 Task: Look for space in Baunatal, Germany from 1st August, 2023 to 5th August, 2023 for 1 adult in price range Rs.6000 to Rs.15000. Place can be entire place with 1  bedroom having 1 bed and 1 bathroom. Property type can be house, flat, guest house. Amenities needed are: wifi. Booking option can be shelf check-in. Required host language is English.
Action: Mouse moved to (724, 93)
Screenshot: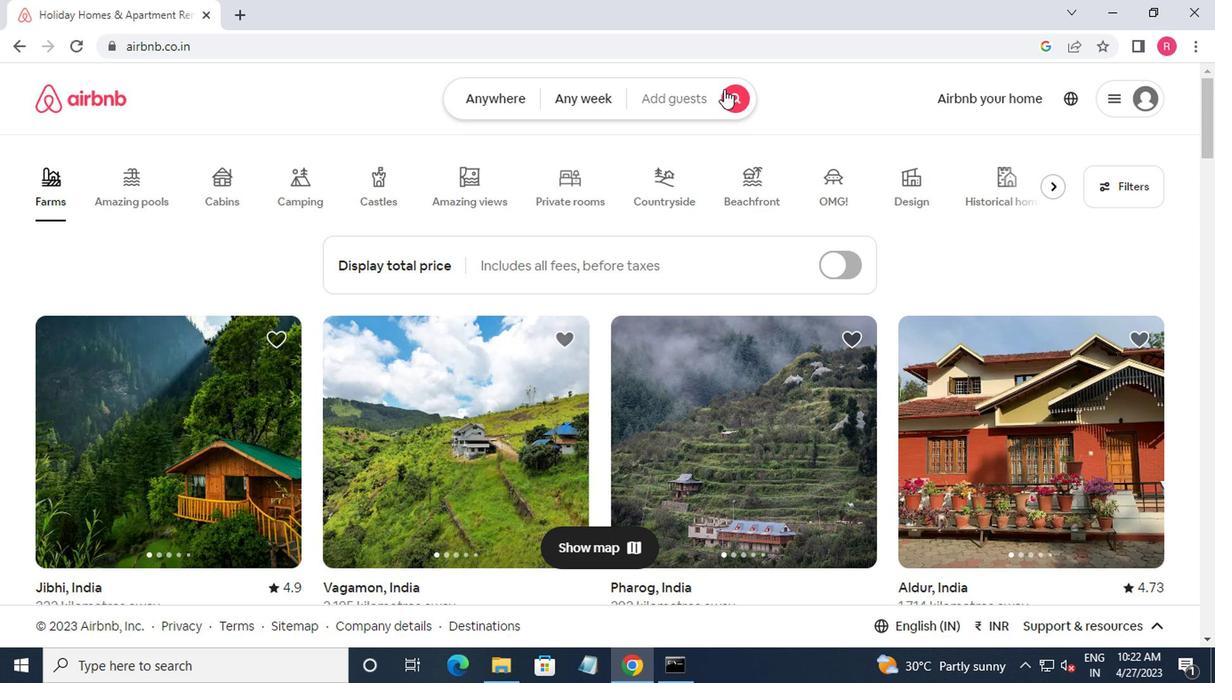 
Action: Mouse pressed left at (724, 93)
Screenshot: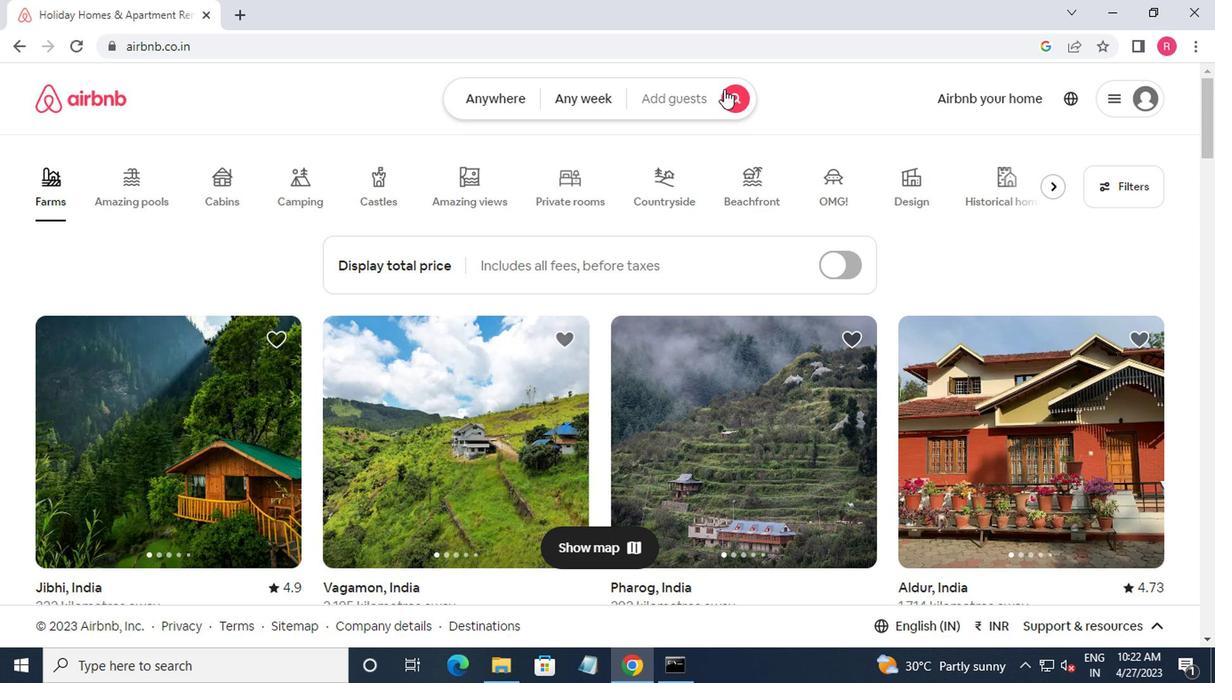 
Action: Mouse moved to (406, 166)
Screenshot: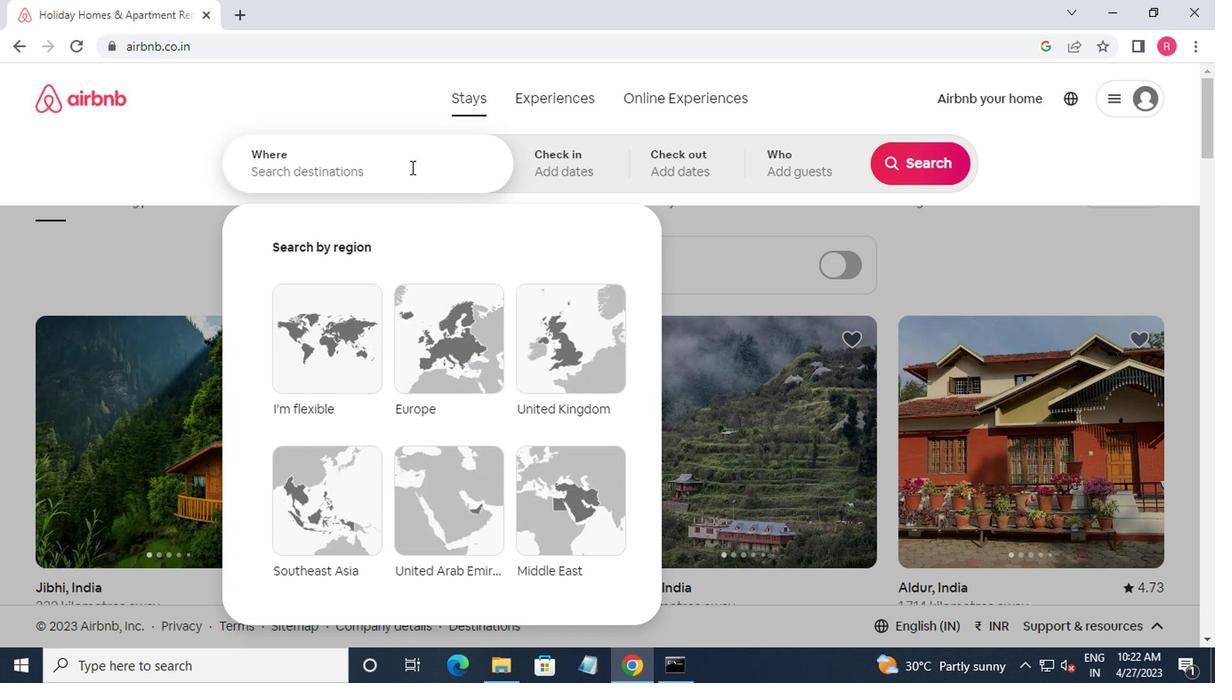 
Action: Mouse pressed left at (406, 166)
Screenshot: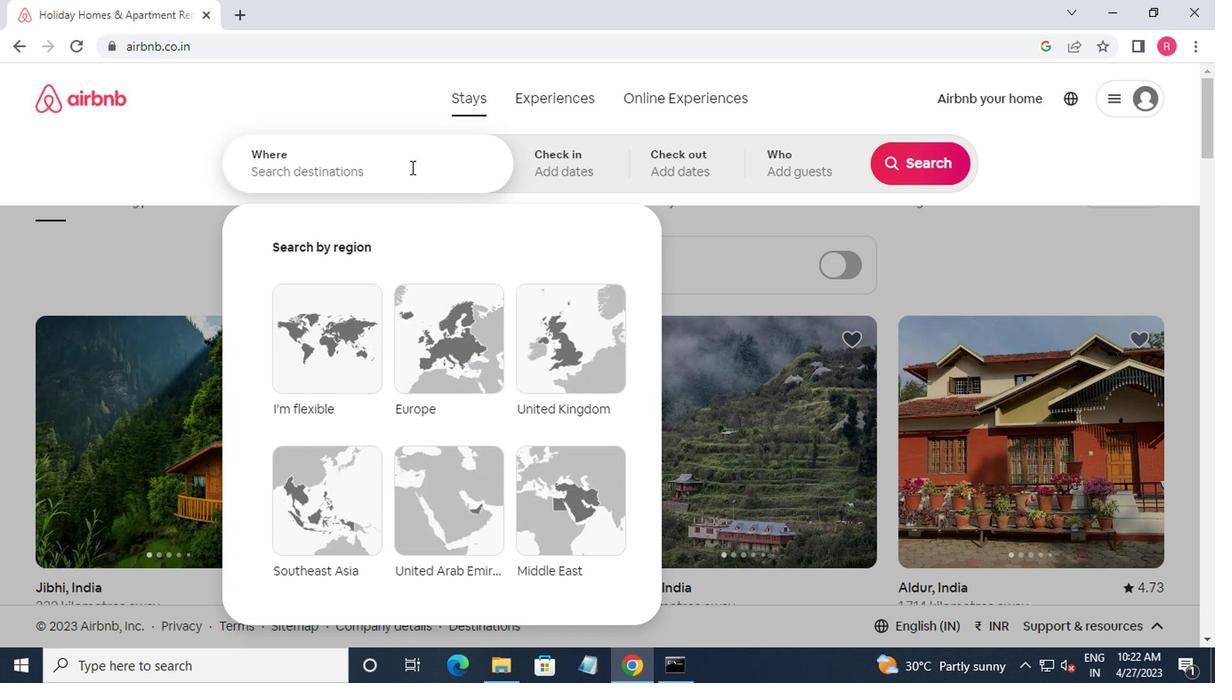 
Action: Key pressed baunatal,germany<Key.enter>
Screenshot: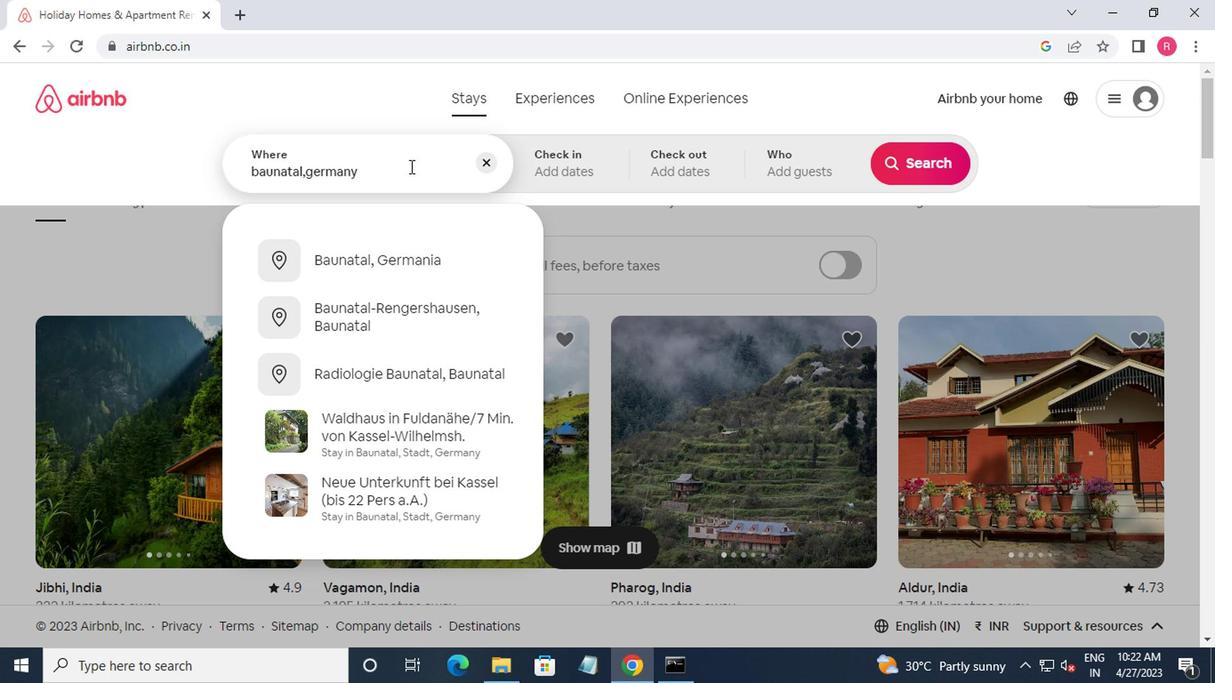 
Action: Mouse moved to (900, 304)
Screenshot: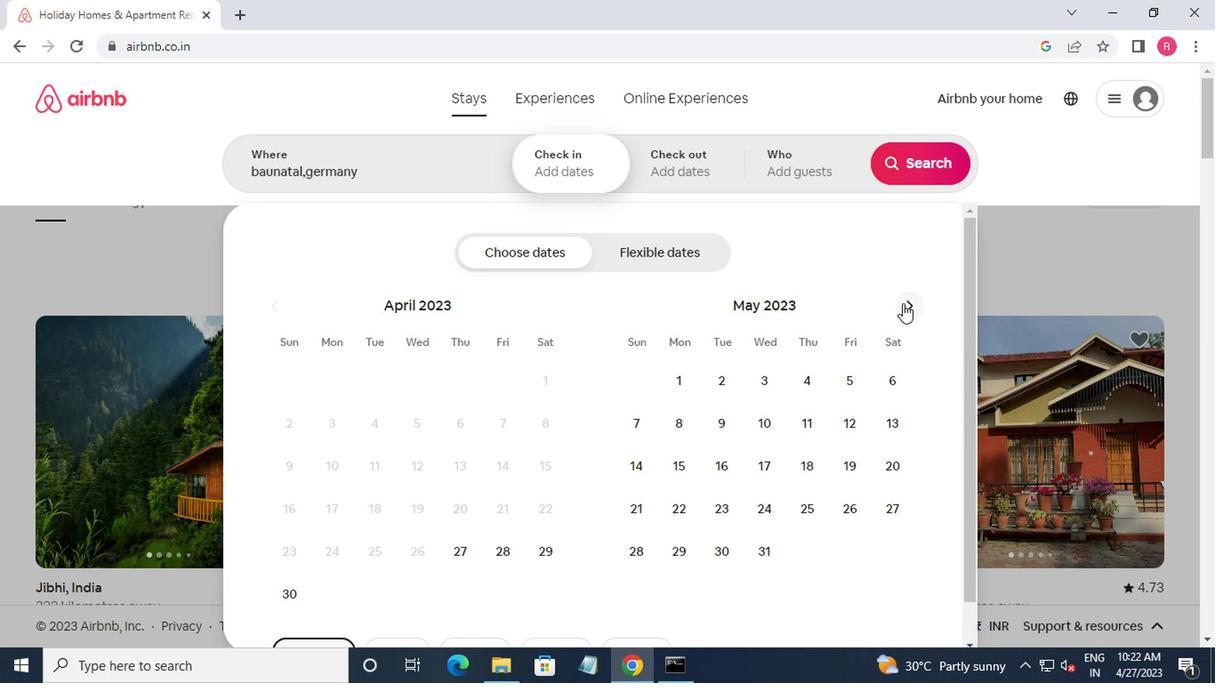 
Action: Mouse pressed left at (900, 304)
Screenshot: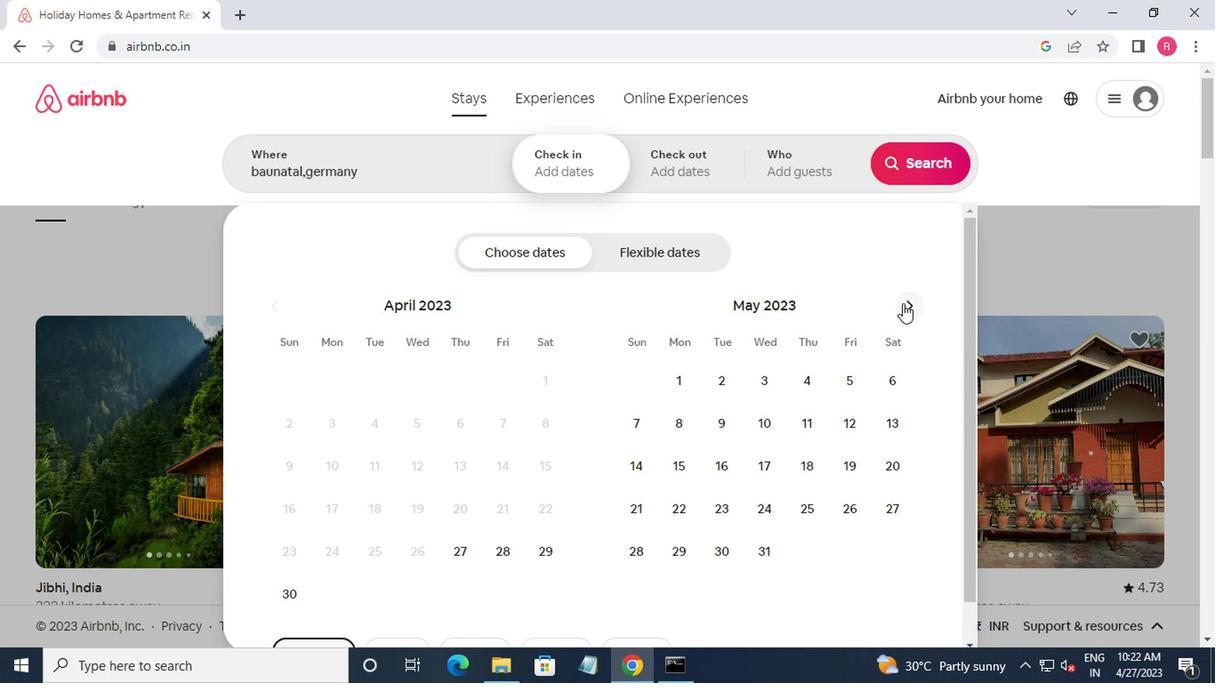 
Action: Mouse moved to (900, 305)
Screenshot: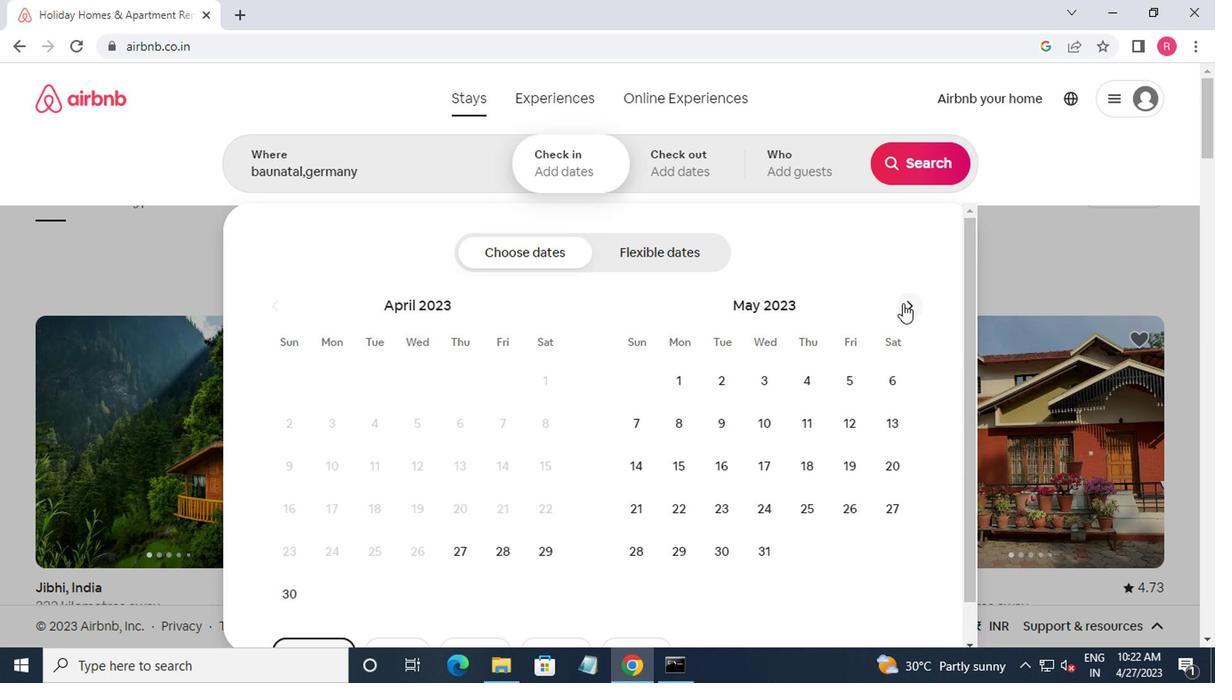 
Action: Mouse pressed left at (900, 305)
Screenshot: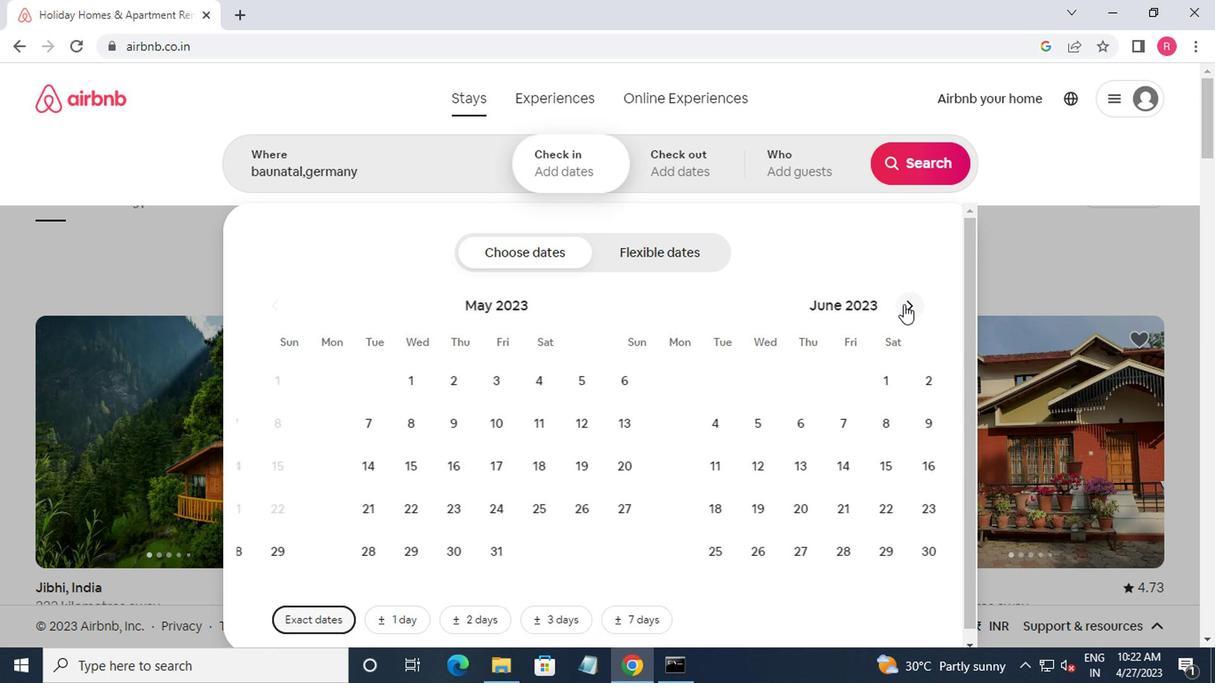 
Action: Mouse moved to (900, 307)
Screenshot: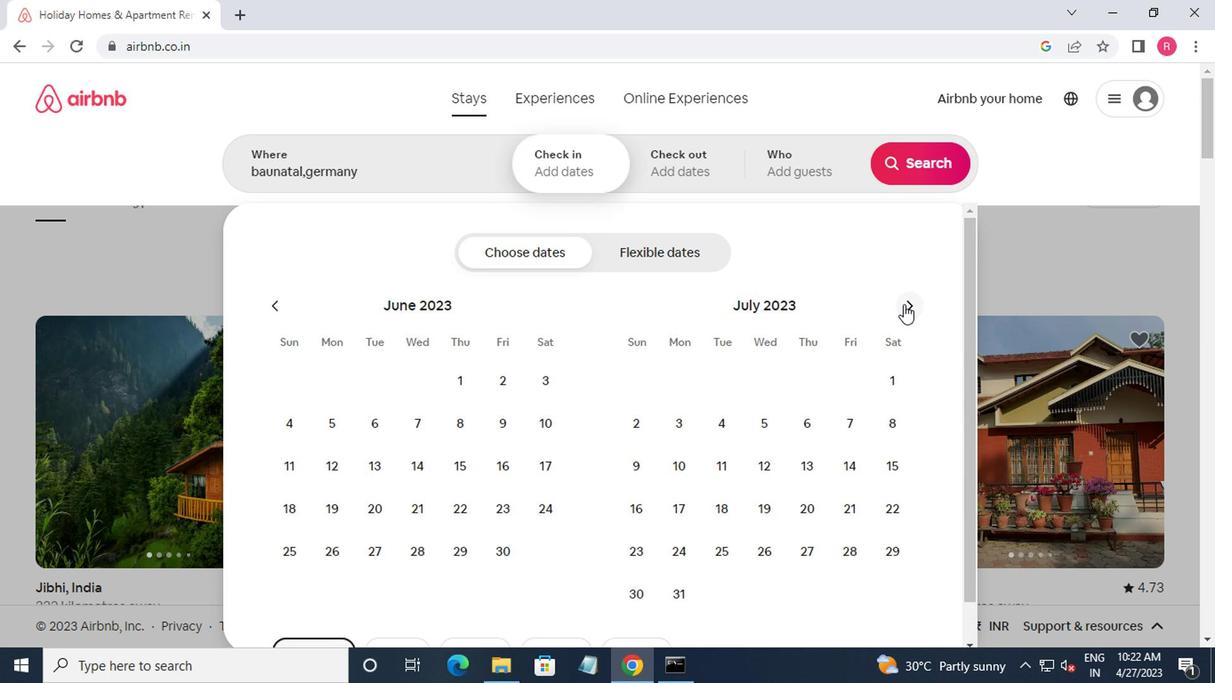 
Action: Mouse pressed left at (900, 307)
Screenshot: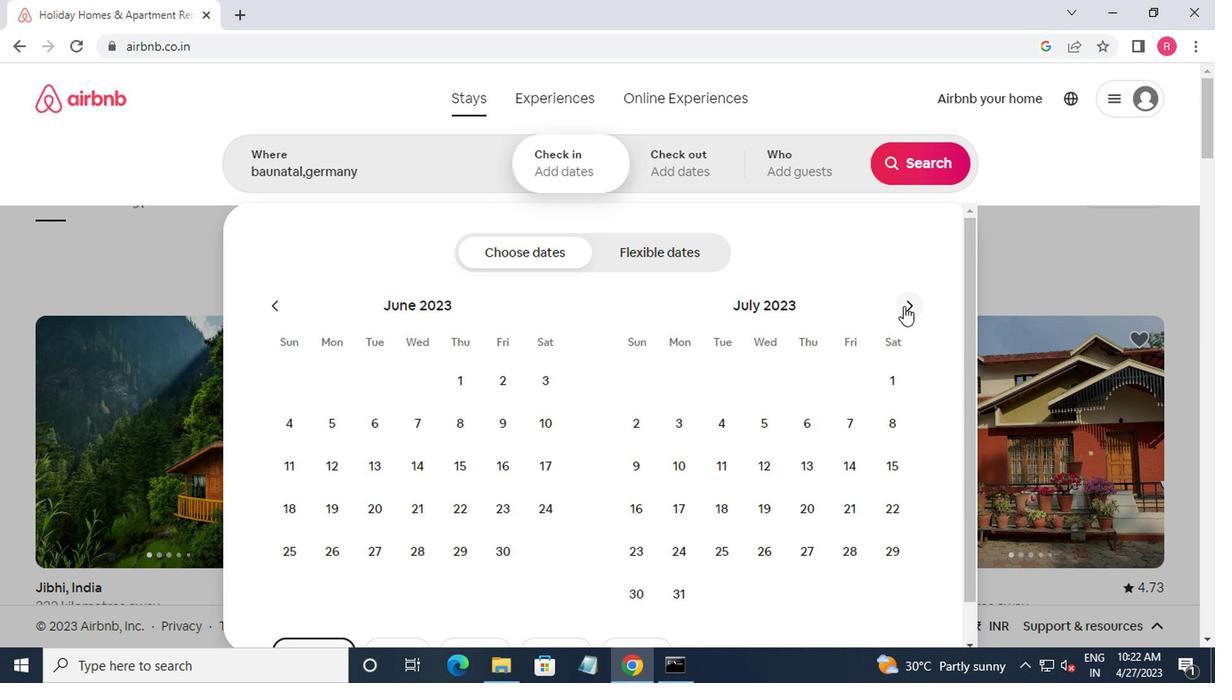 
Action: Mouse moved to (733, 386)
Screenshot: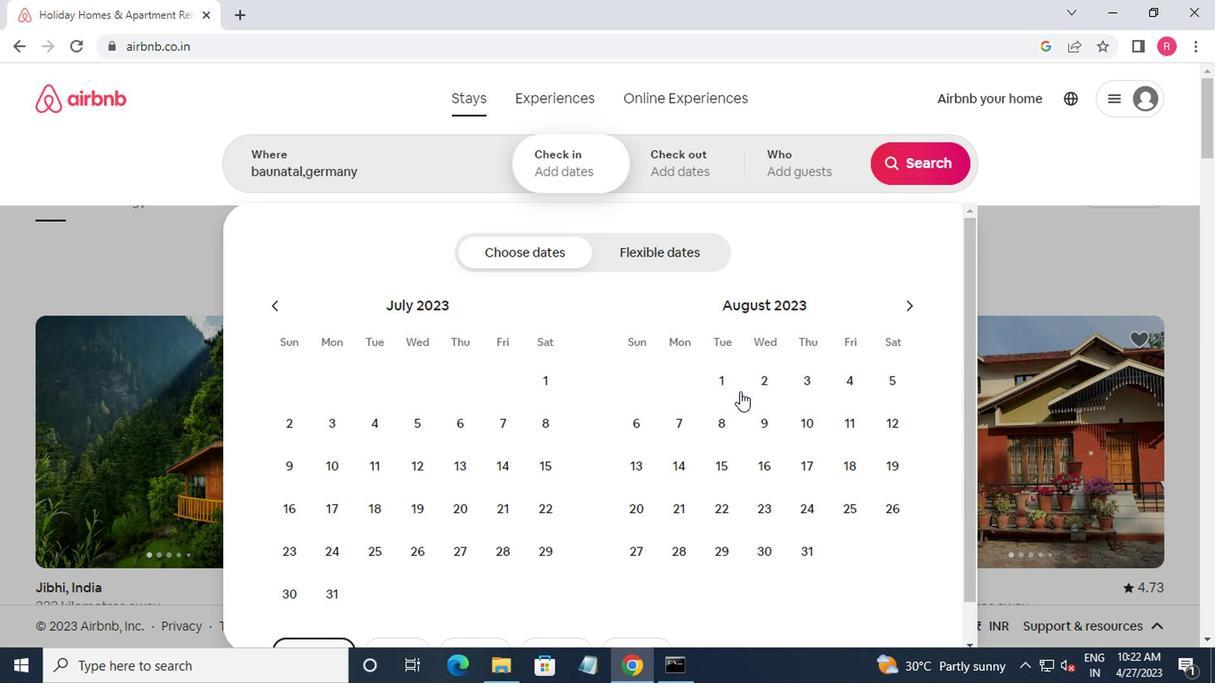
Action: Mouse pressed left at (733, 386)
Screenshot: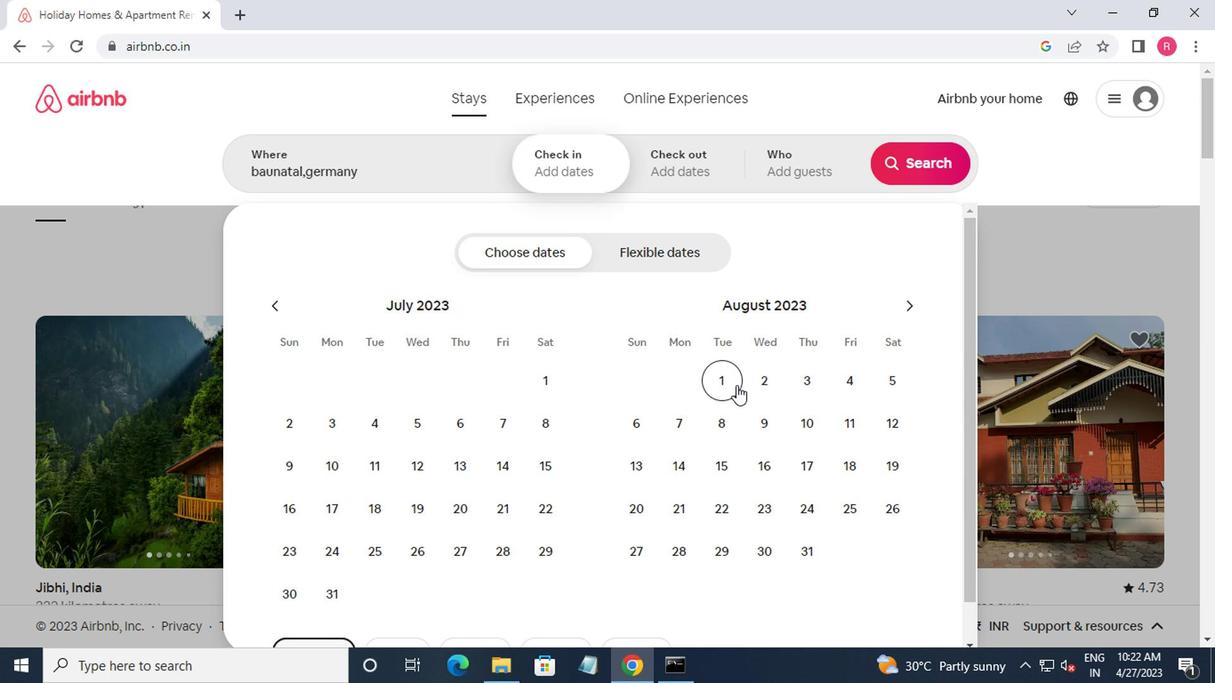 
Action: Mouse moved to (891, 372)
Screenshot: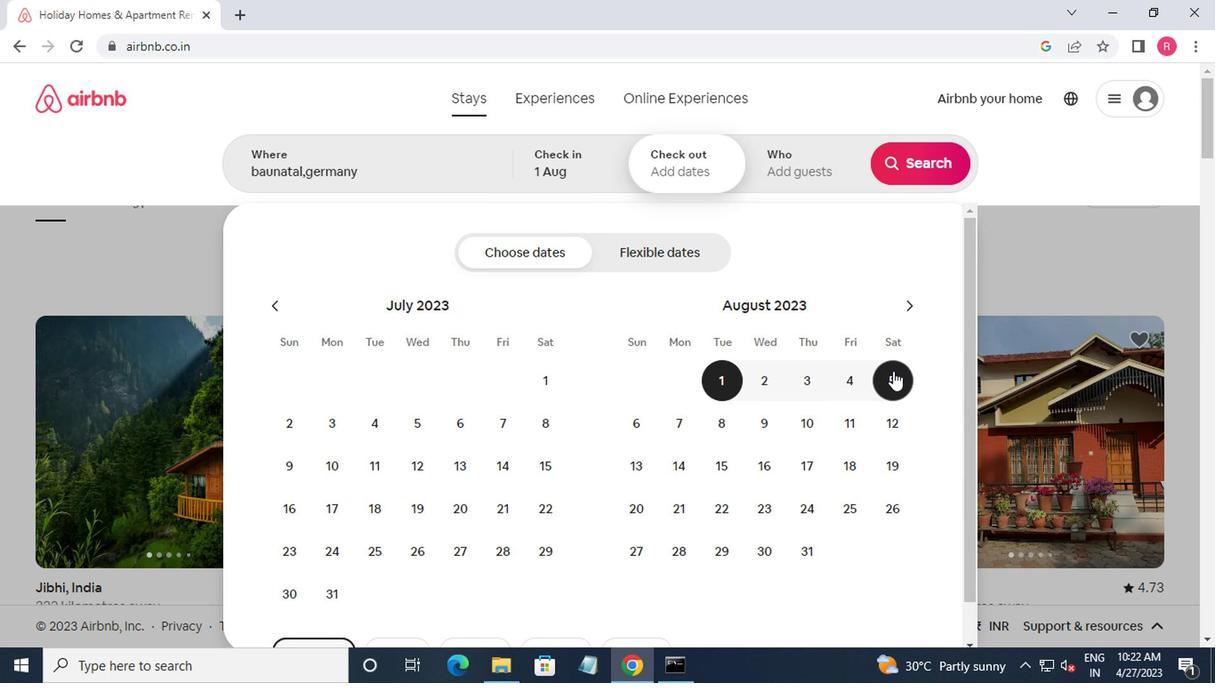 
Action: Mouse pressed left at (891, 372)
Screenshot: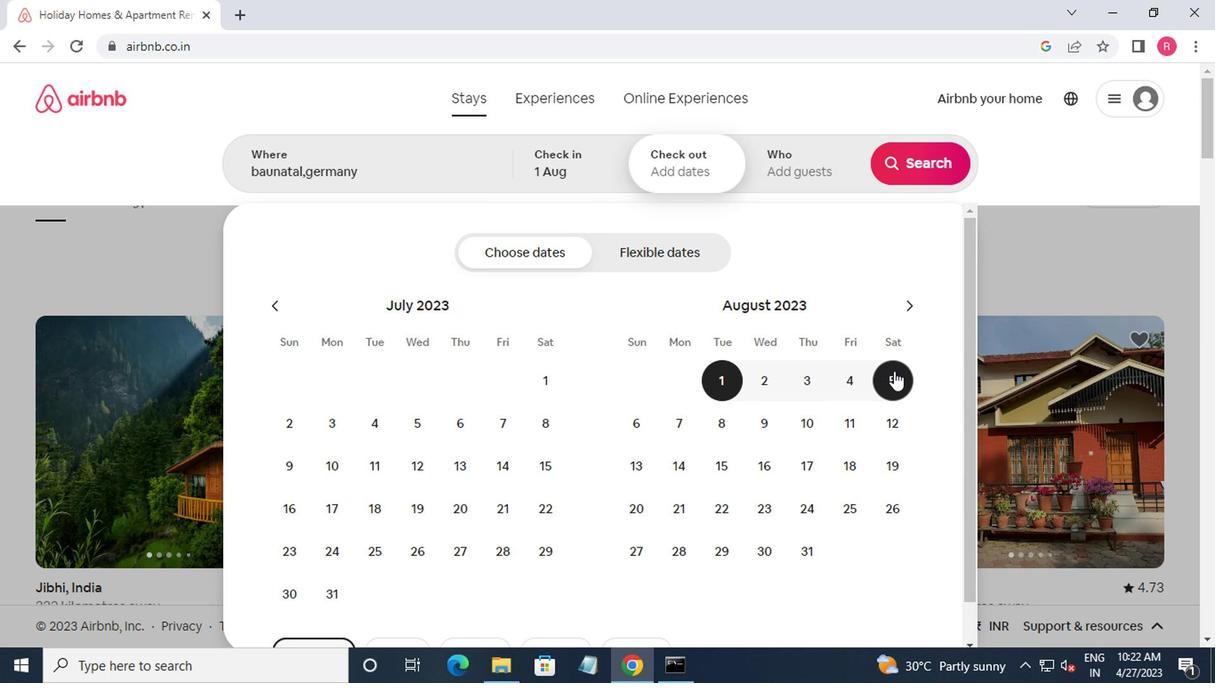 
Action: Mouse moved to (774, 179)
Screenshot: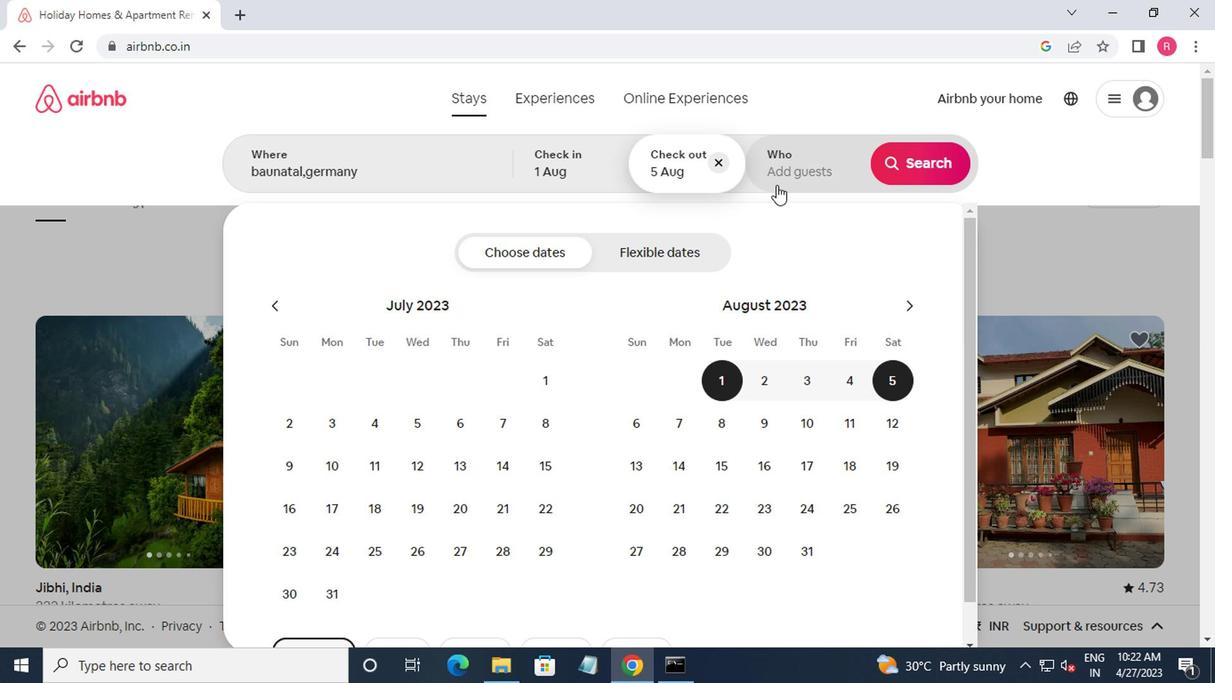
Action: Mouse pressed left at (774, 179)
Screenshot: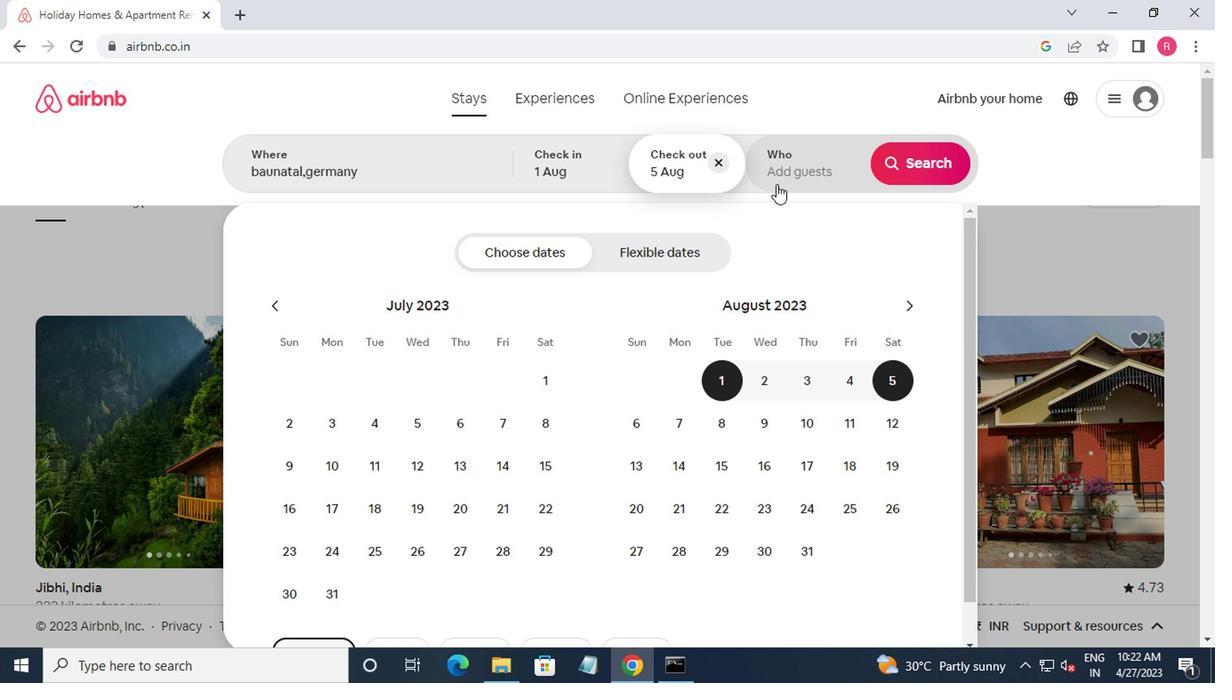 
Action: Mouse moved to (926, 267)
Screenshot: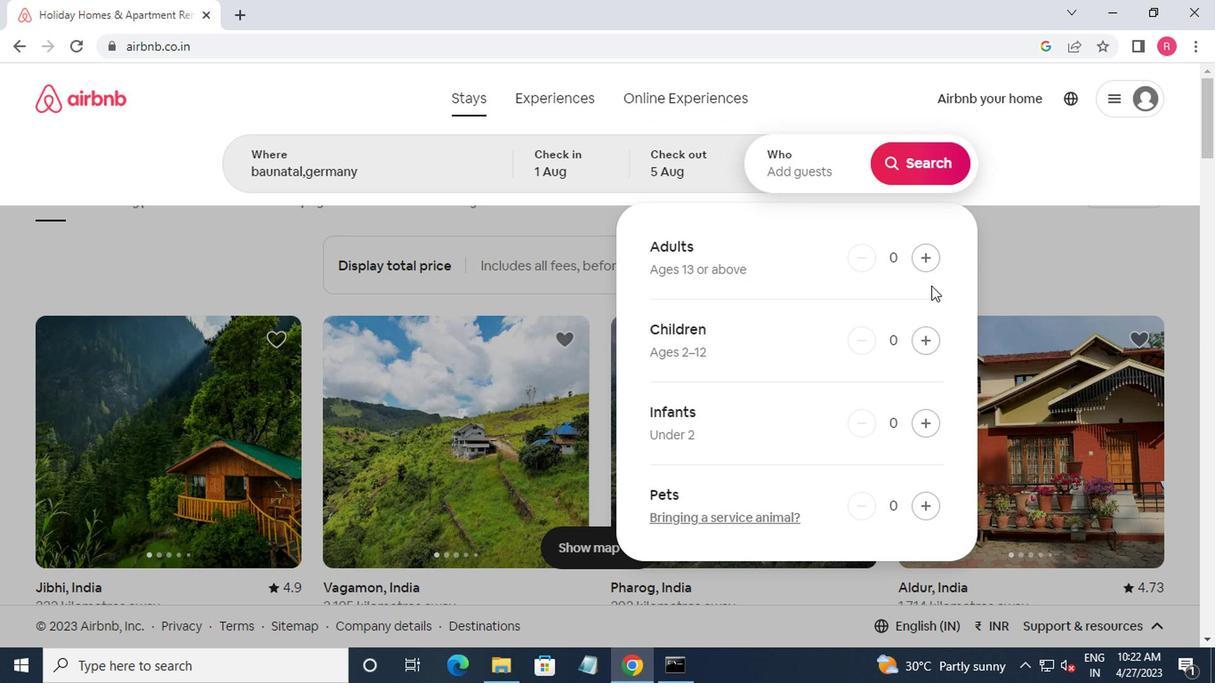 
Action: Mouse pressed left at (926, 267)
Screenshot: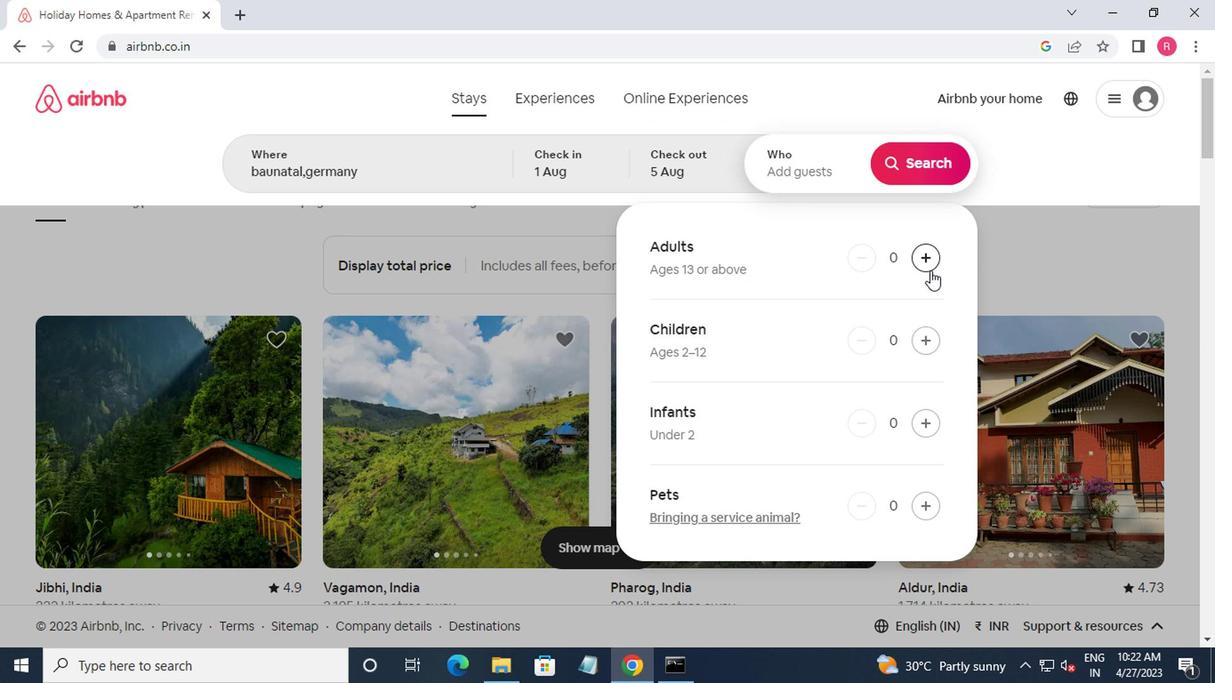 
Action: Mouse moved to (919, 179)
Screenshot: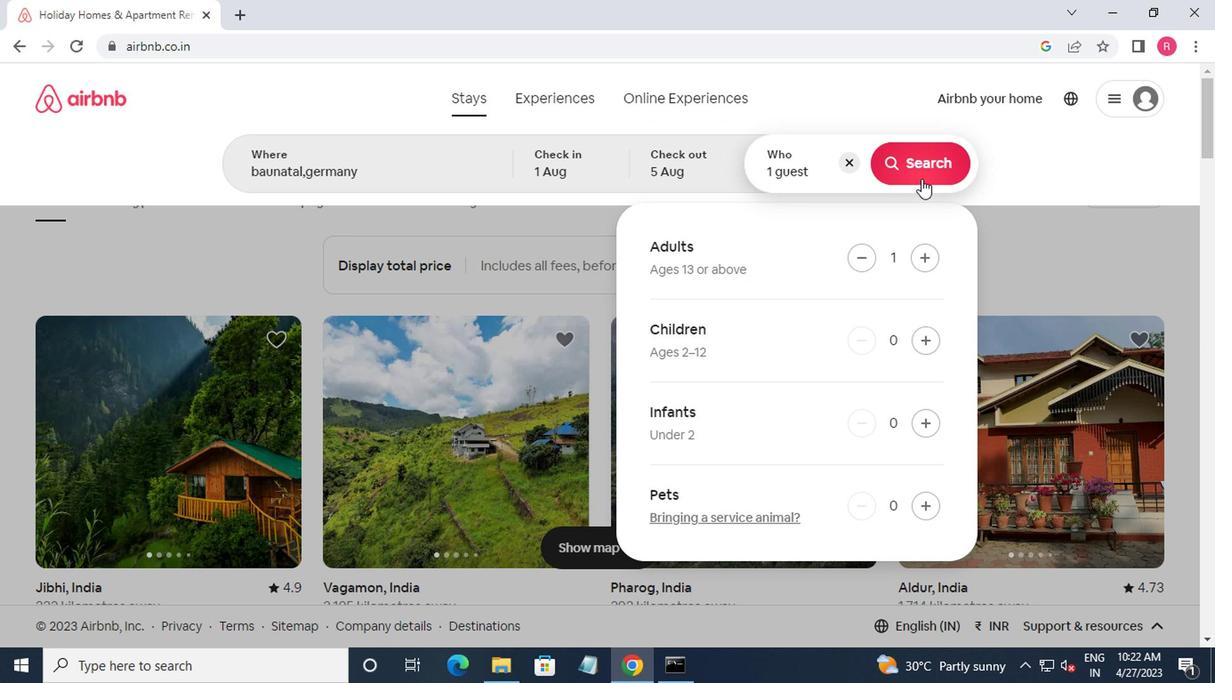 
Action: Mouse pressed left at (919, 179)
Screenshot: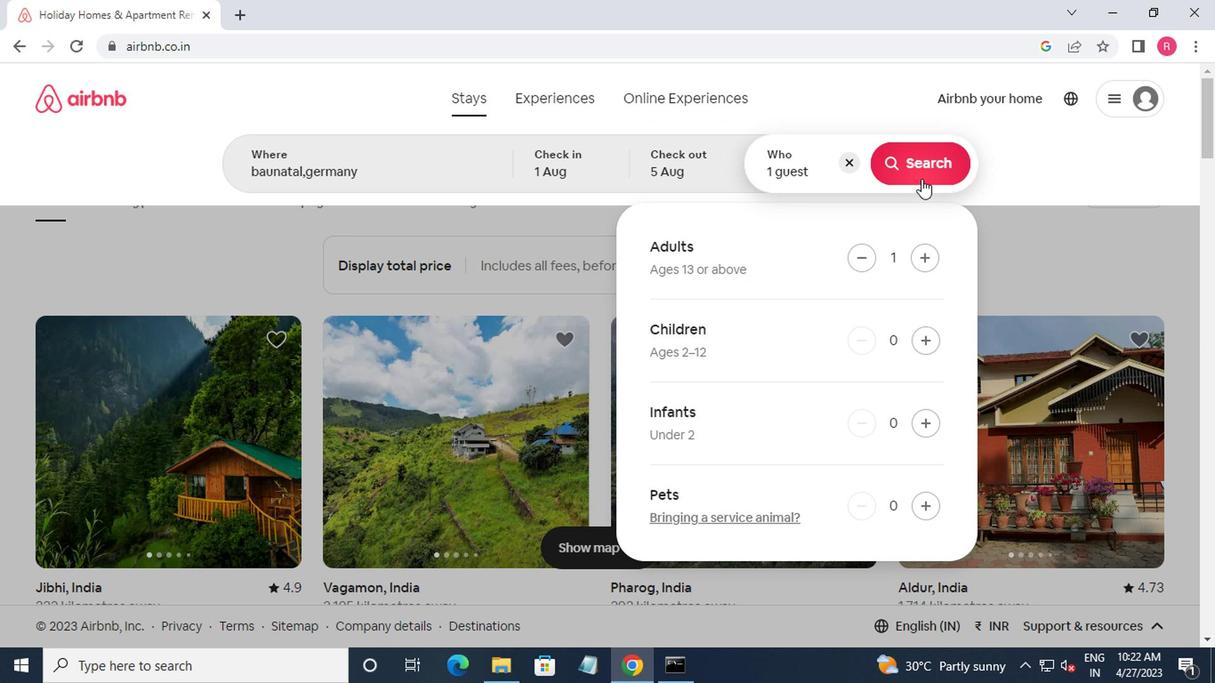 
Action: Mouse moved to (1133, 173)
Screenshot: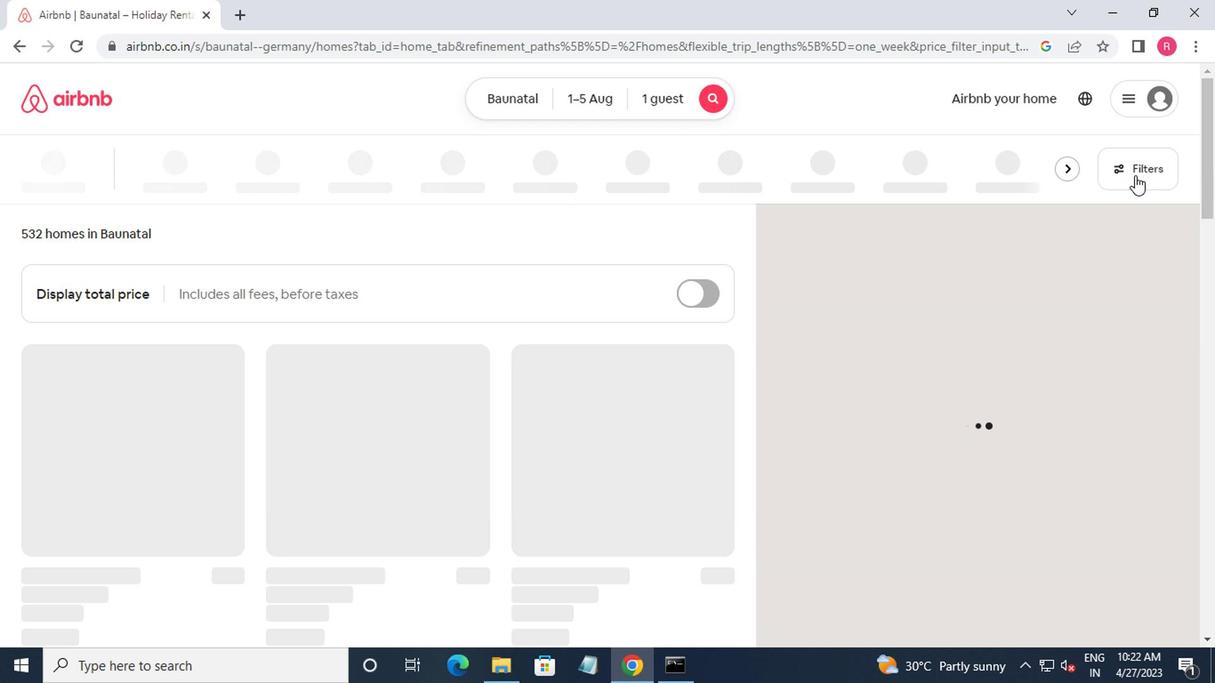 
Action: Mouse pressed left at (1133, 173)
Screenshot: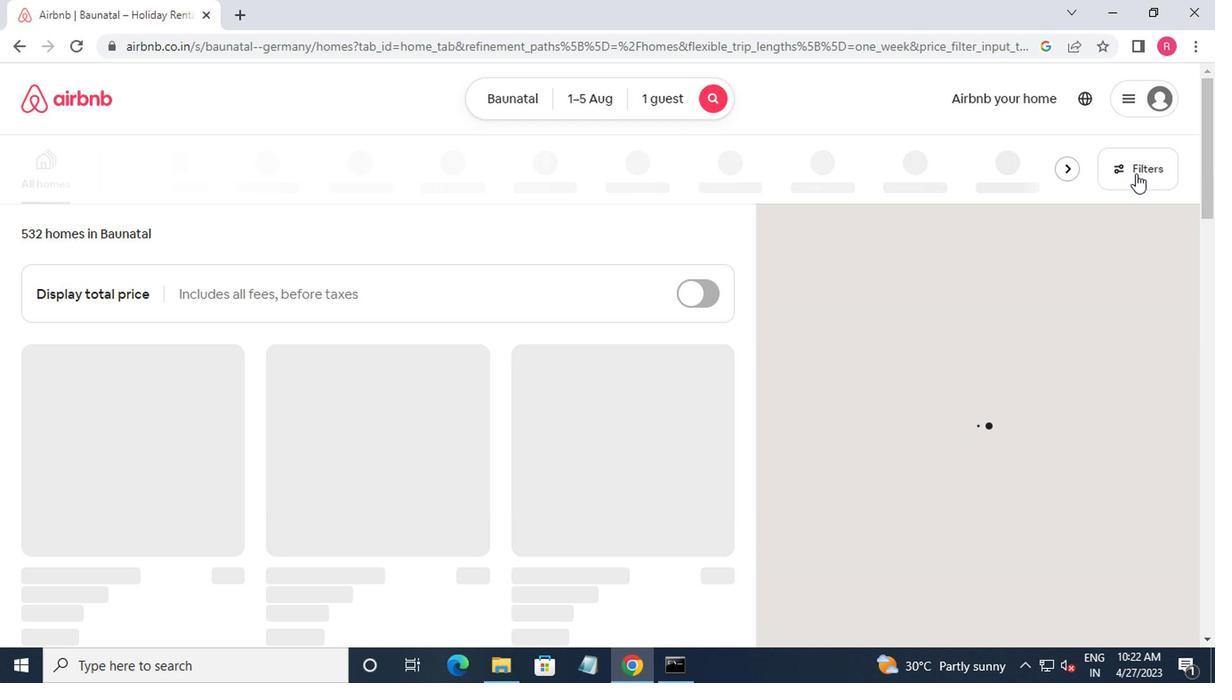 
Action: Mouse moved to (427, 386)
Screenshot: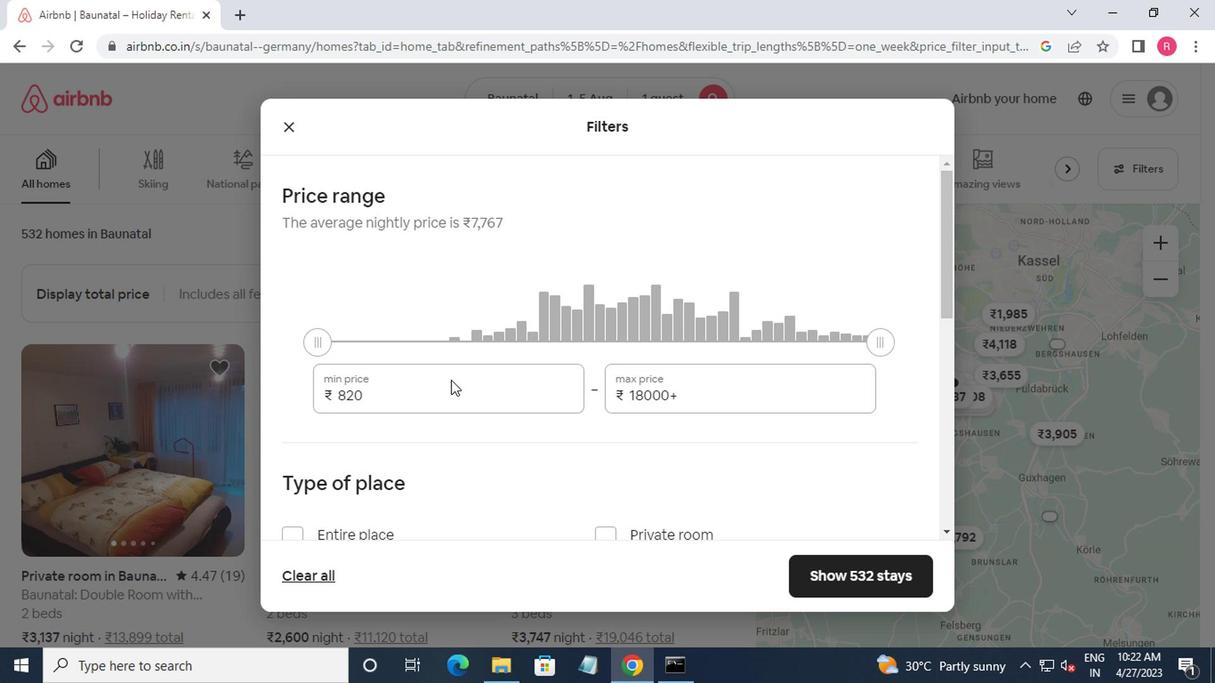 
Action: Mouse pressed left at (427, 386)
Screenshot: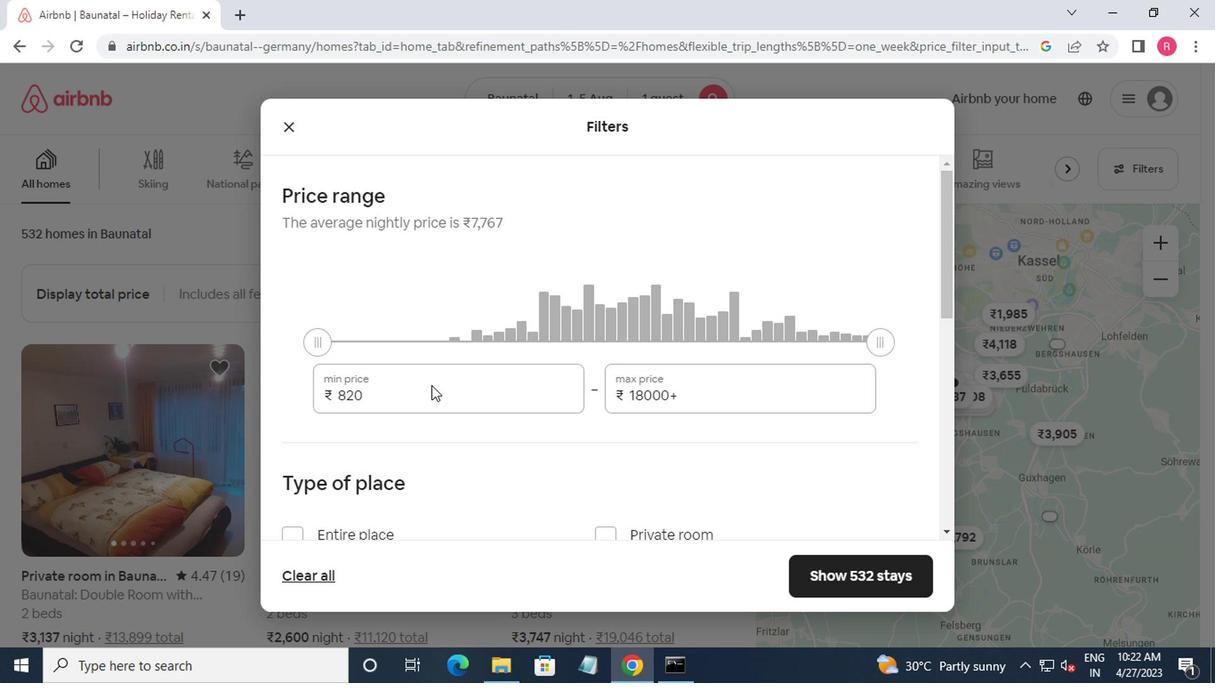 
Action: Mouse moved to (433, 407)
Screenshot: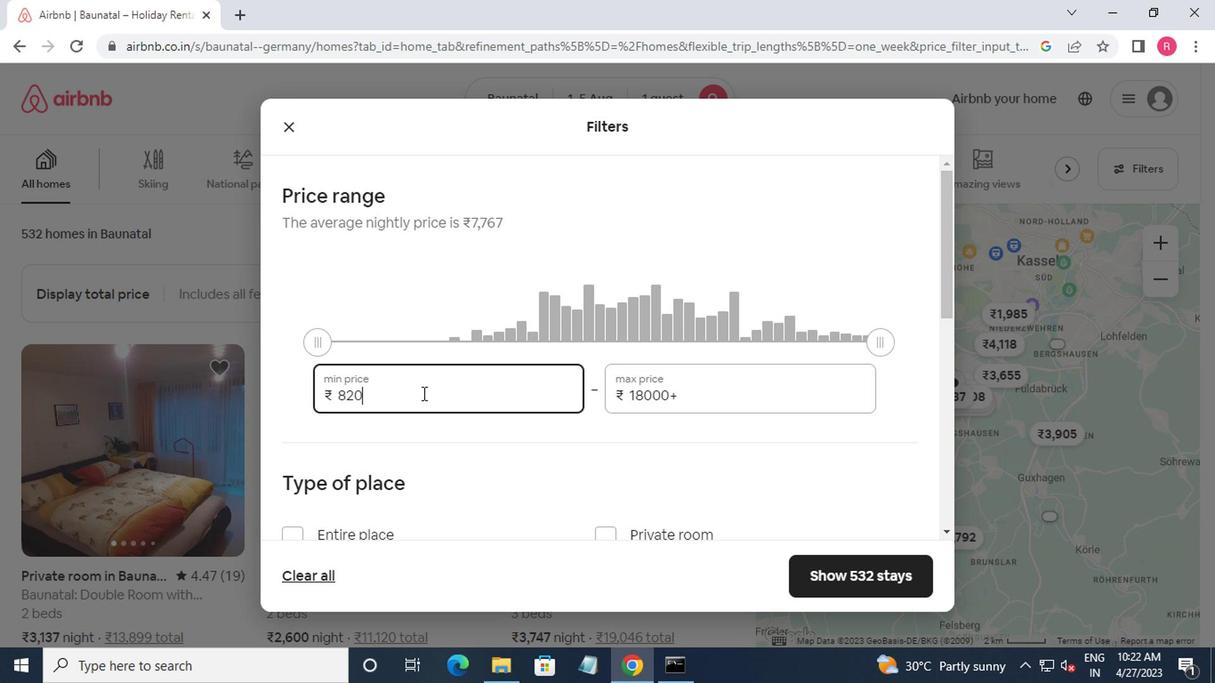 
Action: Key pressed <Key.backspace><Key.backspace><Key.backspace><Key.backspace><Key.backspace>6000<Key.tab>15000
Screenshot: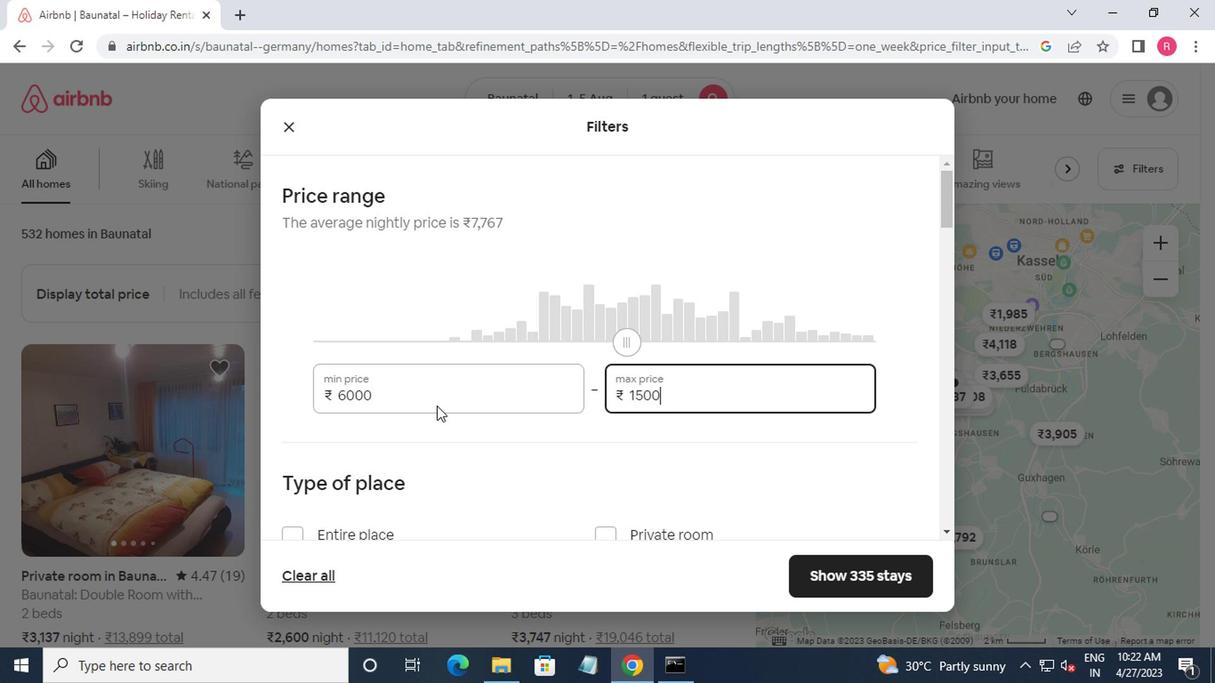 
Action: Mouse moved to (450, 397)
Screenshot: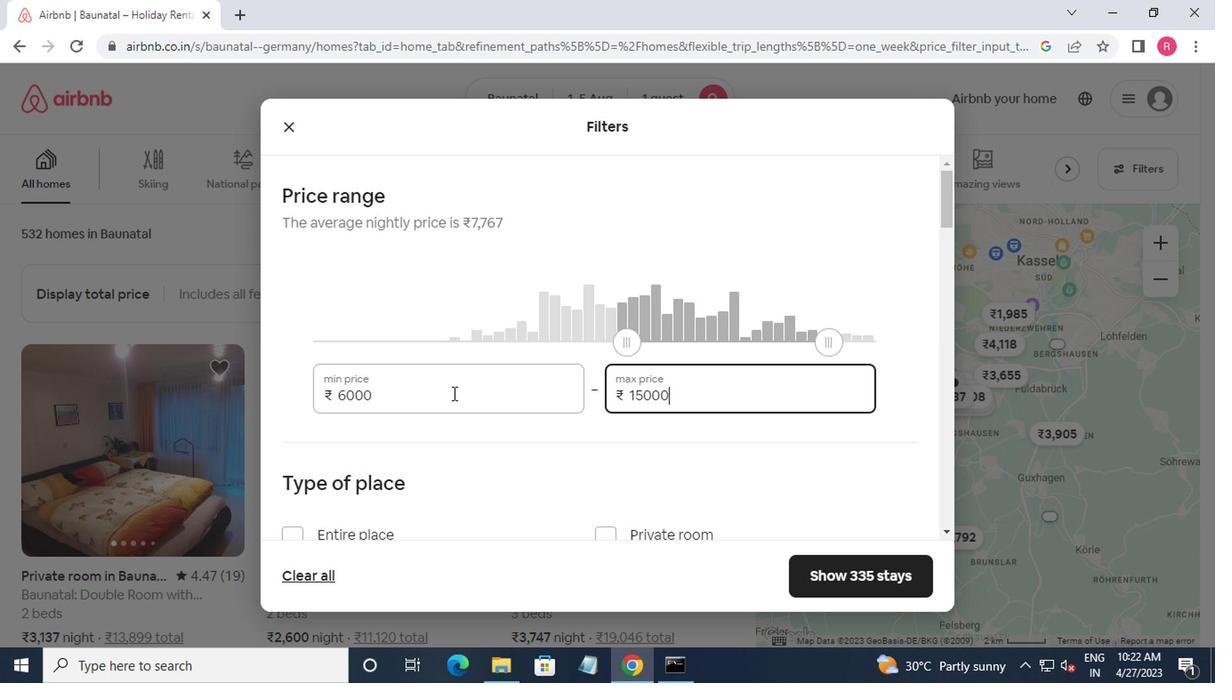 
Action: Mouse scrolled (450, 396) with delta (0, 0)
Screenshot: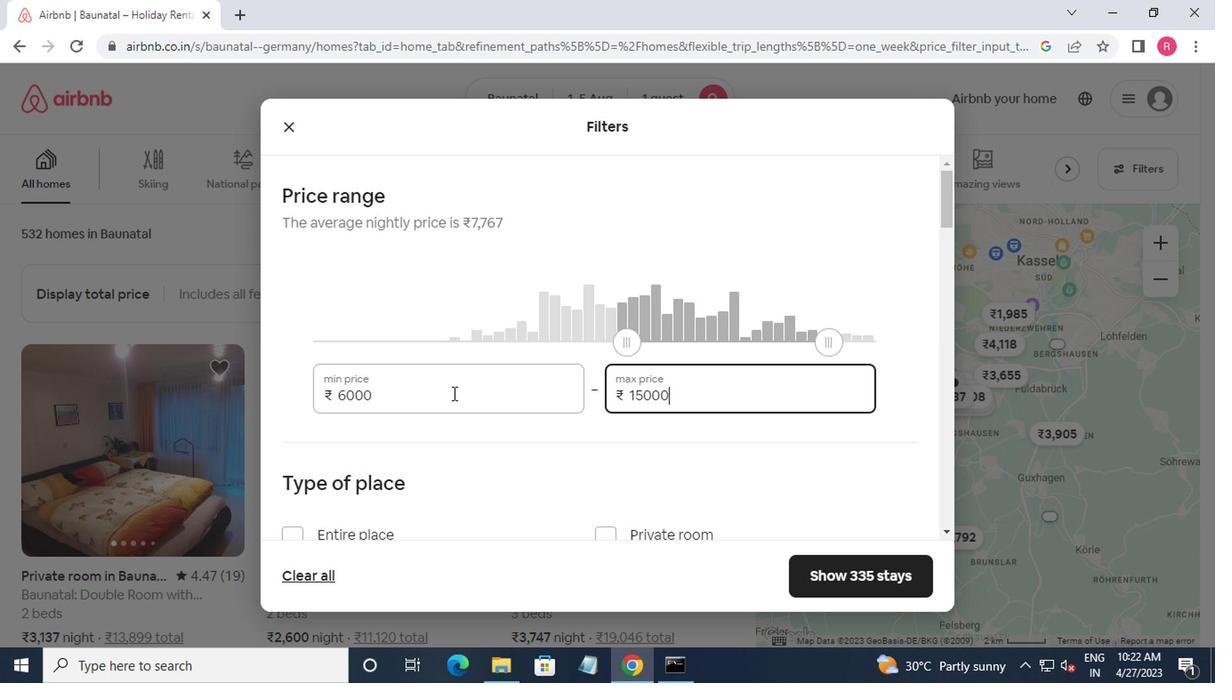 
Action: Mouse moved to (447, 405)
Screenshot: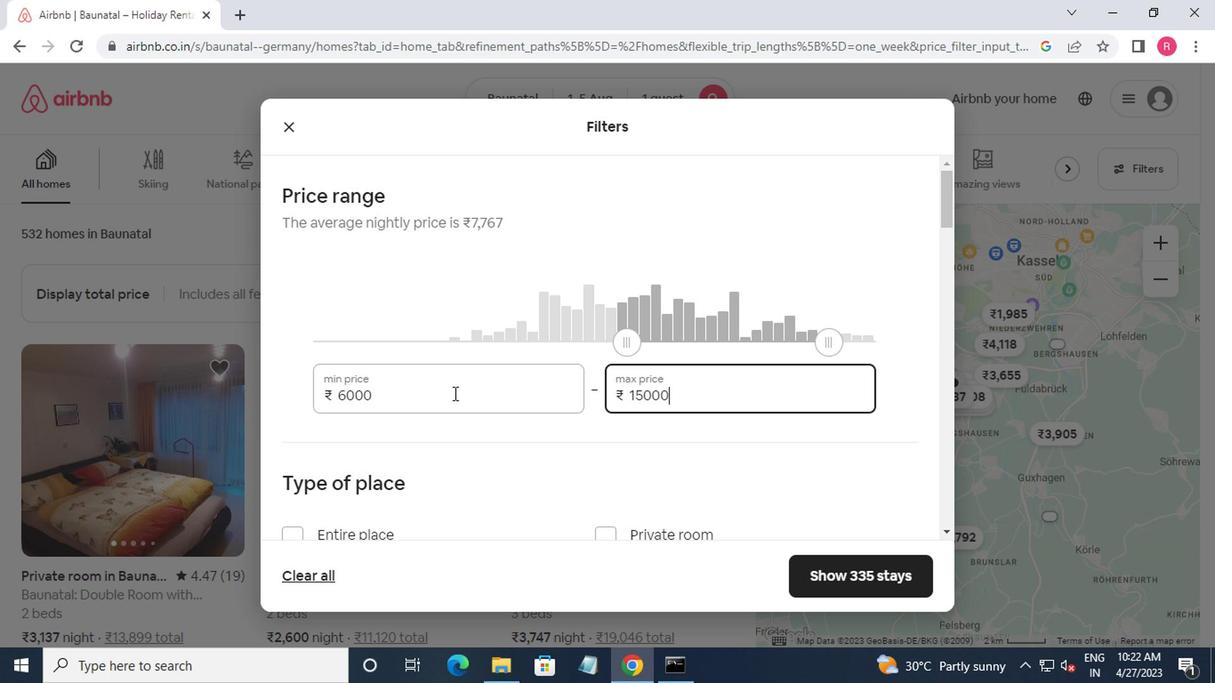 
Action: Mouse scrolled (447, 403) with delta (0, -1)
Screenshot: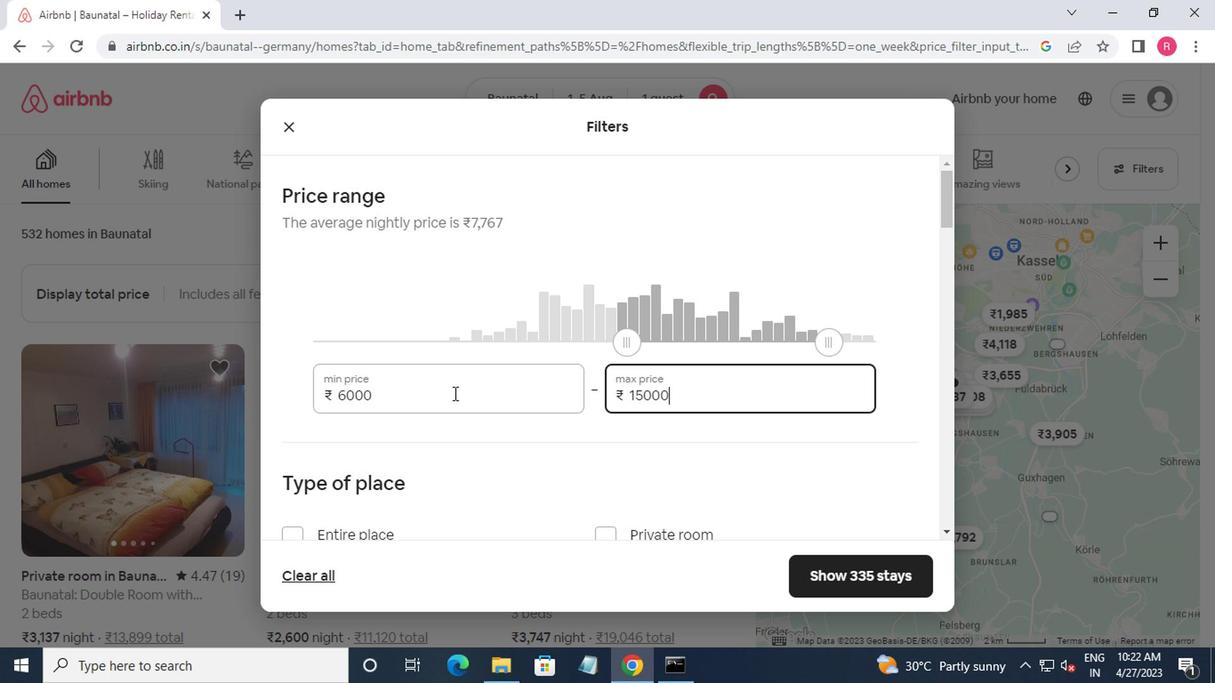 
Action: Mouse moved to (447, 406)
Screenshot: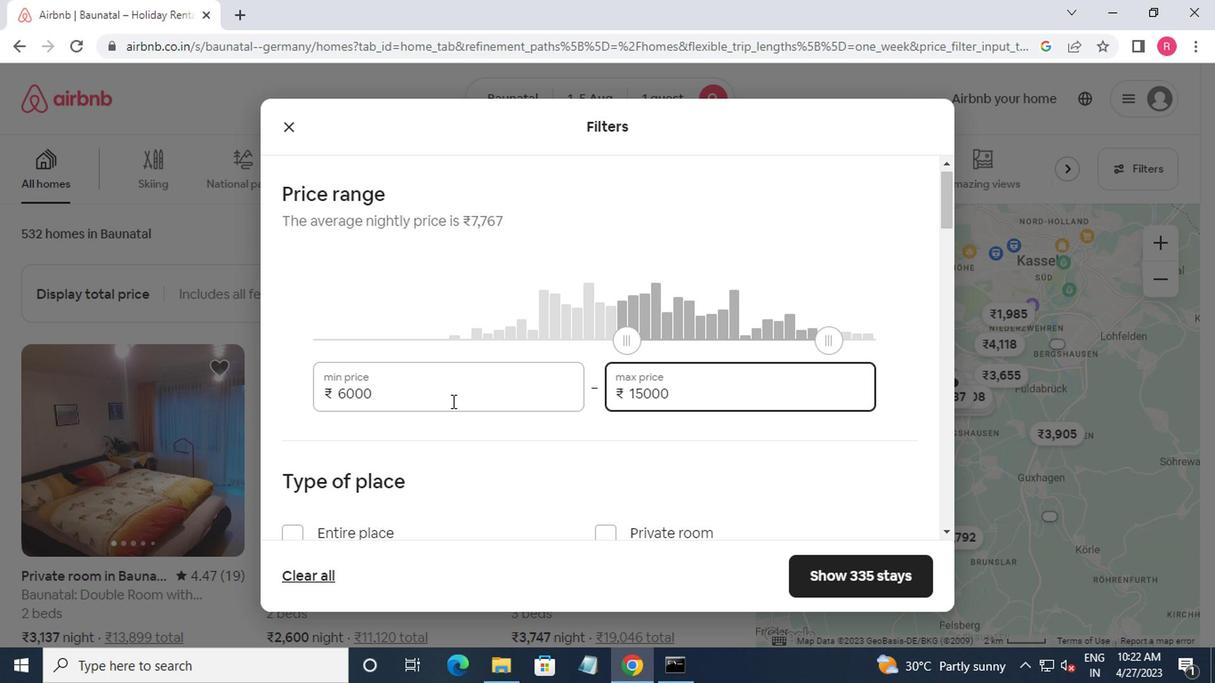 
Action: Mouse scrolled (447, 405) with delta (0, 0)
Screenshot: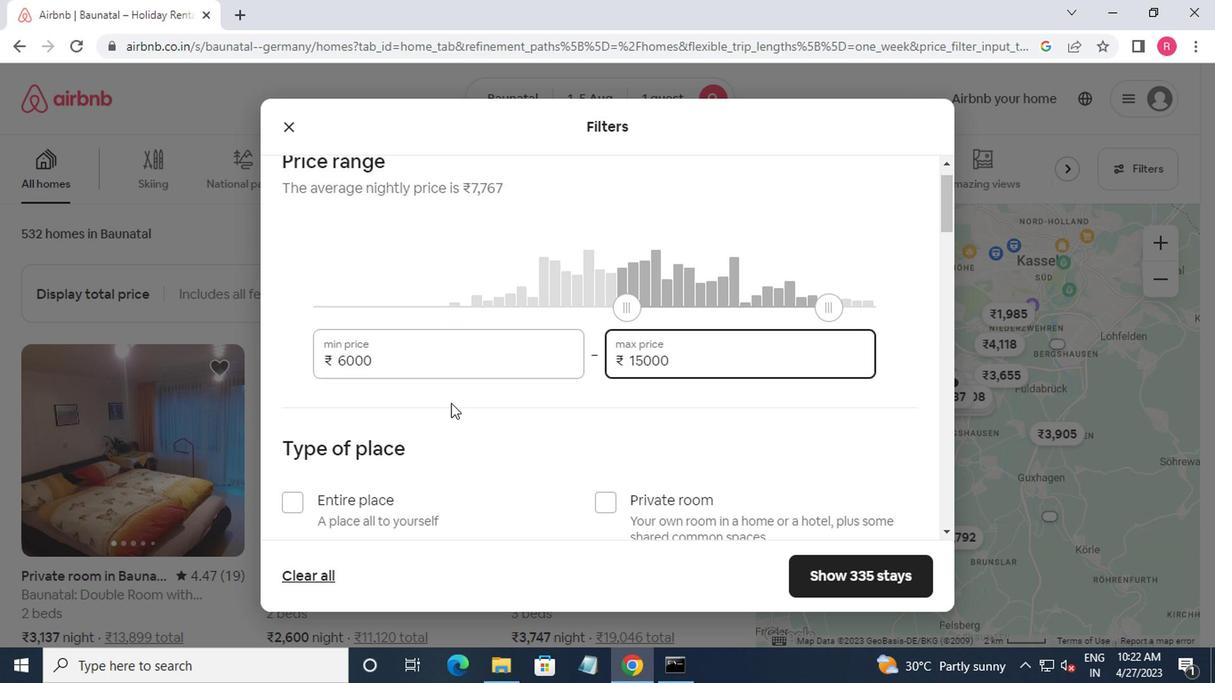 
Action: Mouse moved to (287, 272)
Screenshot: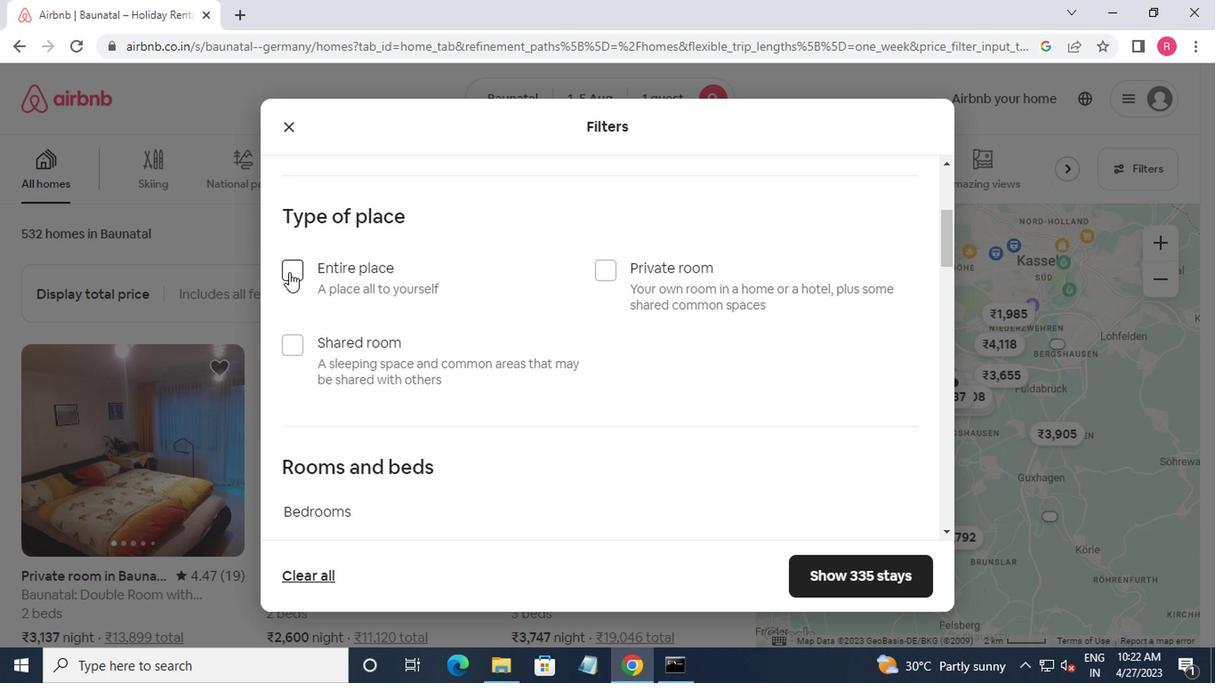 
Action: Mouse pressed left at (287, 272)
Screenshot: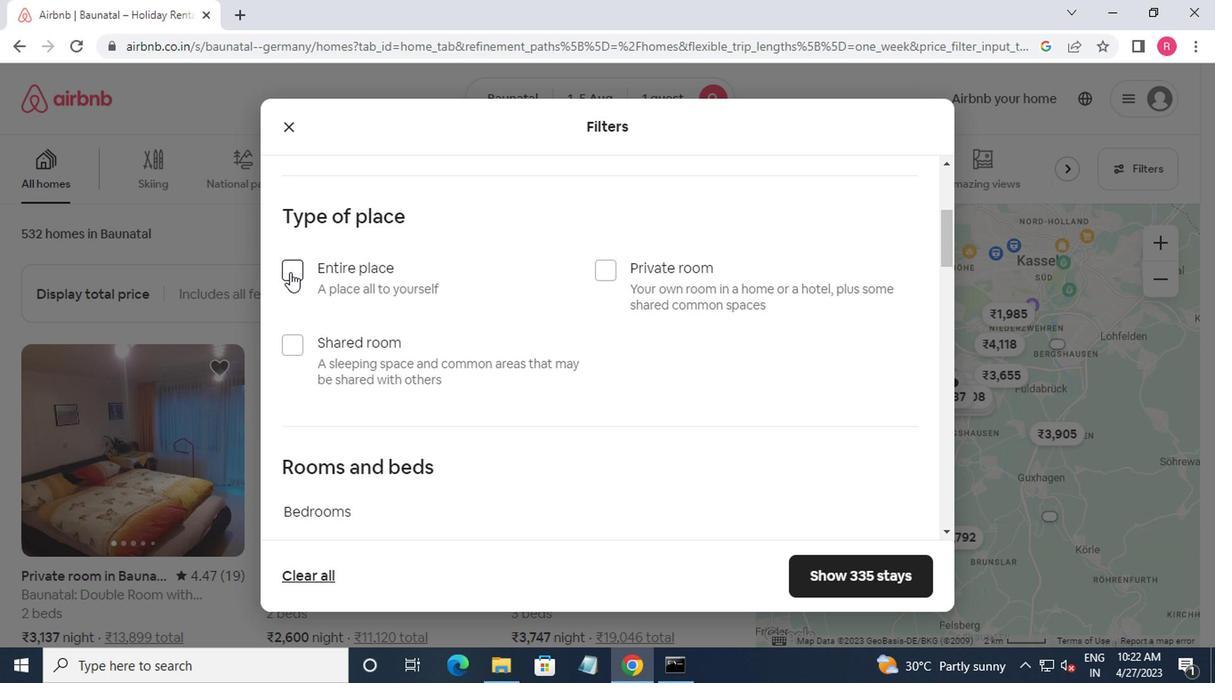
Action: Mouse moved to (296, 289)
Screenshot: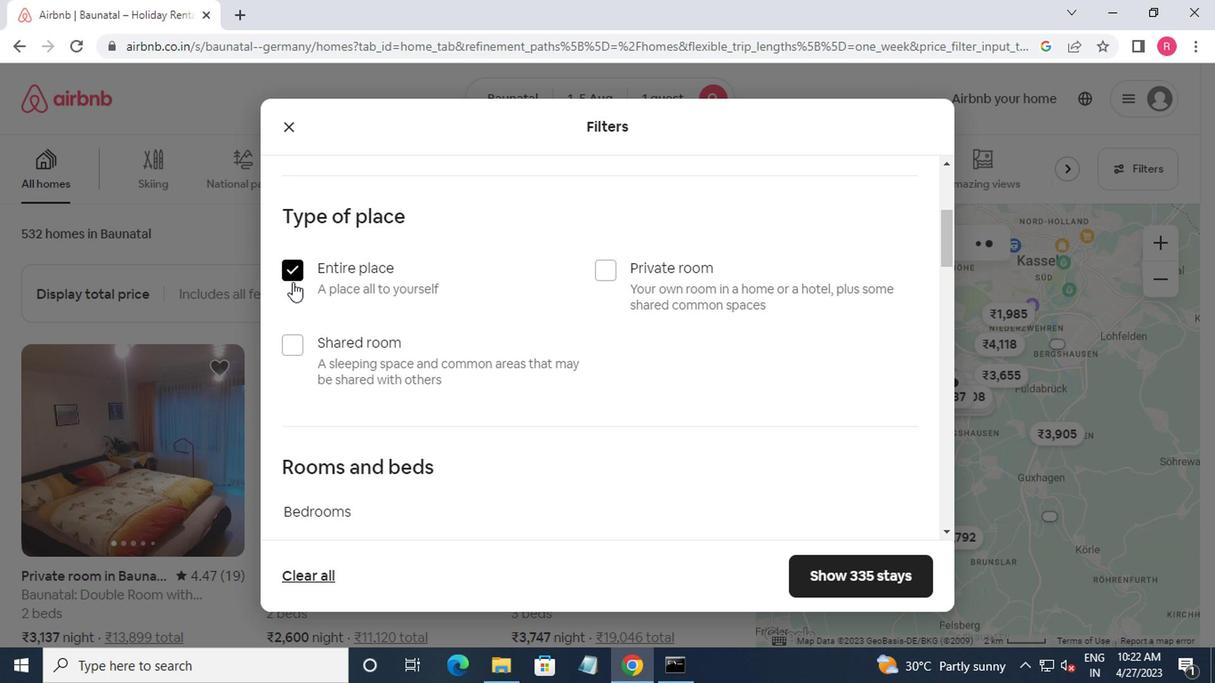 
Action: Mouse scrolled (296, 289) with delta (0, 0)
Screenshot: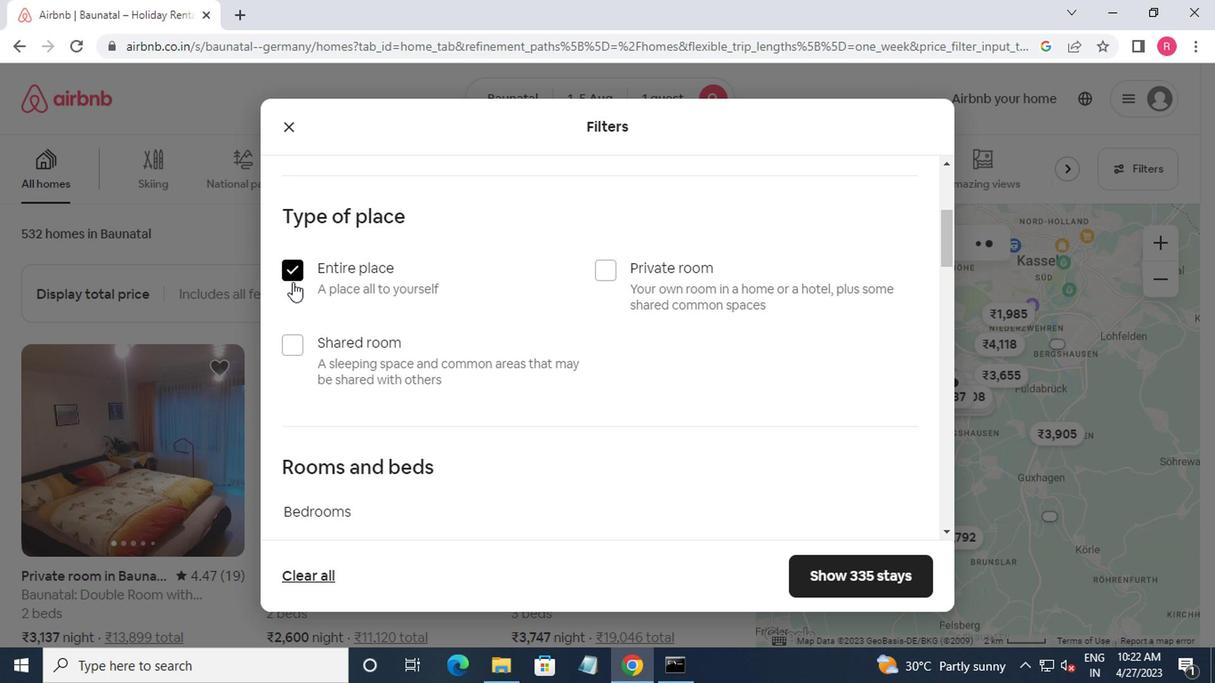 
Action: Mouse moved to (297, 295)
Screenshot: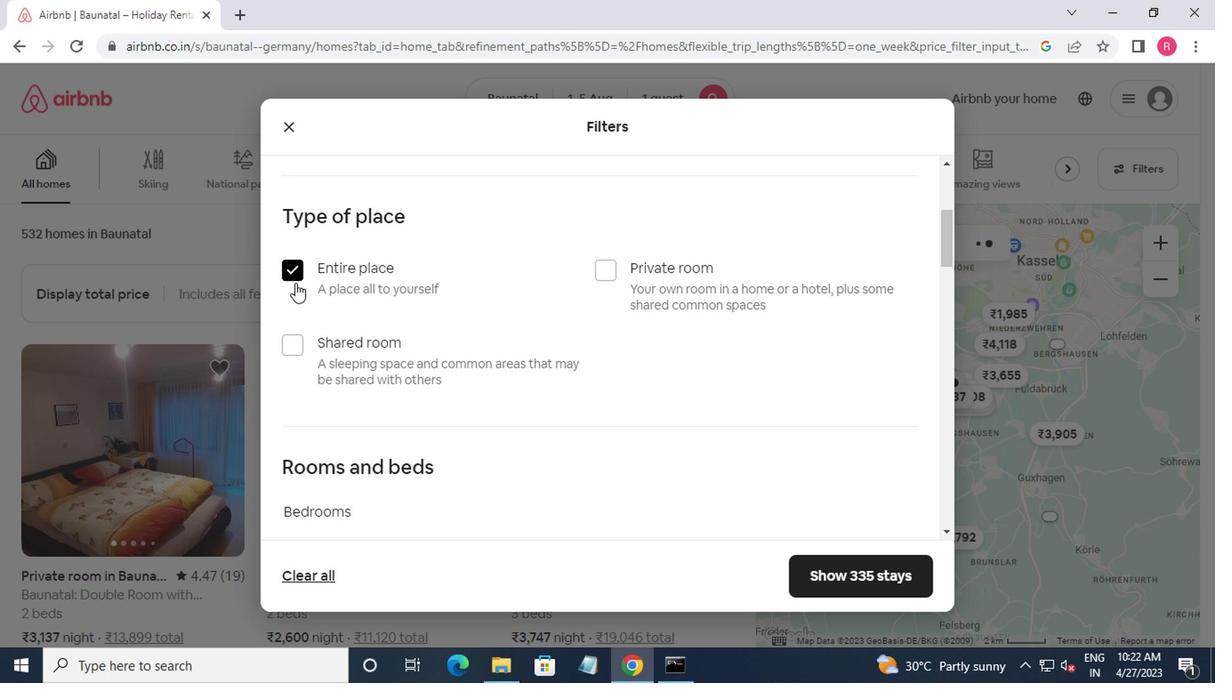 
Action: Mouse scrolled (297, 294) with delta (0, -1)
Screenshot: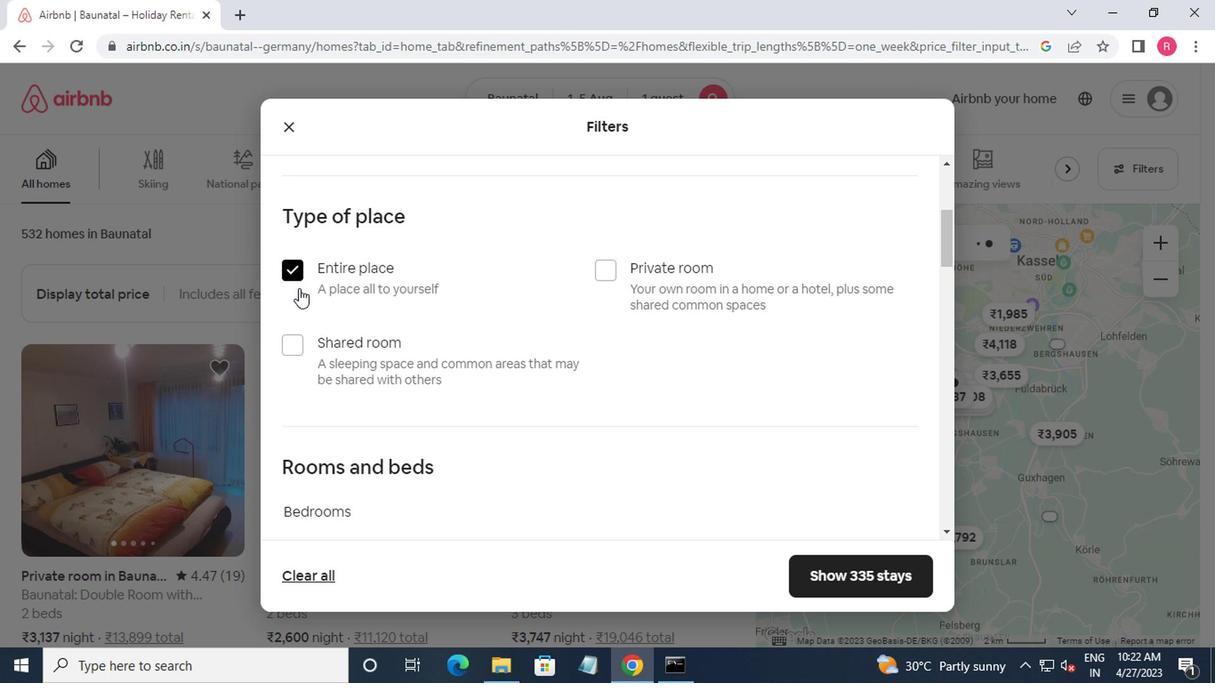 
Action: Mouse moved to (303, 302)
Screenshot: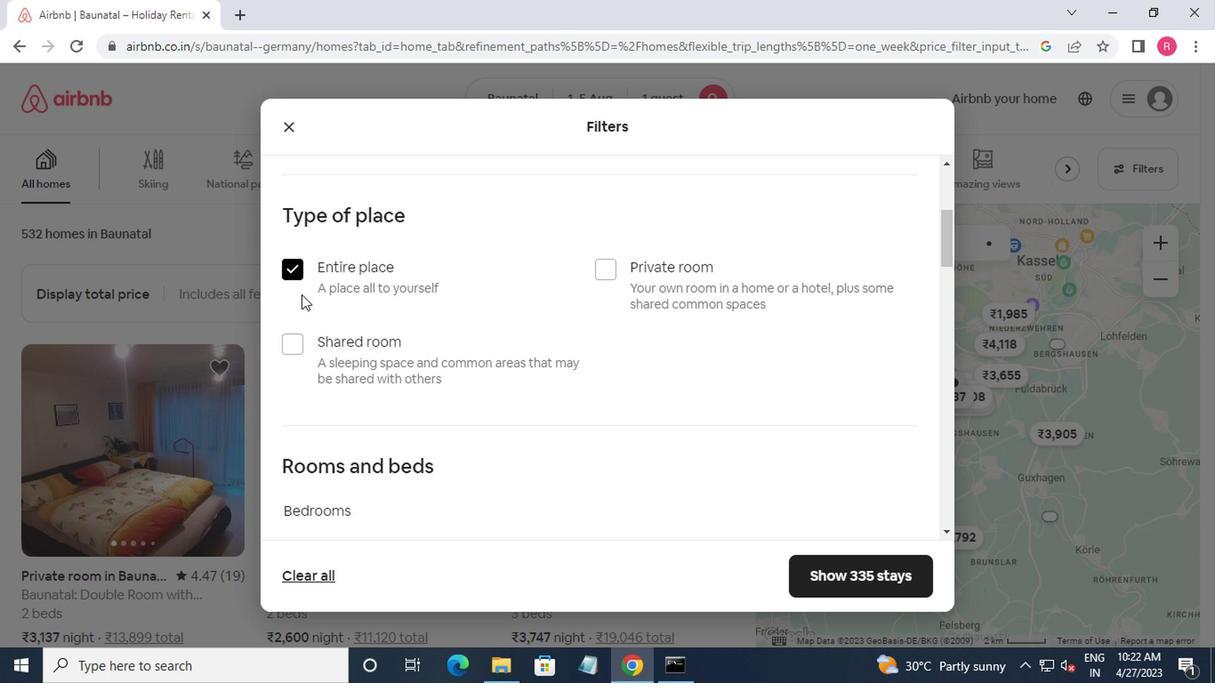 
Action: Mouse scrolled (303, 302) with delta (0, 0)
Screenshot: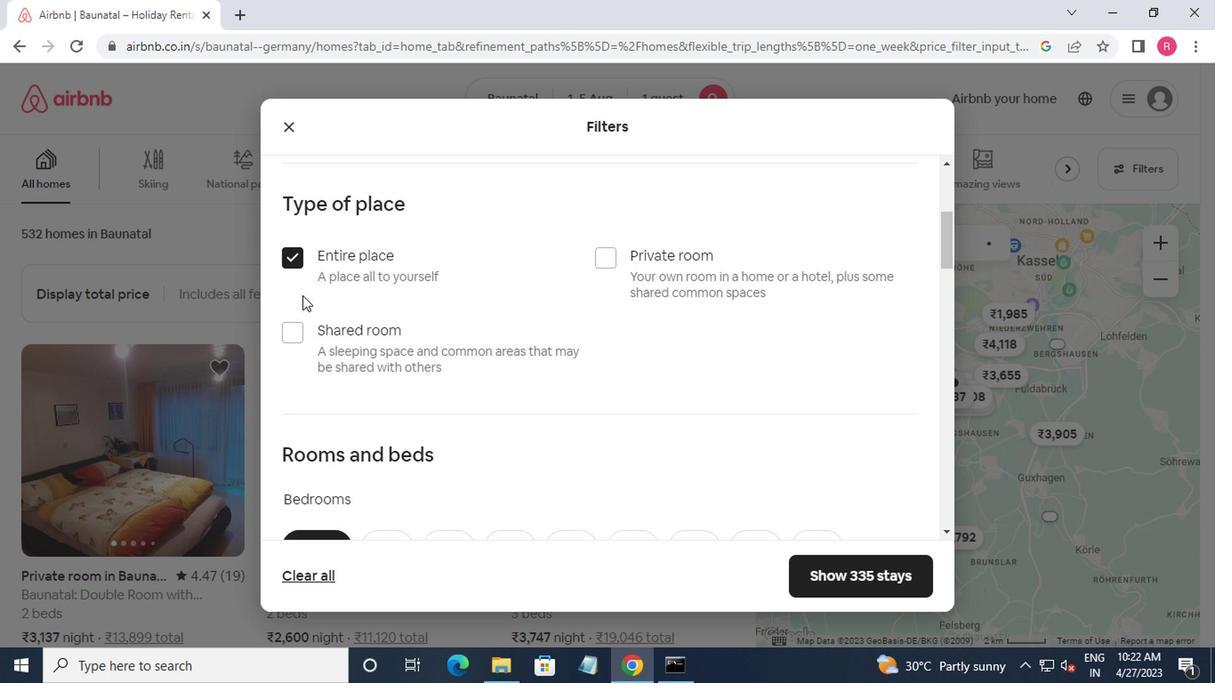 
Action: Mouse moved to (386, 300)
Screenshot: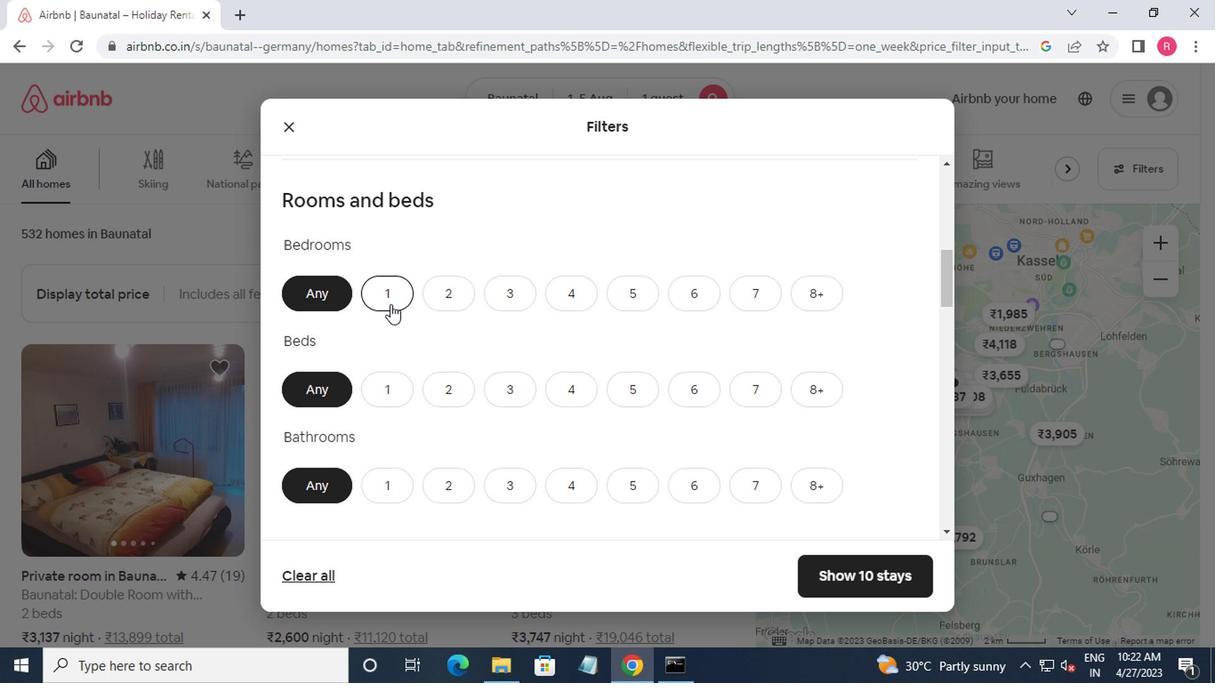 
Action: Mouse pressed left at (386, 300)
Screenshot: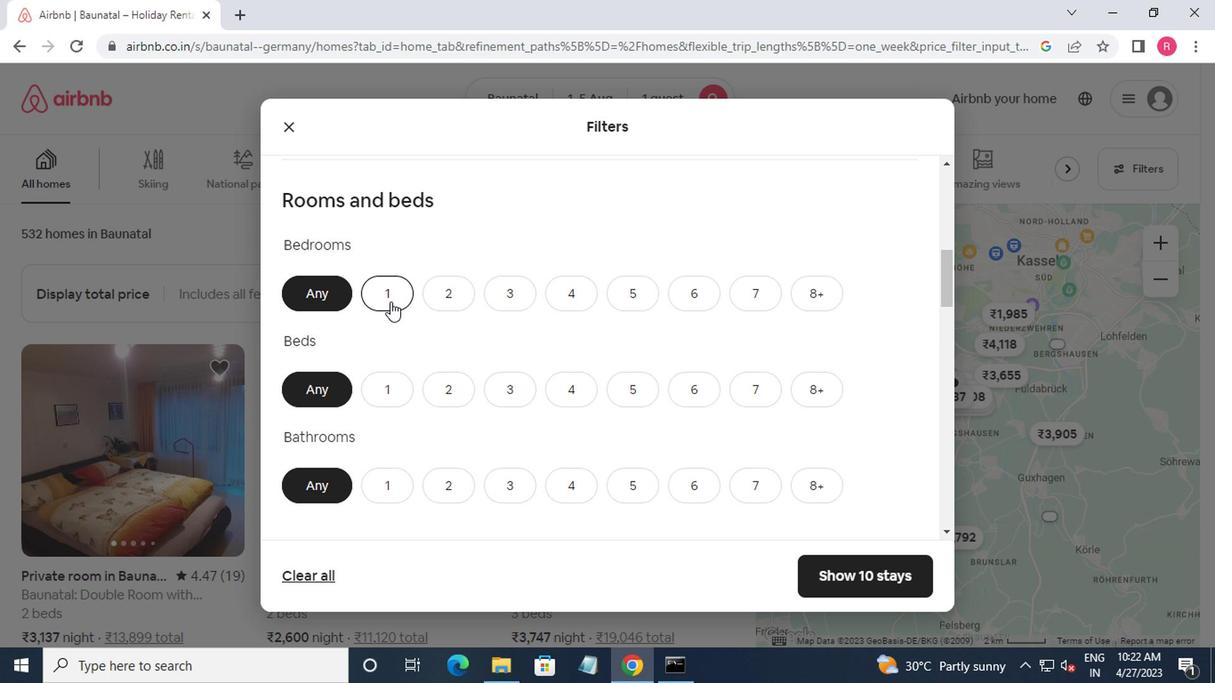 
Action: Mouse moved to (395, 395)
Screenshot: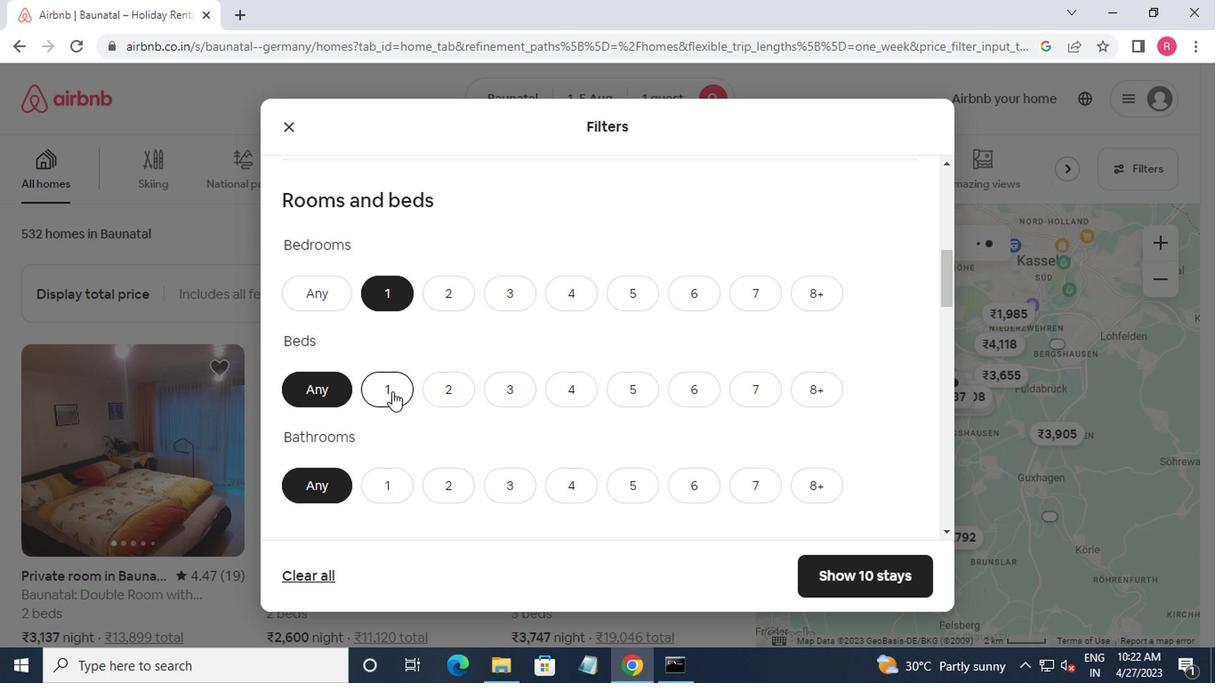 
Action: Mouse pressed left at (395, 395)
Screenshot: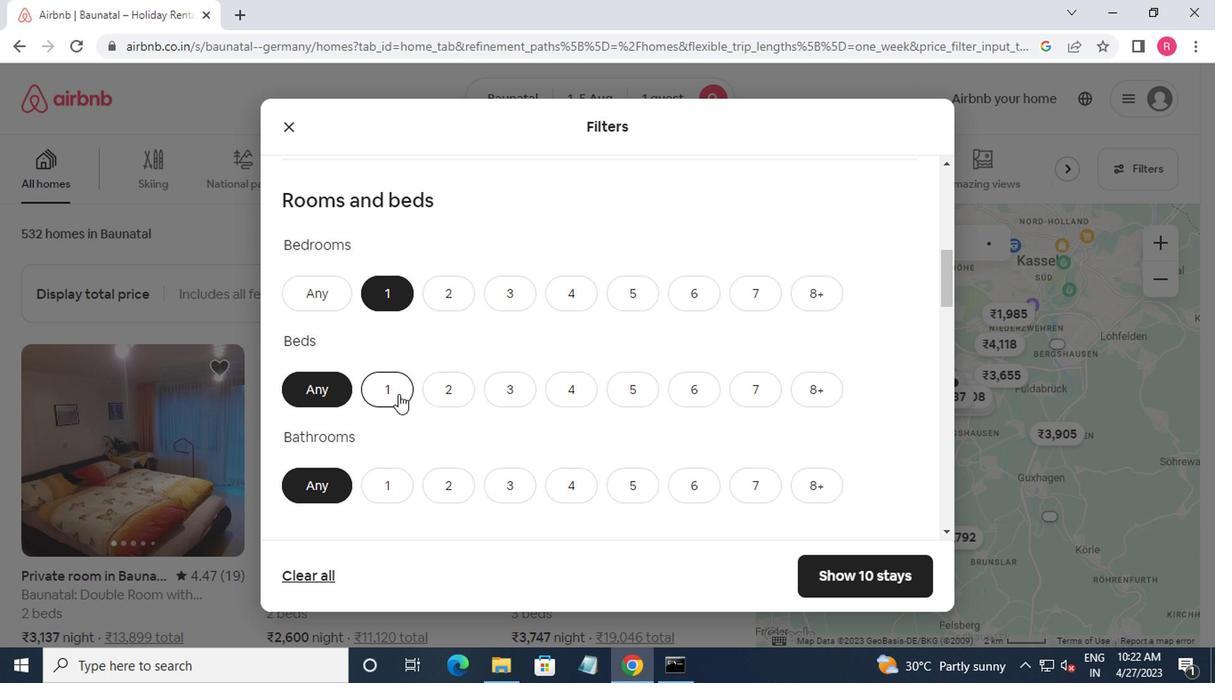 
Action: Mouse moved to (373, 493)
Screenshot: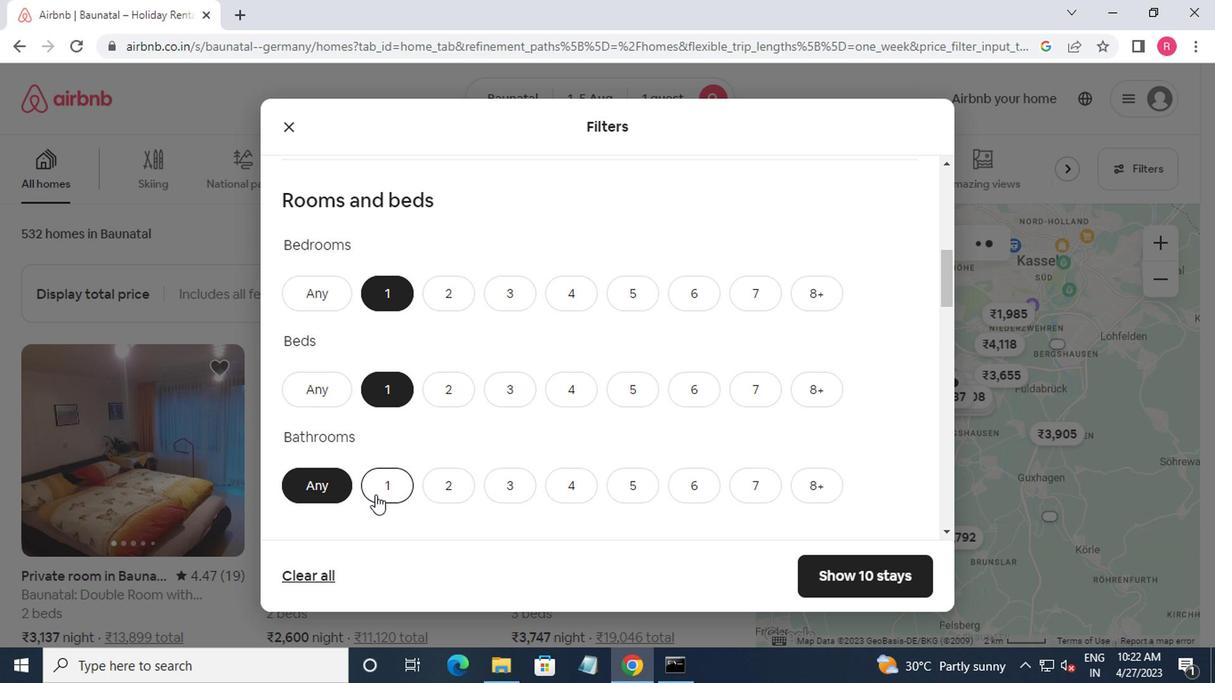 
Action: Mouse pressed left at (373, 493)
Screenshot: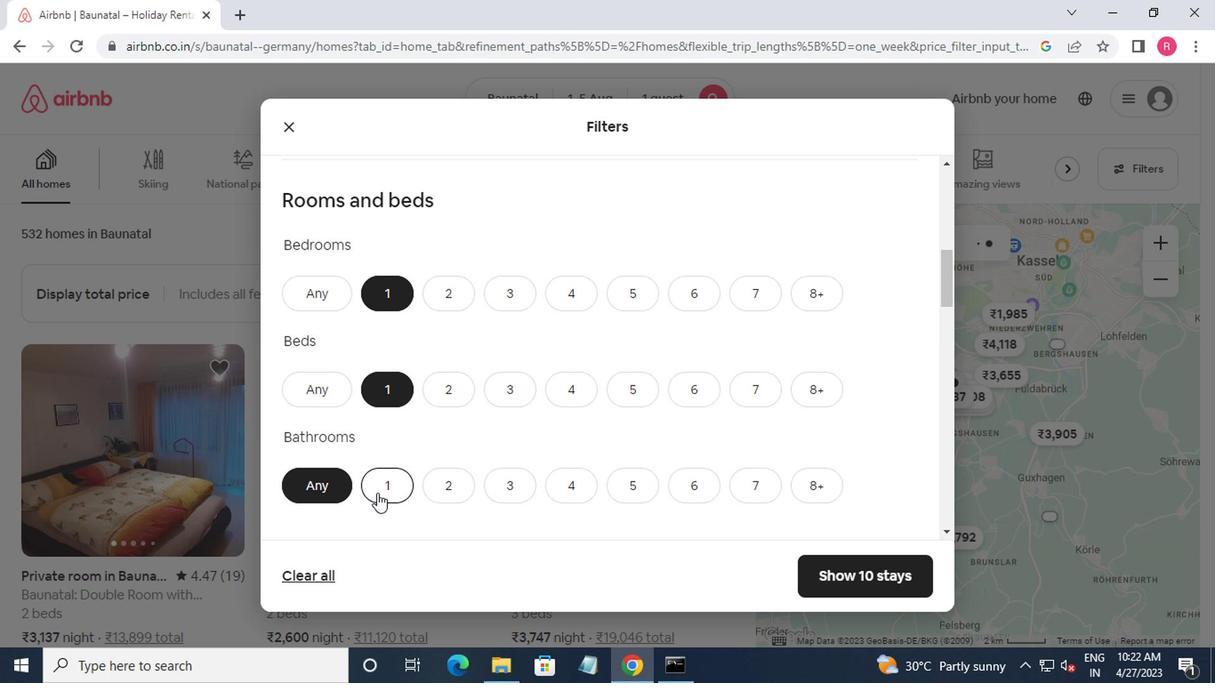
Action: Mouse moved to (384, 481)
Screenshot: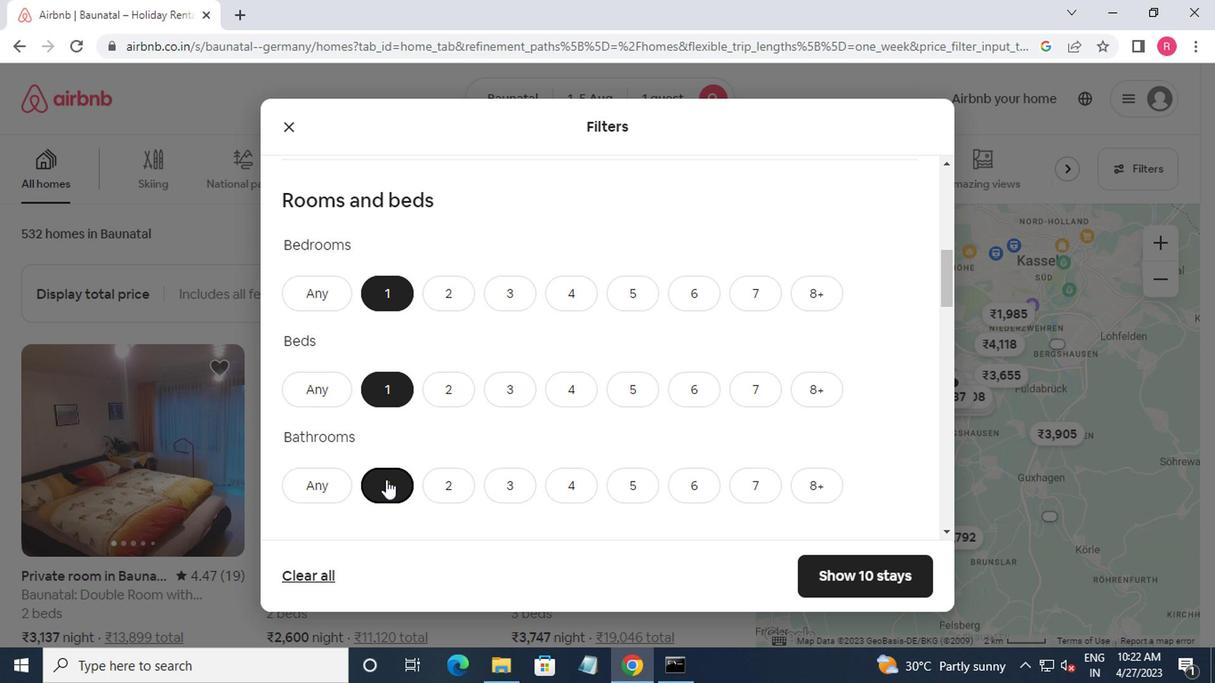 
Action: Mouse scrolled (384, 481) with delta (0, 0)
Screenshot: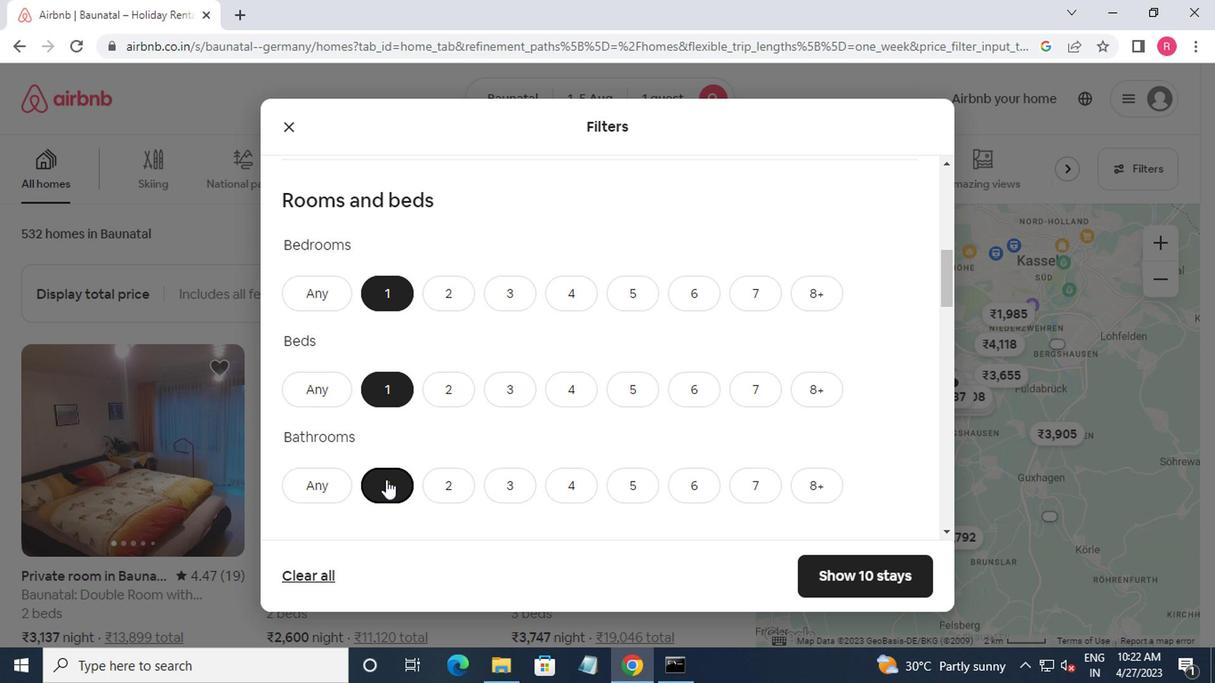 
Action: Mouse moved to (389, 479)
Screenshot: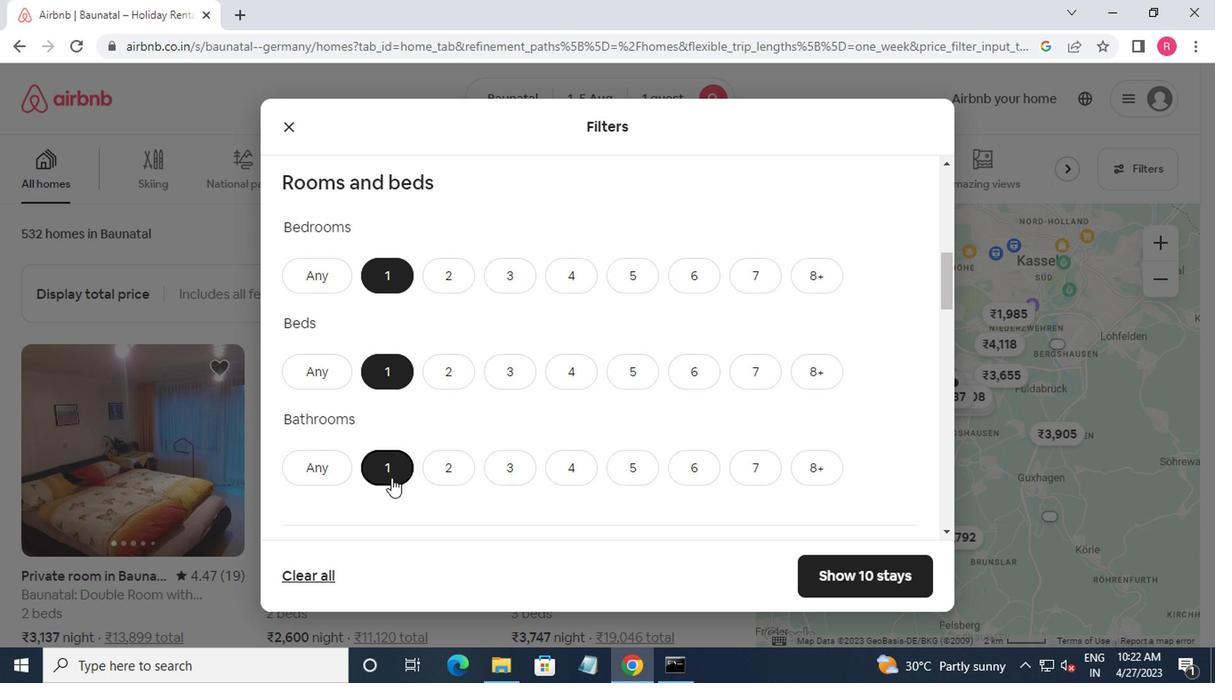 
Action: Mouse scrolled (389, 478) with delta (0, 0)
Screenshot: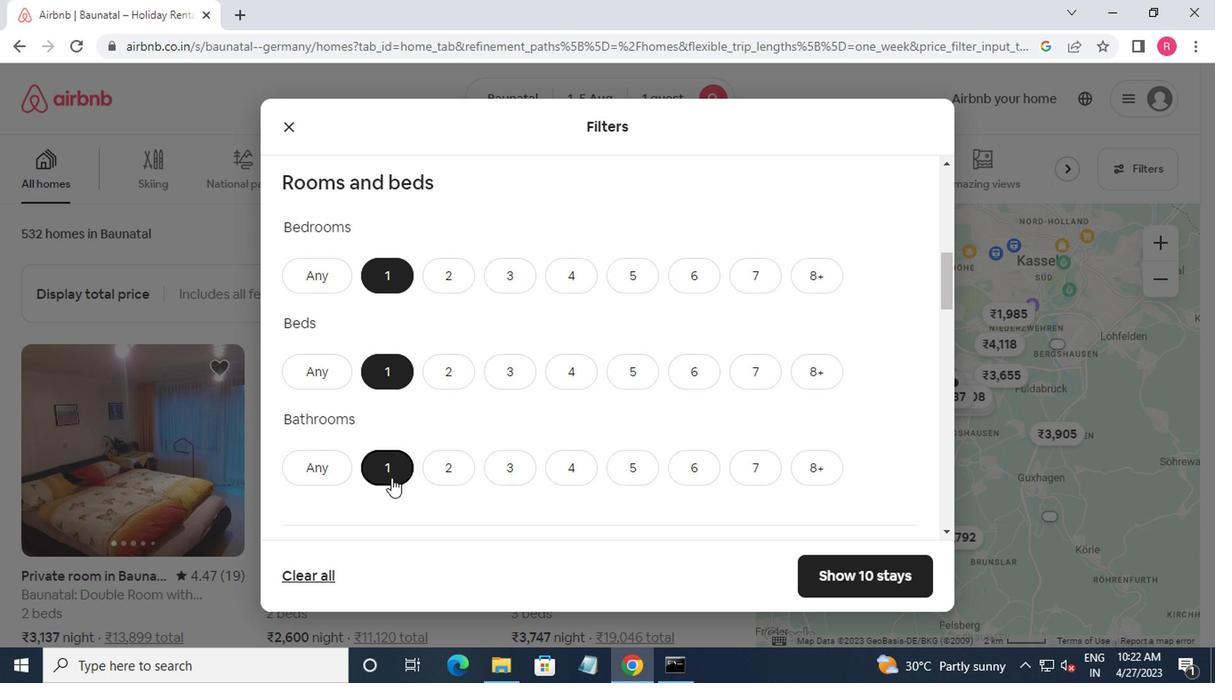 
Action: Mouse moved to (390, 476)
Screenshot: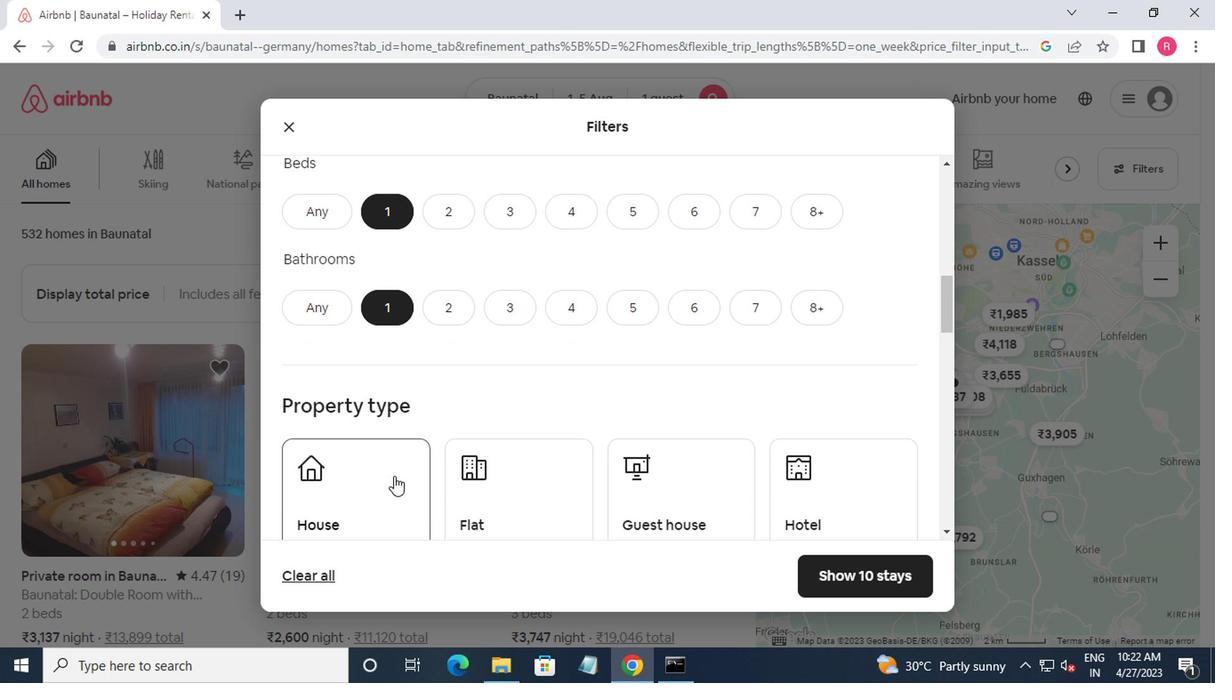 
Action: Mouse scrolled (390, 475) with delta (0, -1)
Screenshot: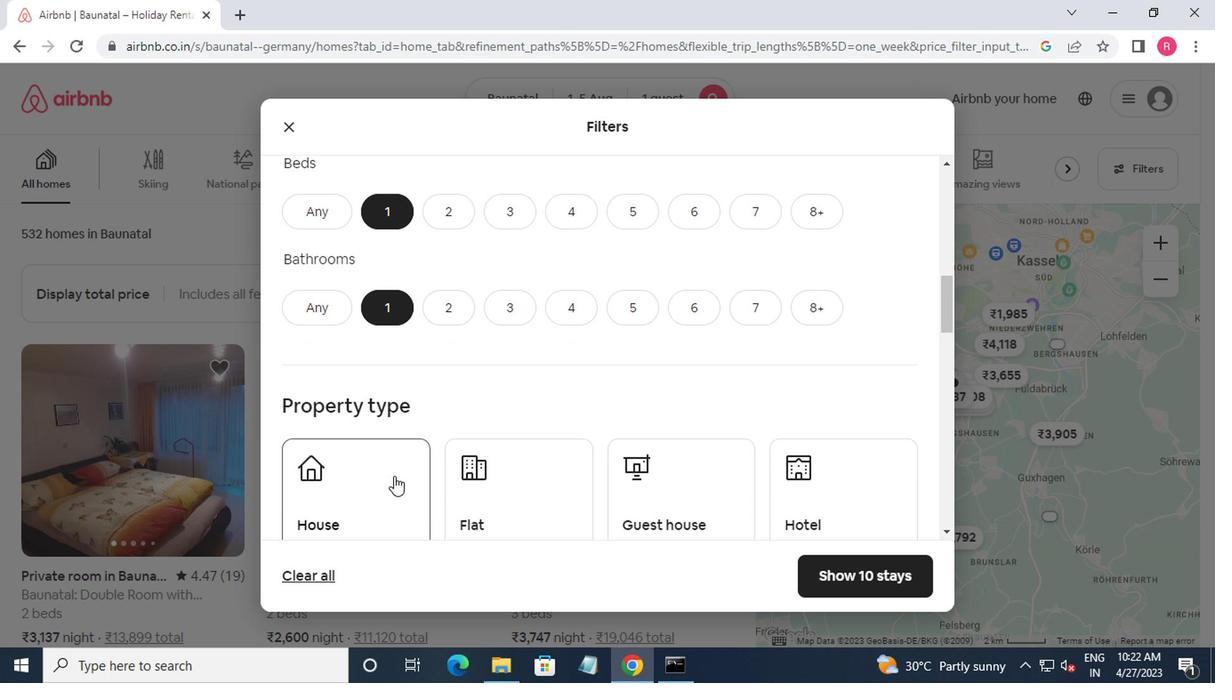 
Action: Mouse moved to (338, 424)
Screenshot: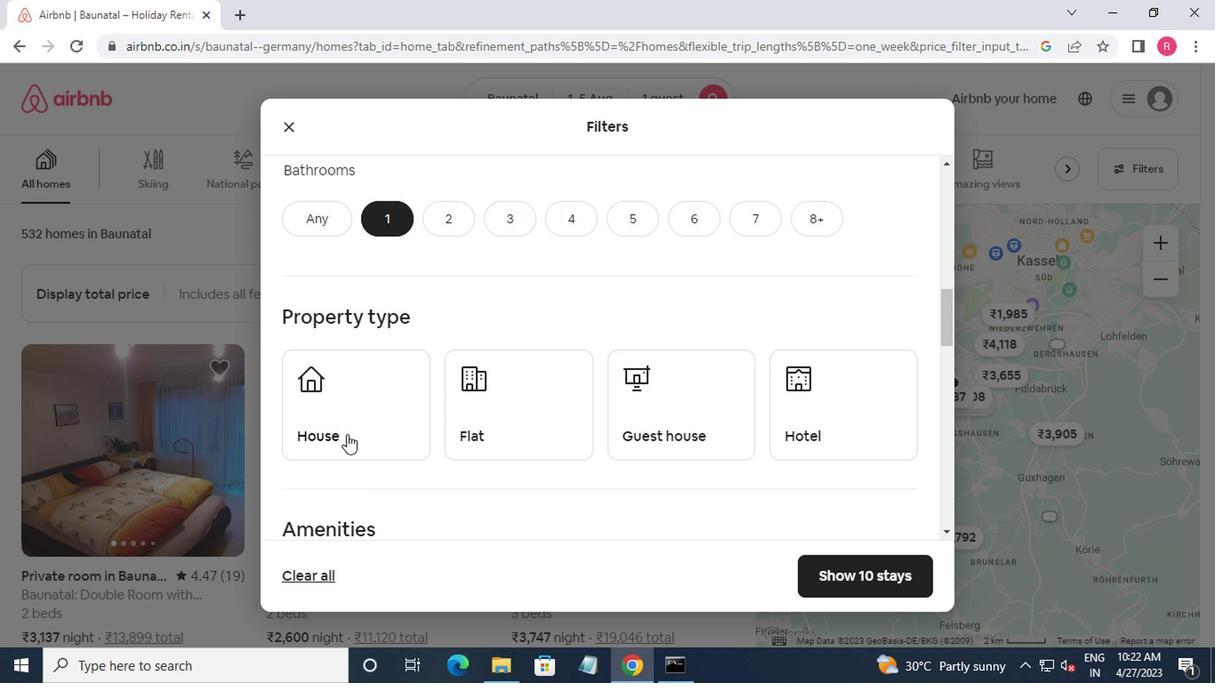 
Action: Mouse pressed left at (338, 424)
Screenshot: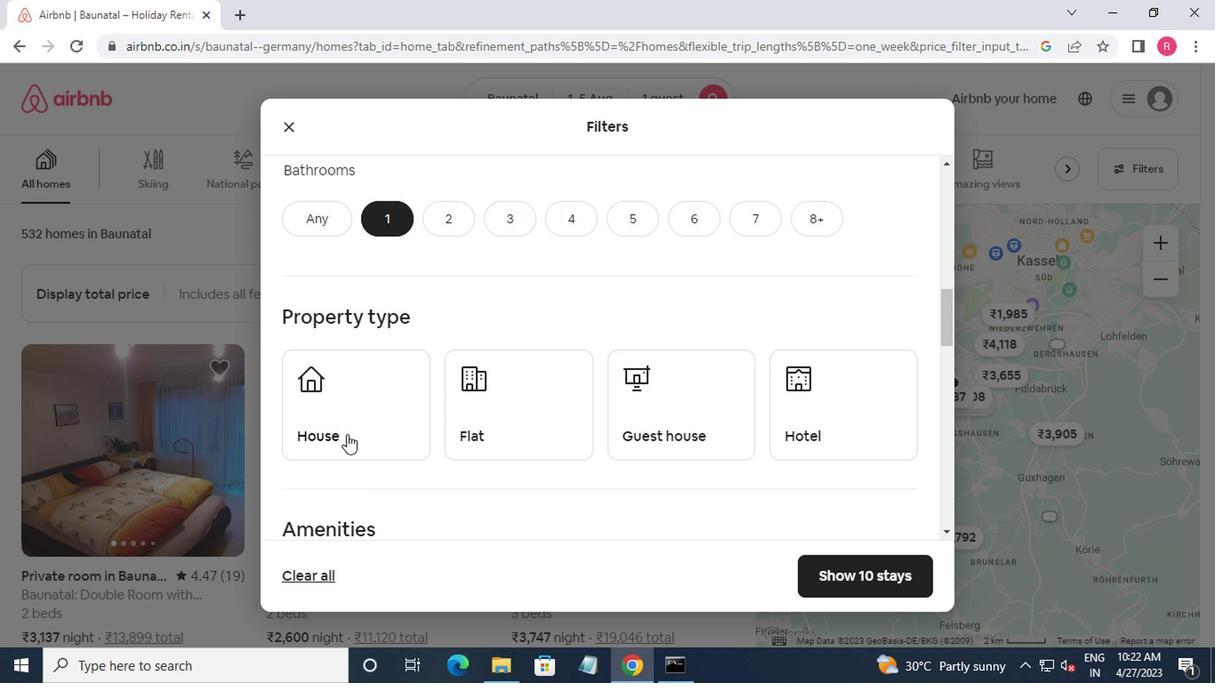 
Action: Mouse moved to (463, 432)
Screenshot: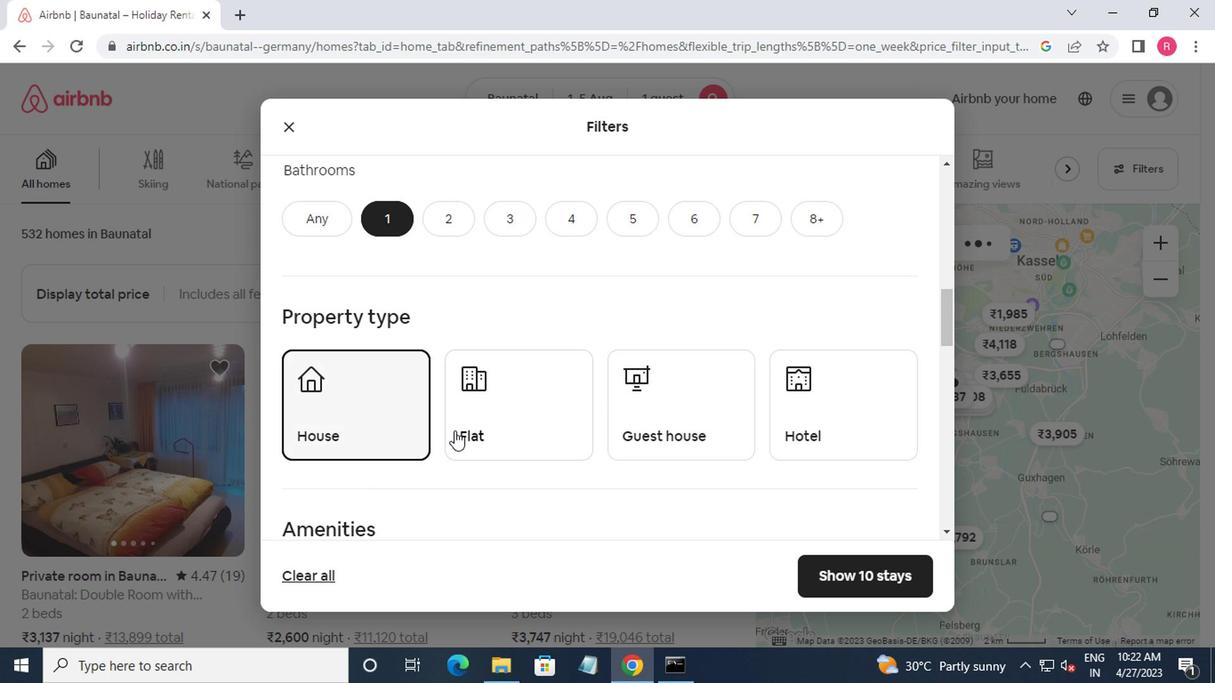 
Action: Mouse pressed left at (463, 432)
Screenshot: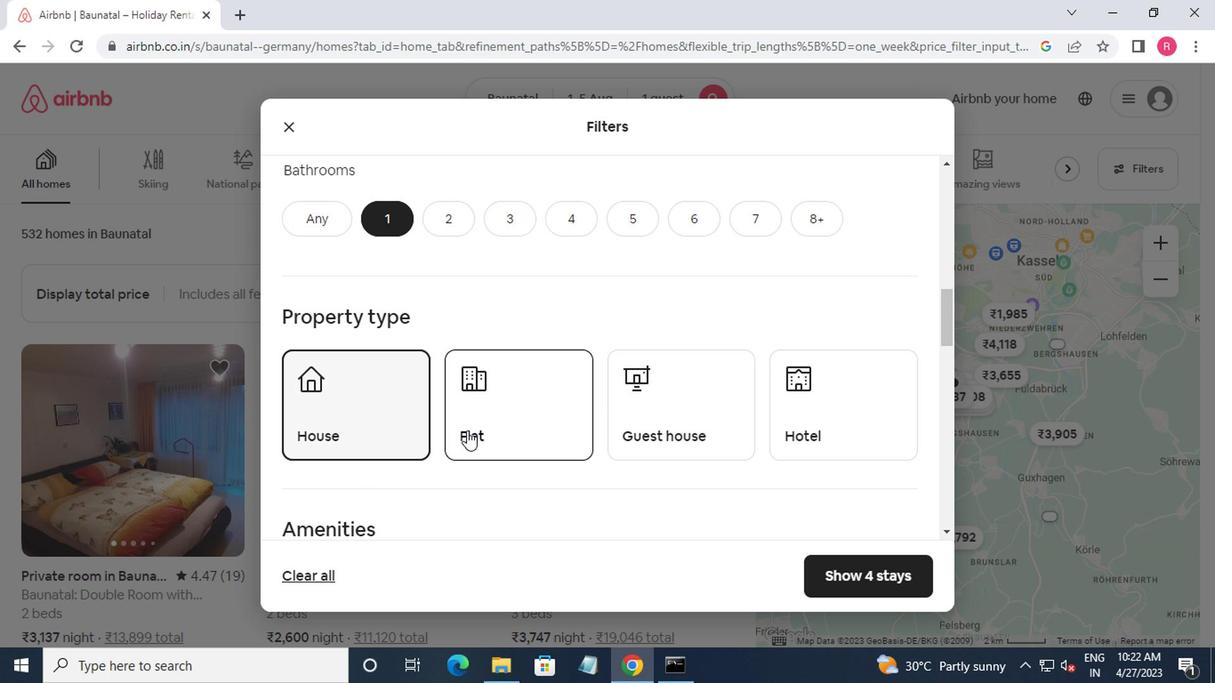 
Action: Mouse moved to (627, 434)
Screenshot: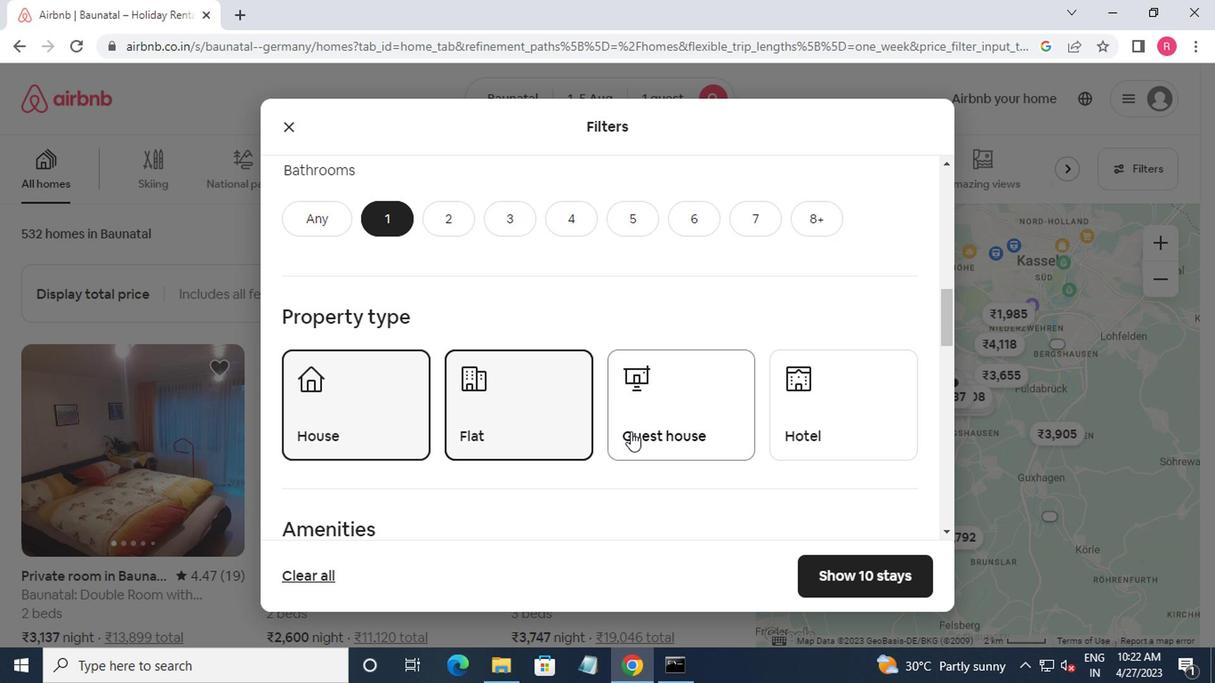 
Action: Mouse pressed left at (627, 434)
Screenshot: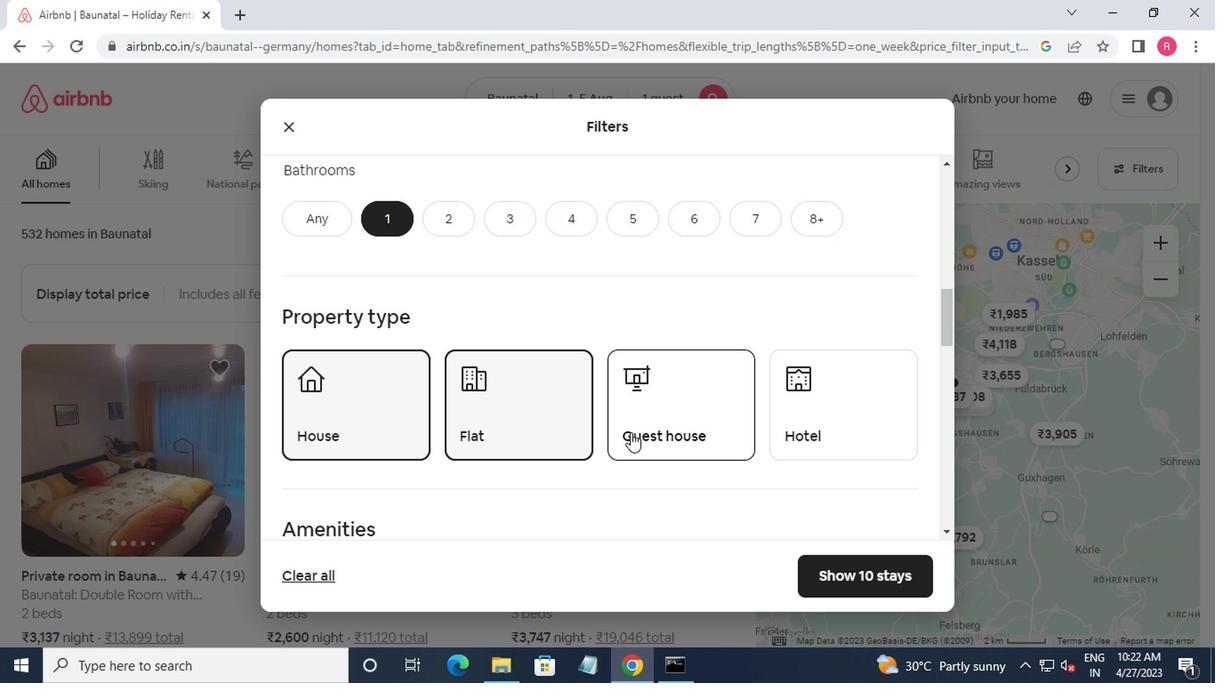 
Action: Mouse moved to (635, 433)
Screenshot: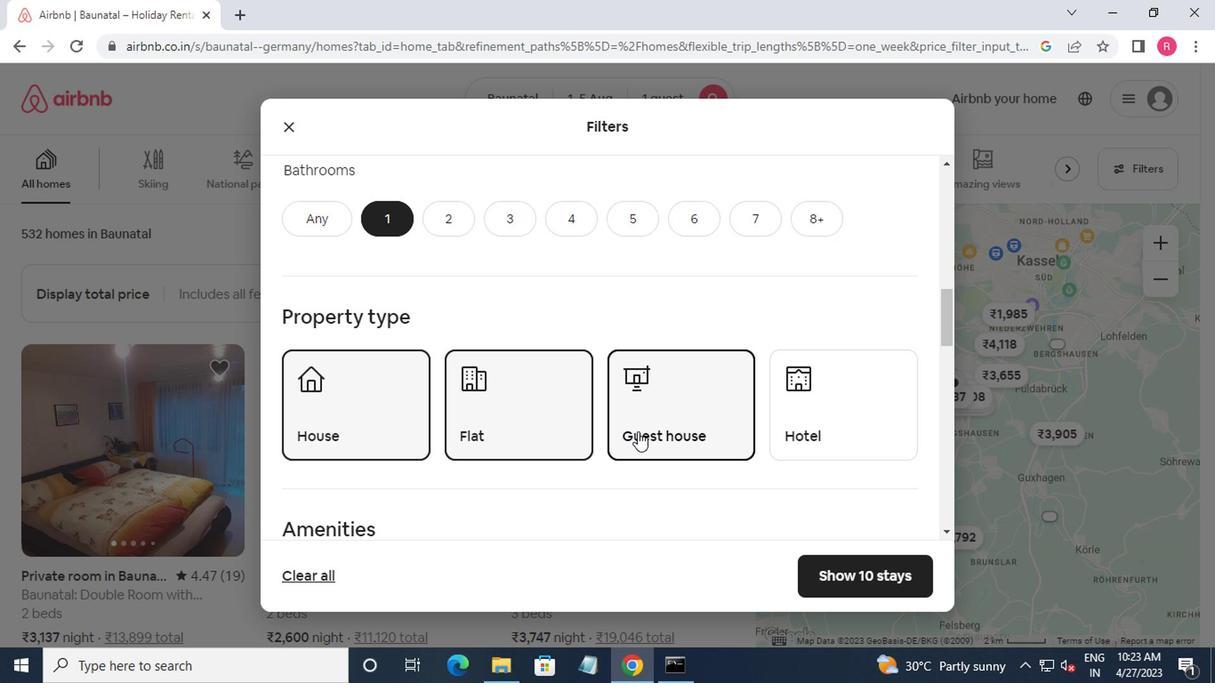 
Action: Mouse scrolled (635, 432) with delta (0, -1)
Screenshot: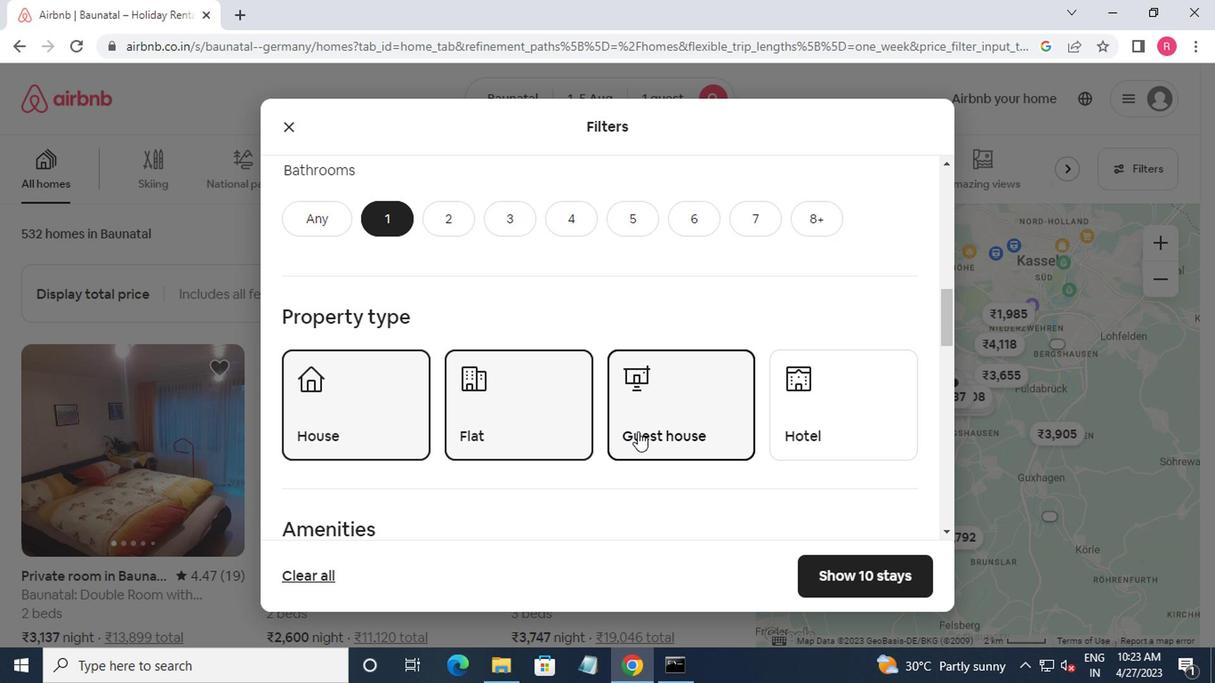 
Action: Mouse moved to (635, 433)
Screenshot: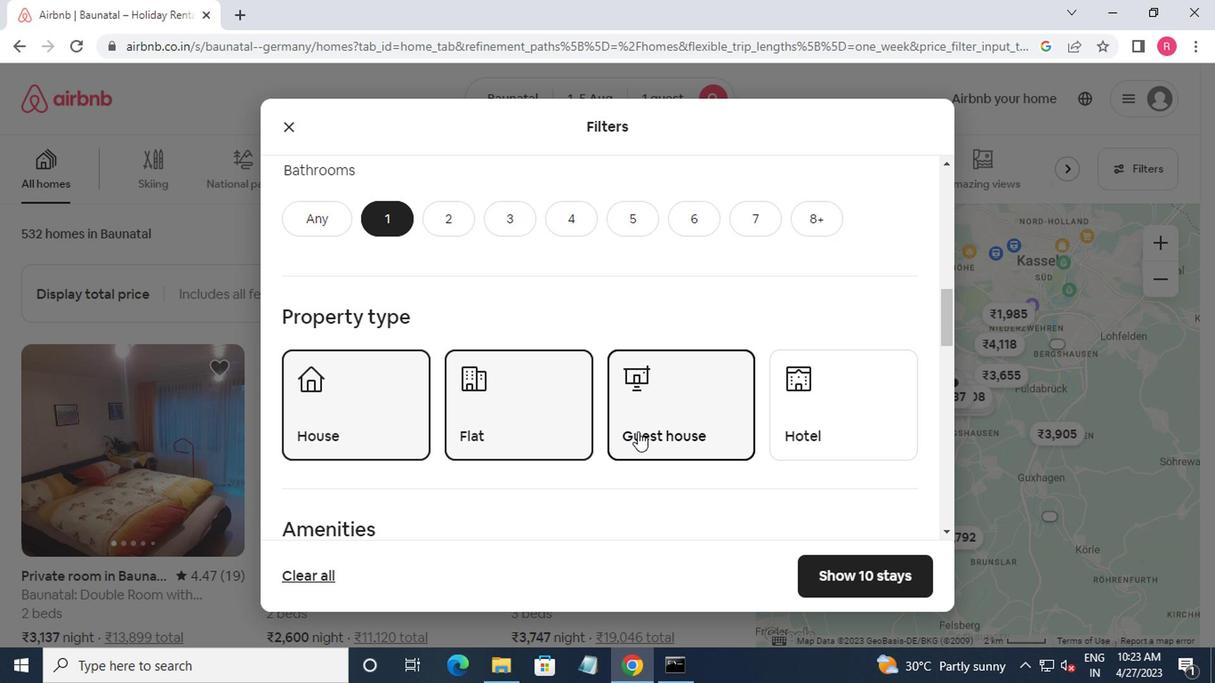 
Action: Mouse scrolled (635, 432) with delta (0, -1)
Screenshot: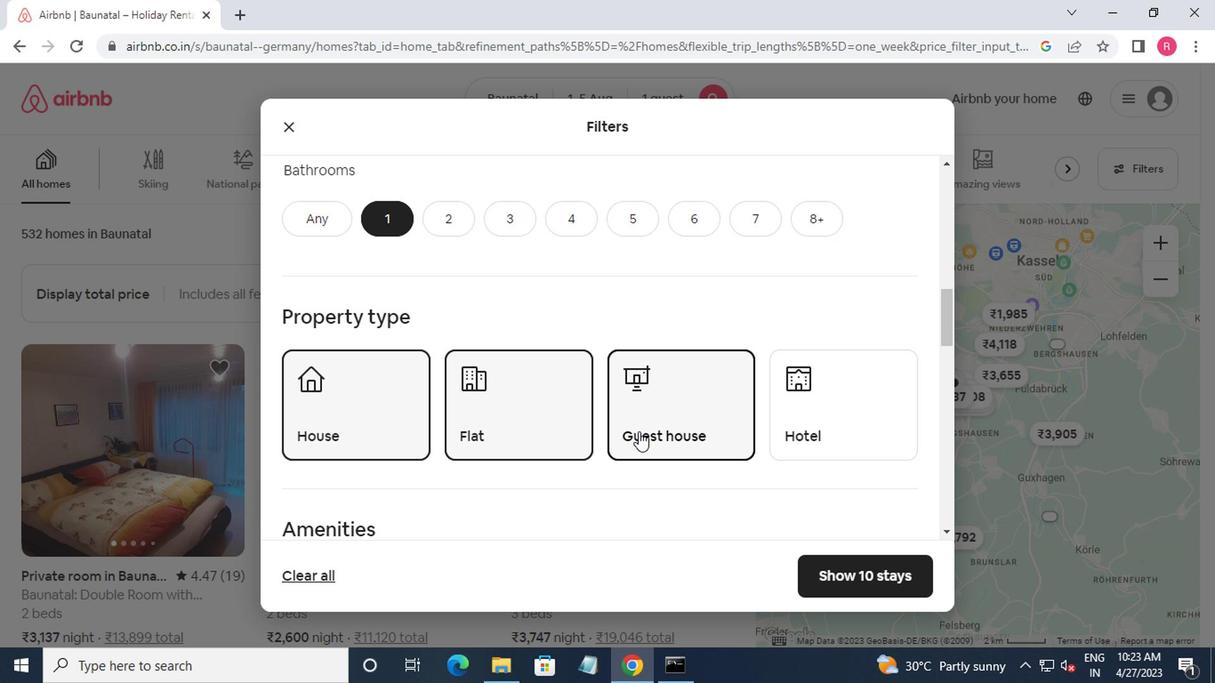 
Action: Mouse moved to (636, 433)
Screenshot: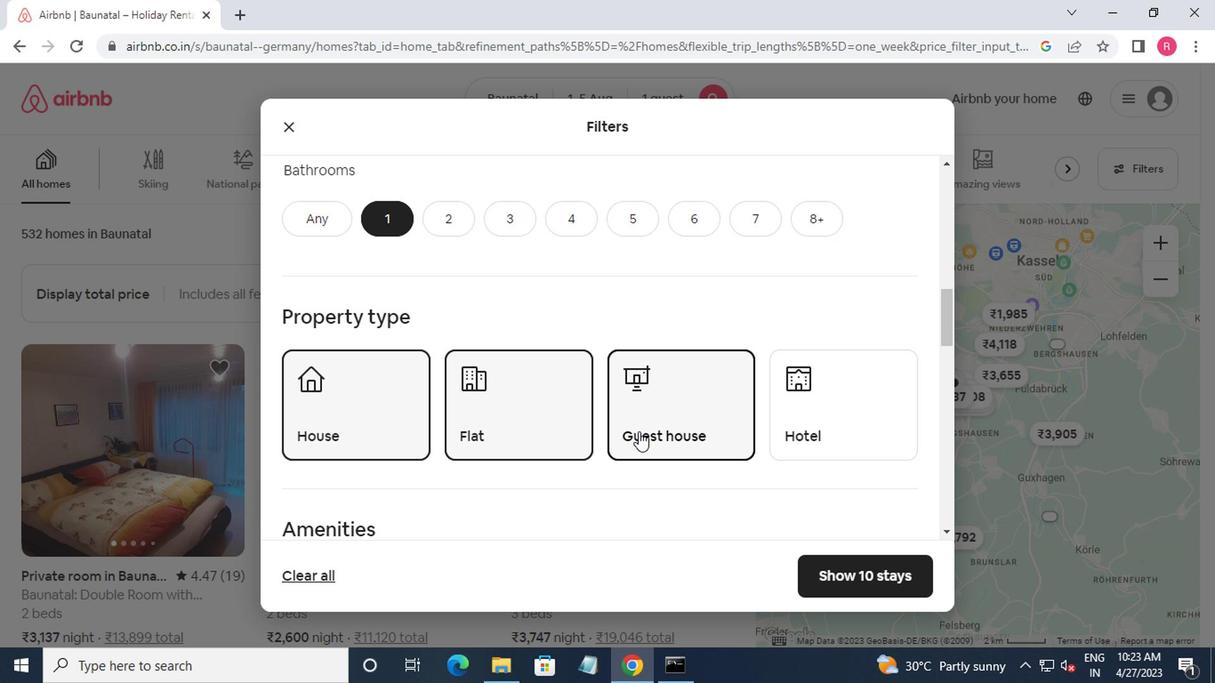 
Action: Mouse scrolled (636, 432) with delta (0, -1)
Screenshot: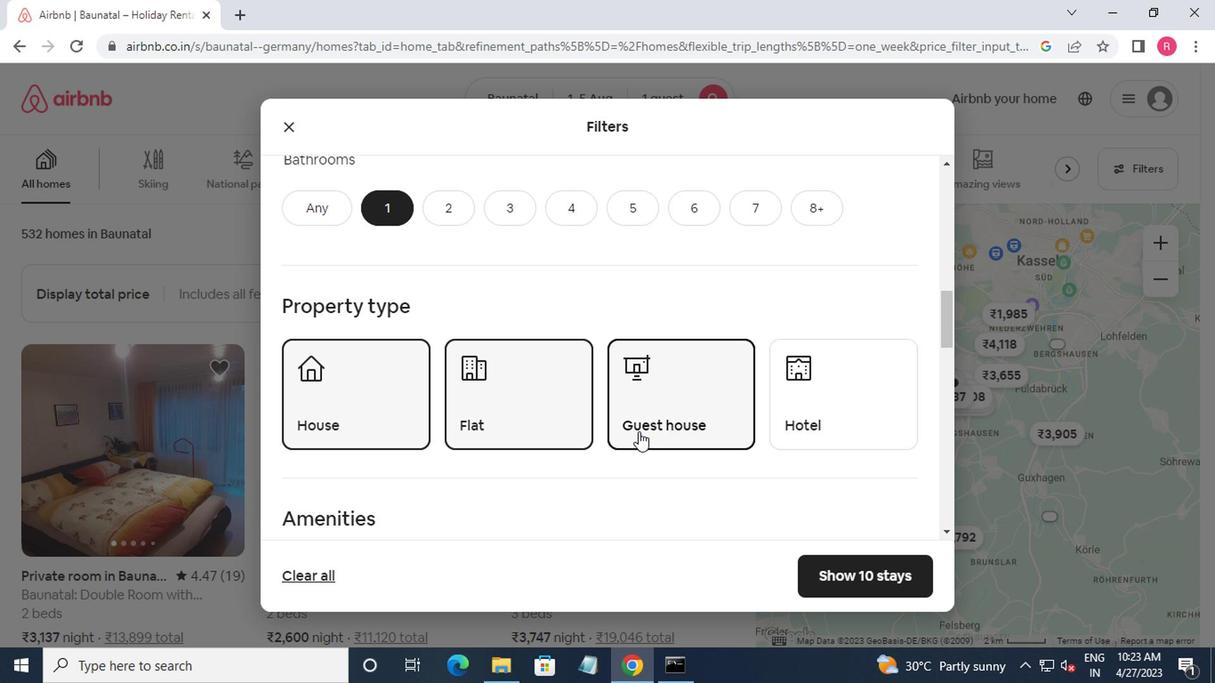 
Action: Mouse moved to (298, 360)
Screenshot: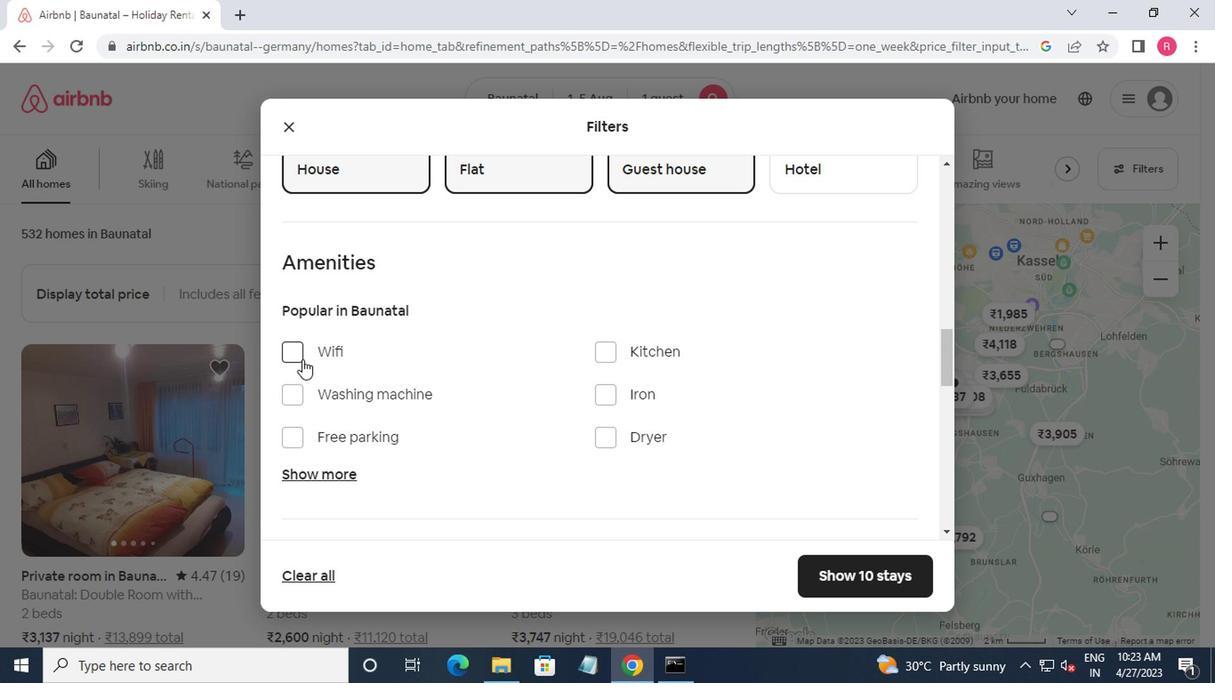 
Action: Mouse pressed left at (298, 360)
Screenshot: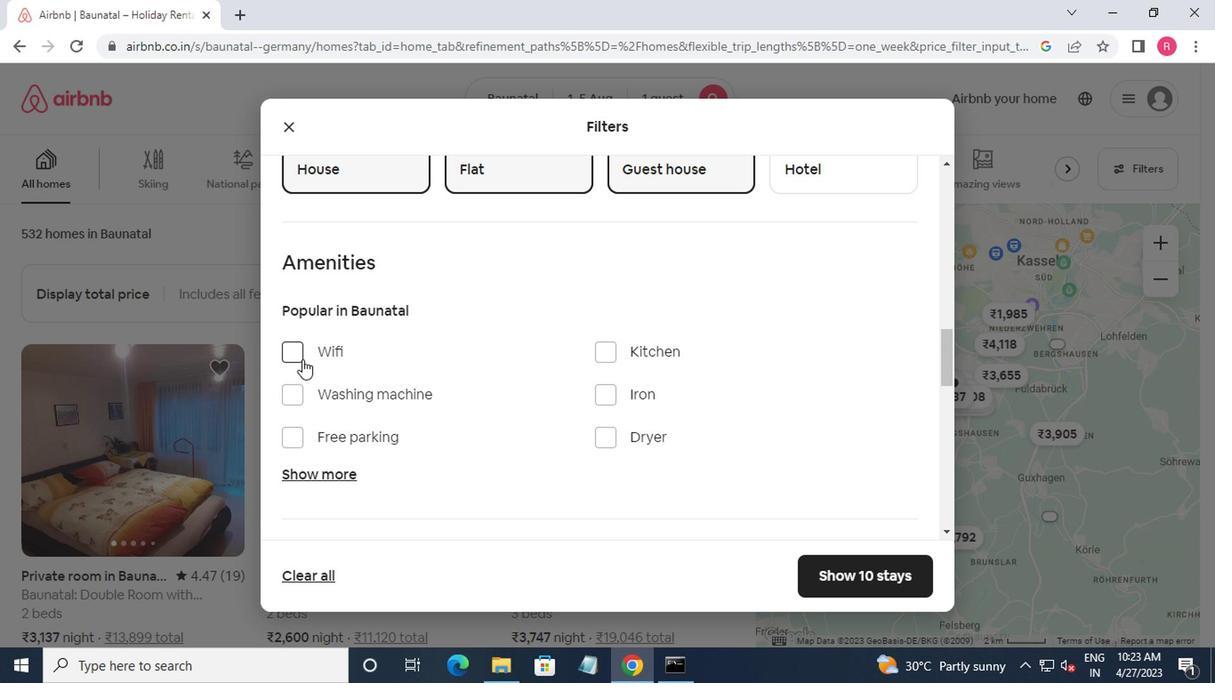 
Action: Mouse moved to (327, 351)
Screenshot: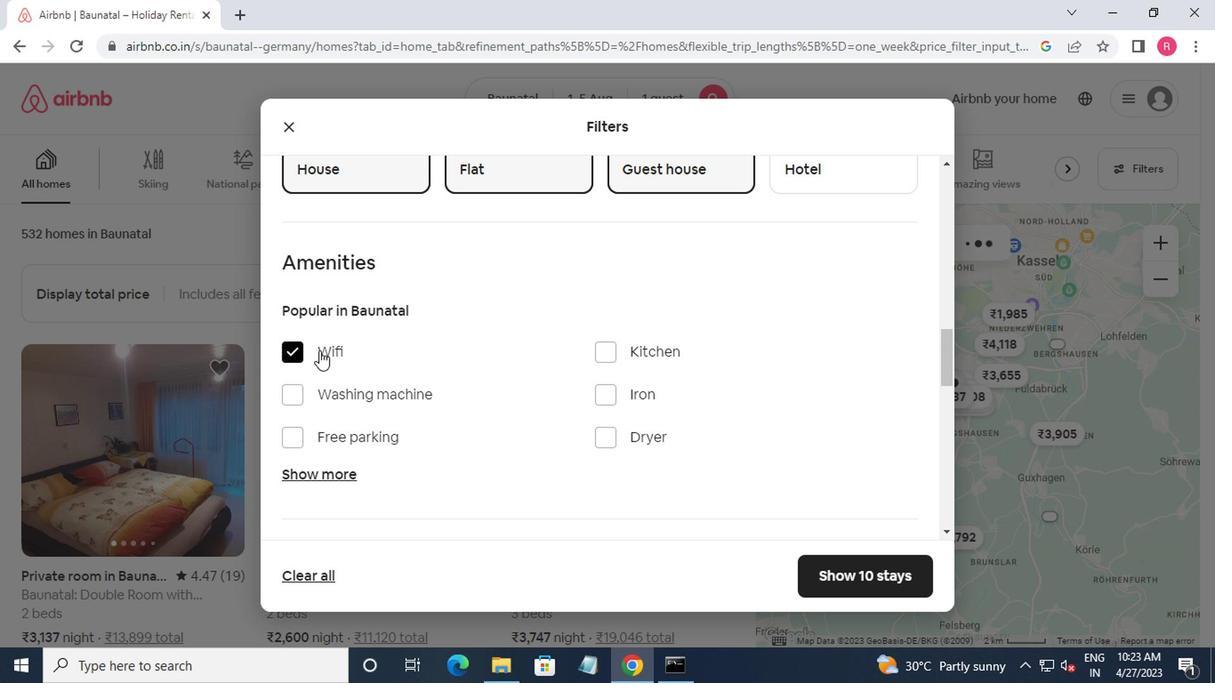 
Action: Mouse scrolled (327, 350) with delta (0, -1)
Screenshot: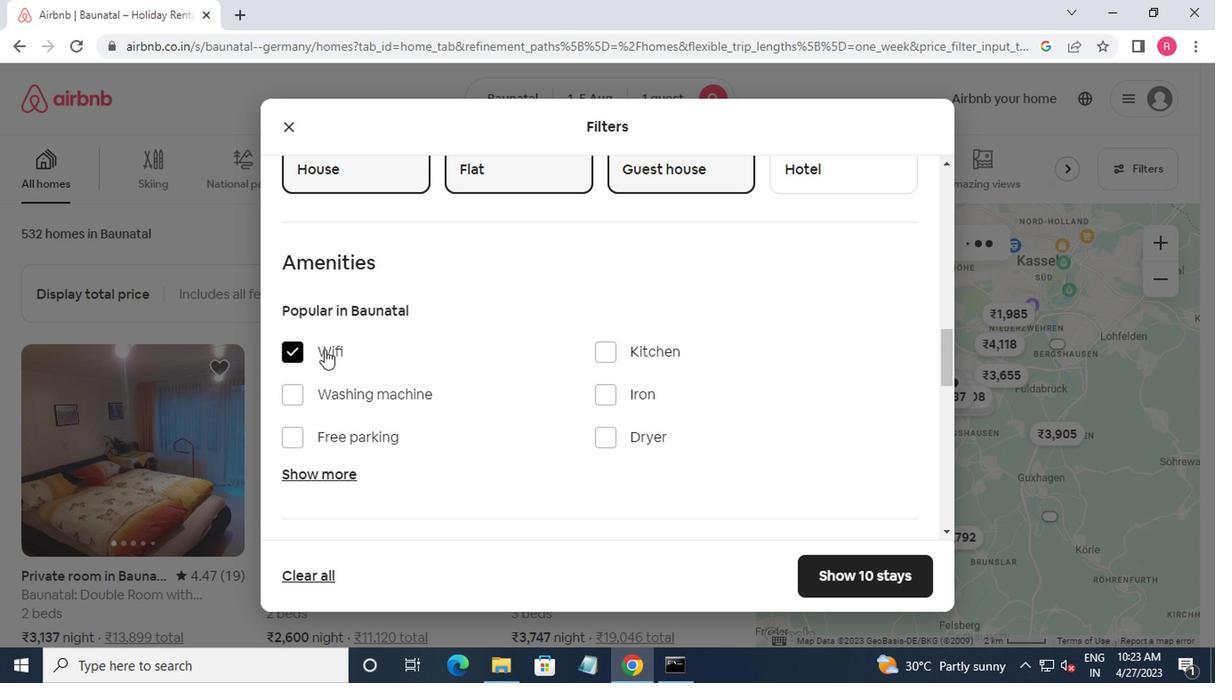 
Action: Mouse moved to (333, 352)
Screenshot: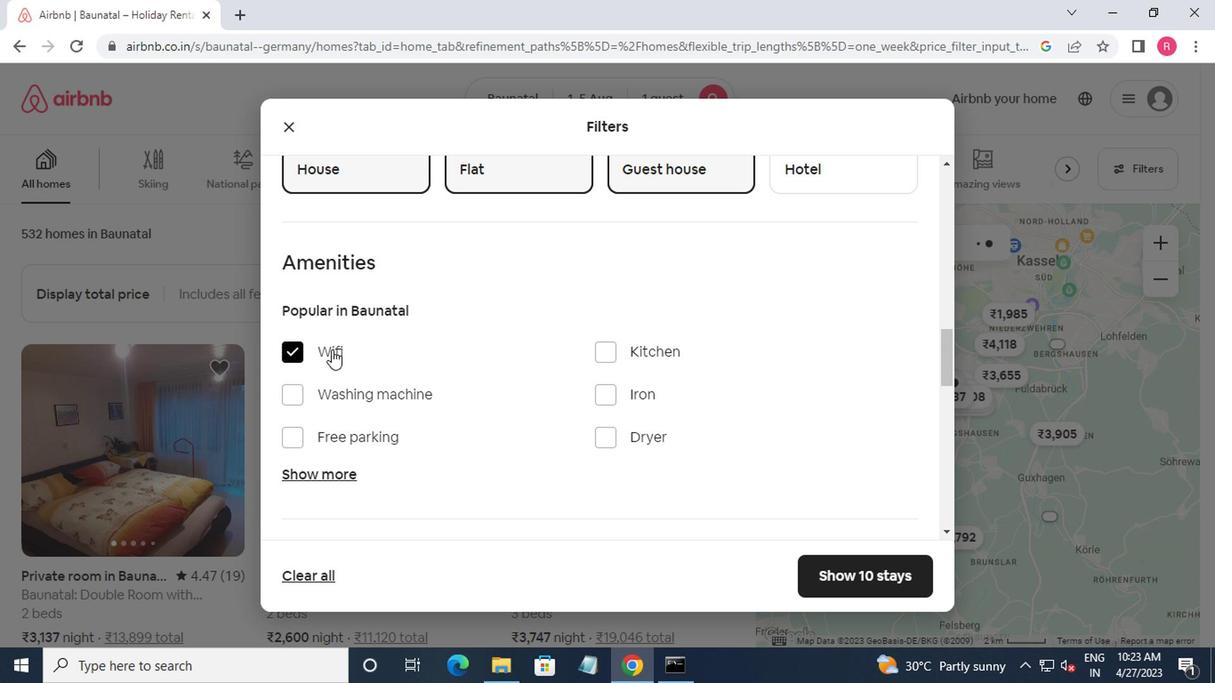 
Action: Mouse scrolled (333, 352) with delta (0, 0)
Screenshot: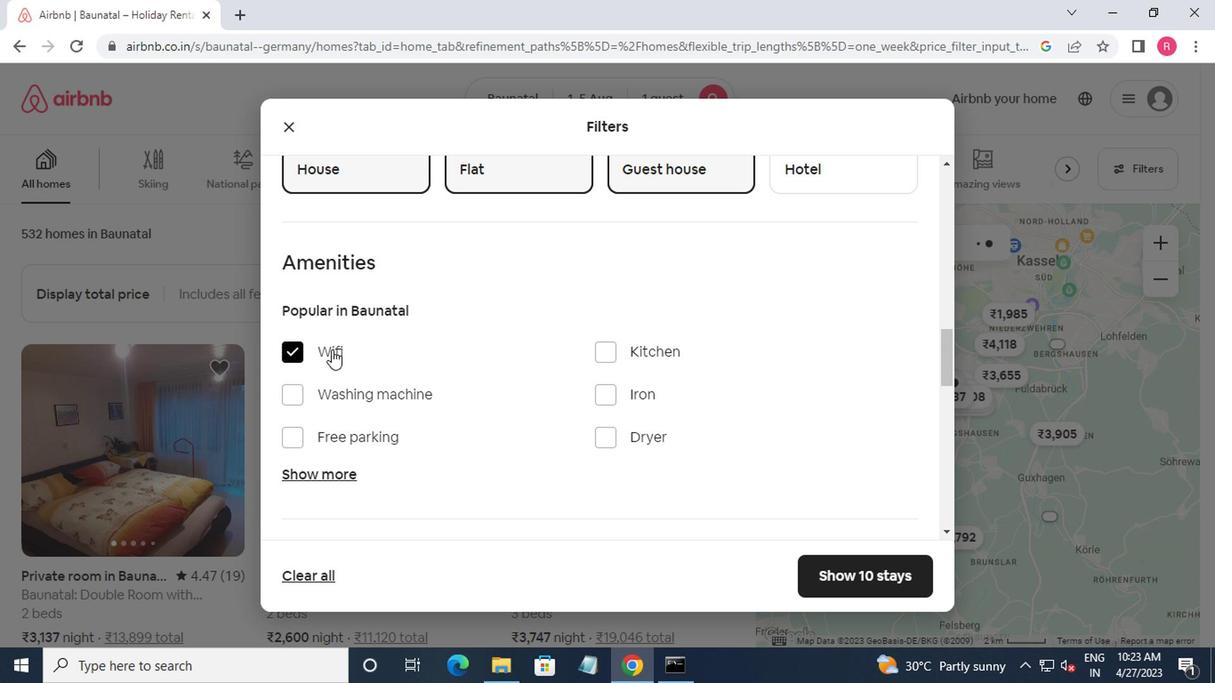 
Action: Mouse moved to (346, 356)
Screenshot: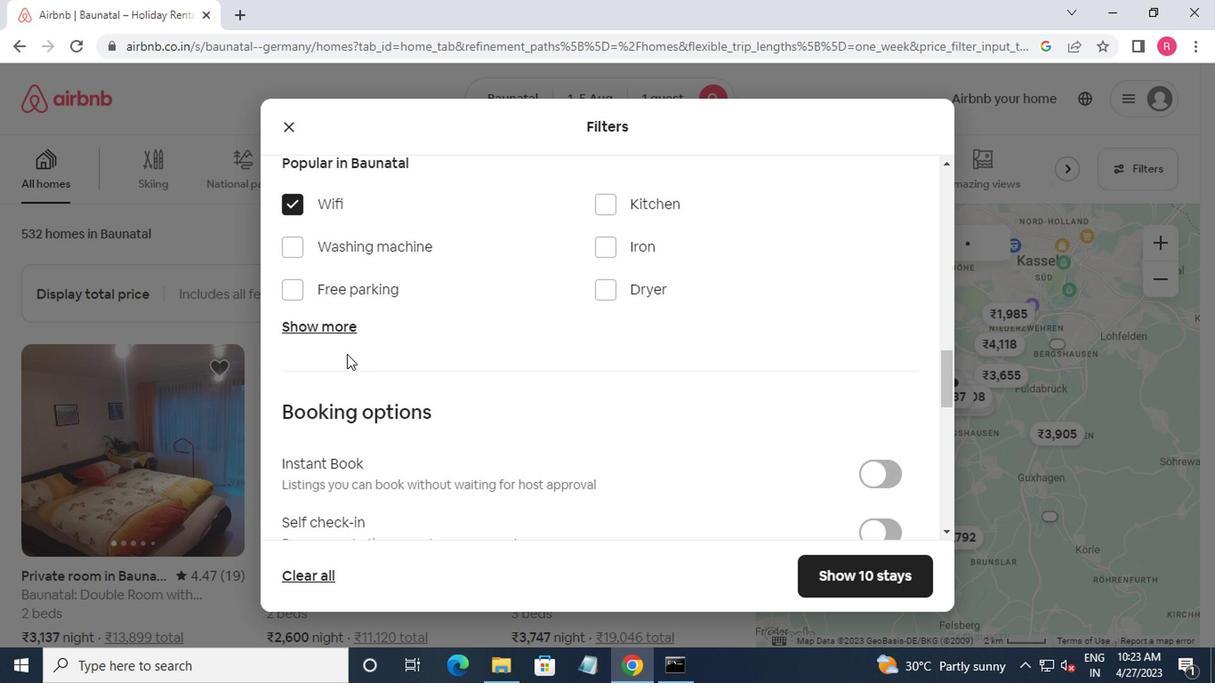 
Action: Mouse scrolled (346, 355) with delta (0, 0)
Screenshot: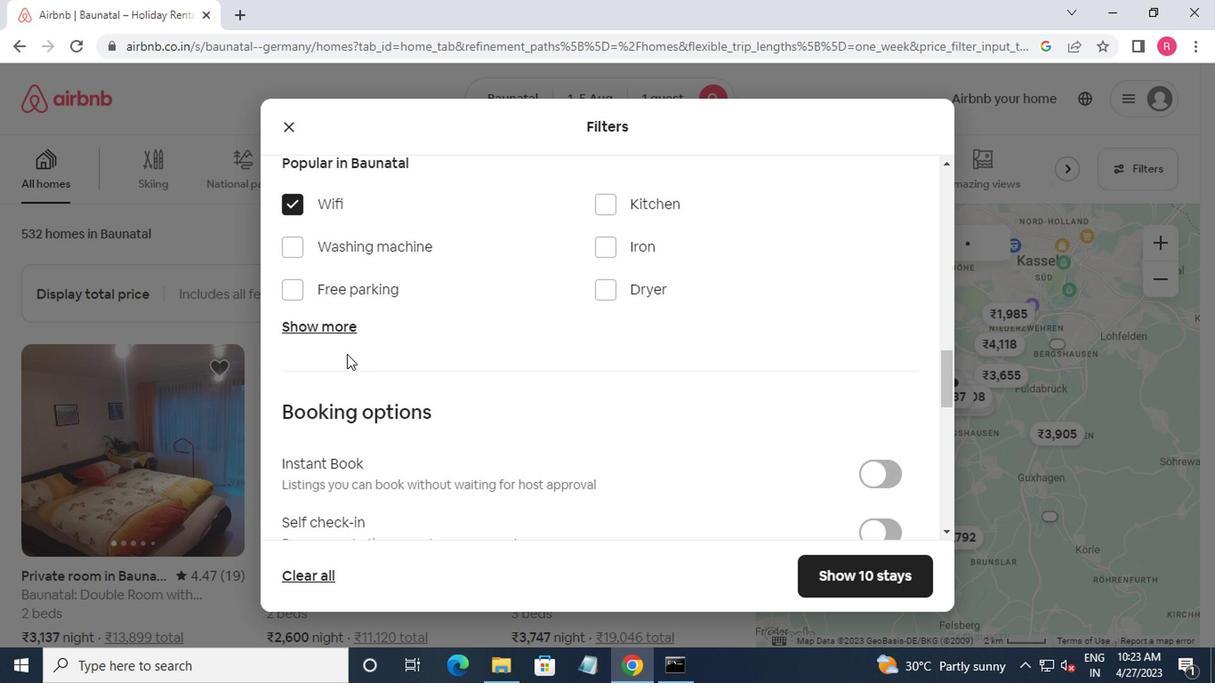 
Action: Mouse moved to (353, 358)
Screenshot: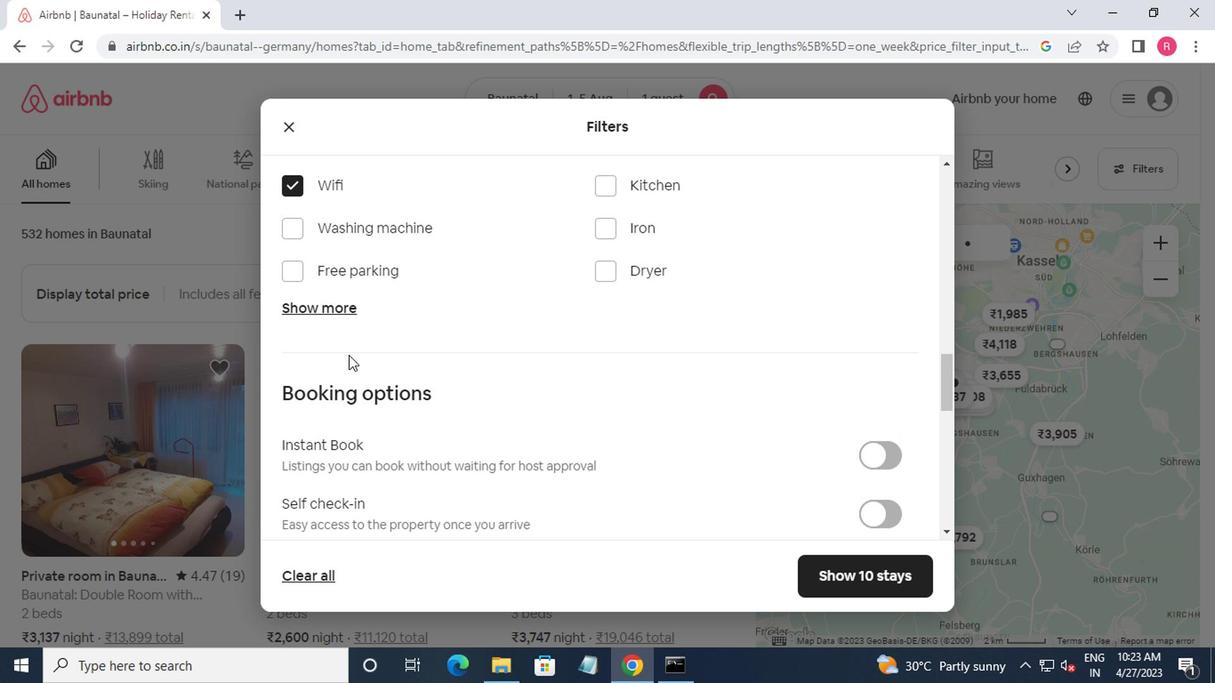 
Action: Mouse scrolled (353, 357) with delta (0, 0)
Screenshot: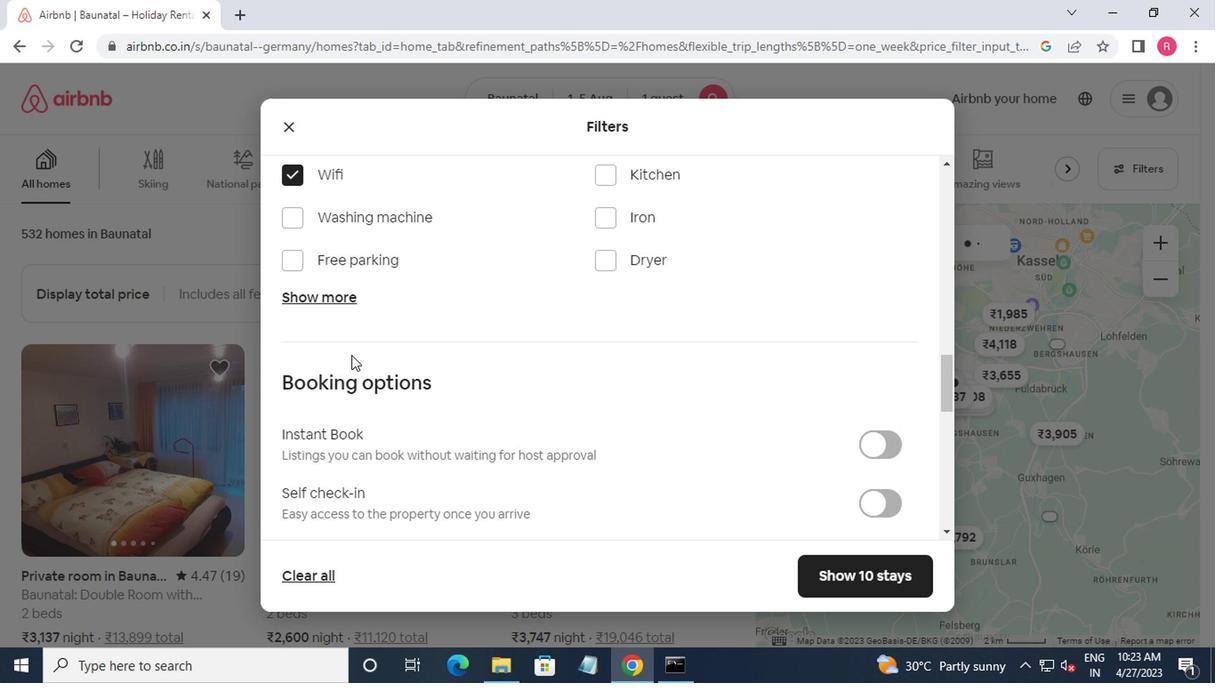 
Action: Mouse moved to (882, 333)
Screenshot: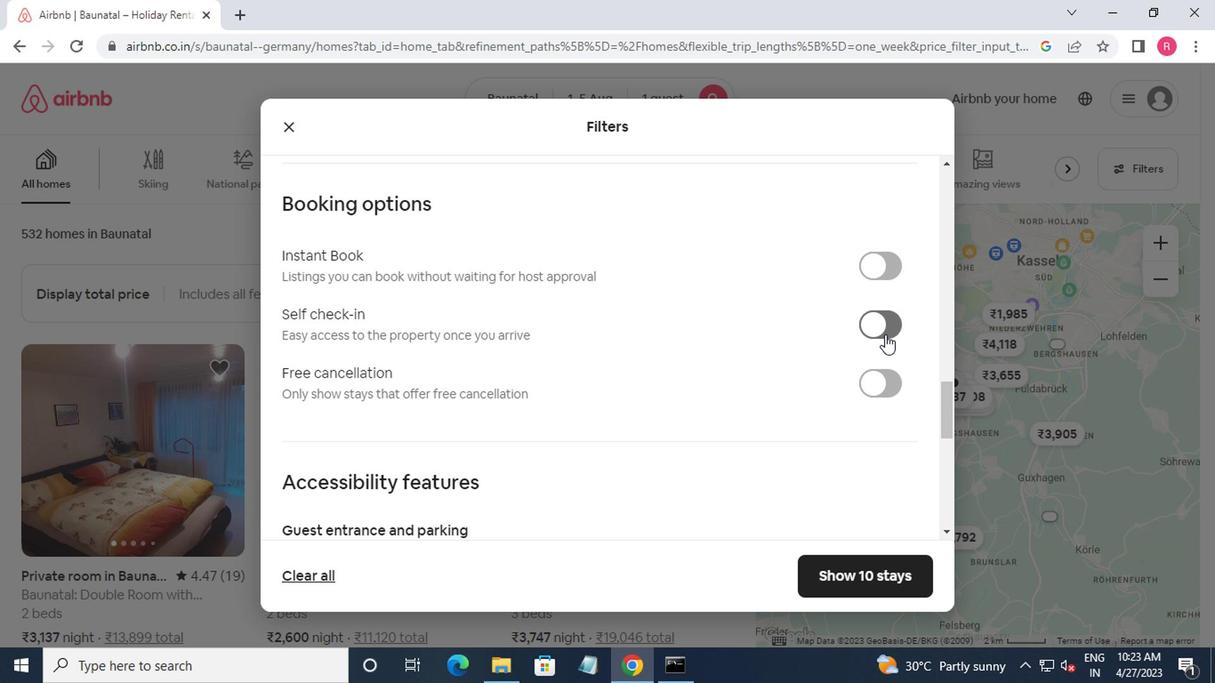 
Action: Mouse pressed left at (882, 333)
Screenshot: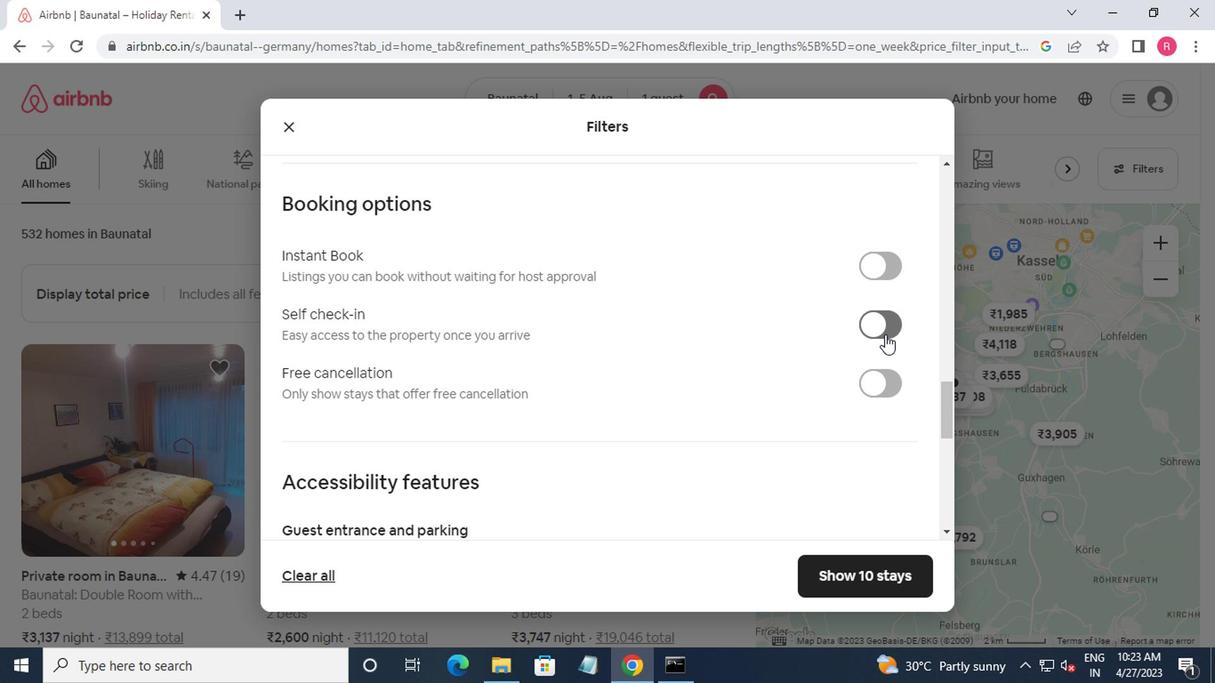 
Action: Mouse moved to (874, 332)
Screenshot: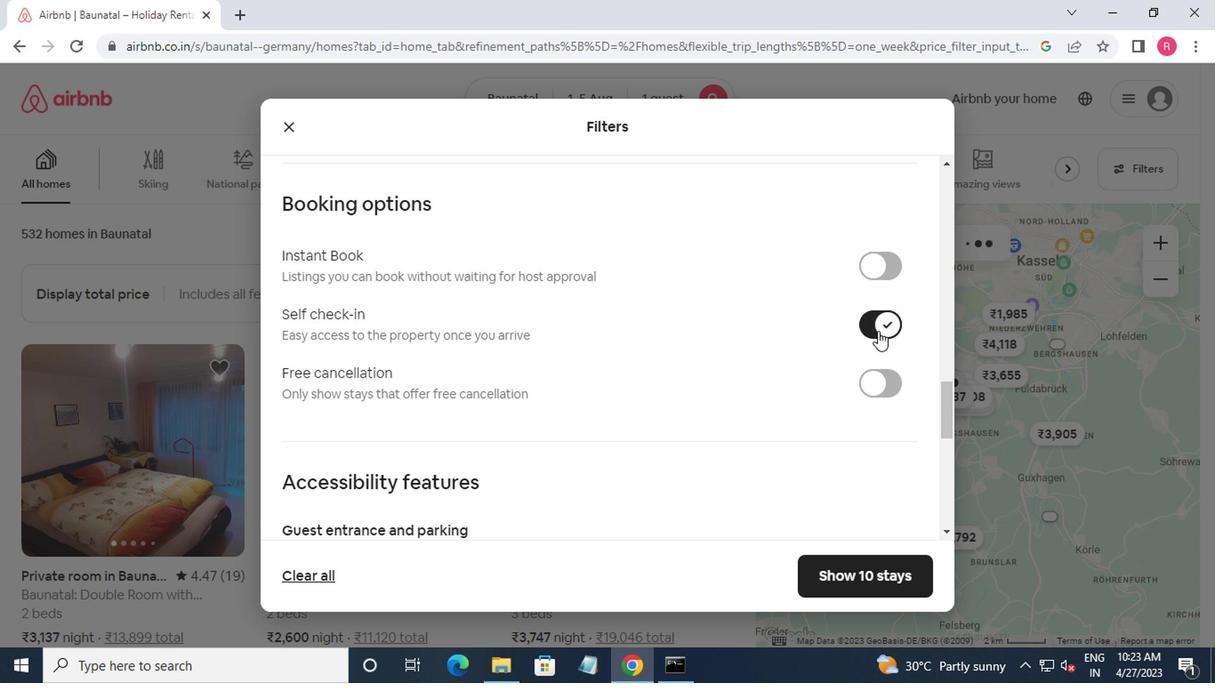 
Action: Mouse scrolled (874, 331) with delta (0, -1)
Screenshot: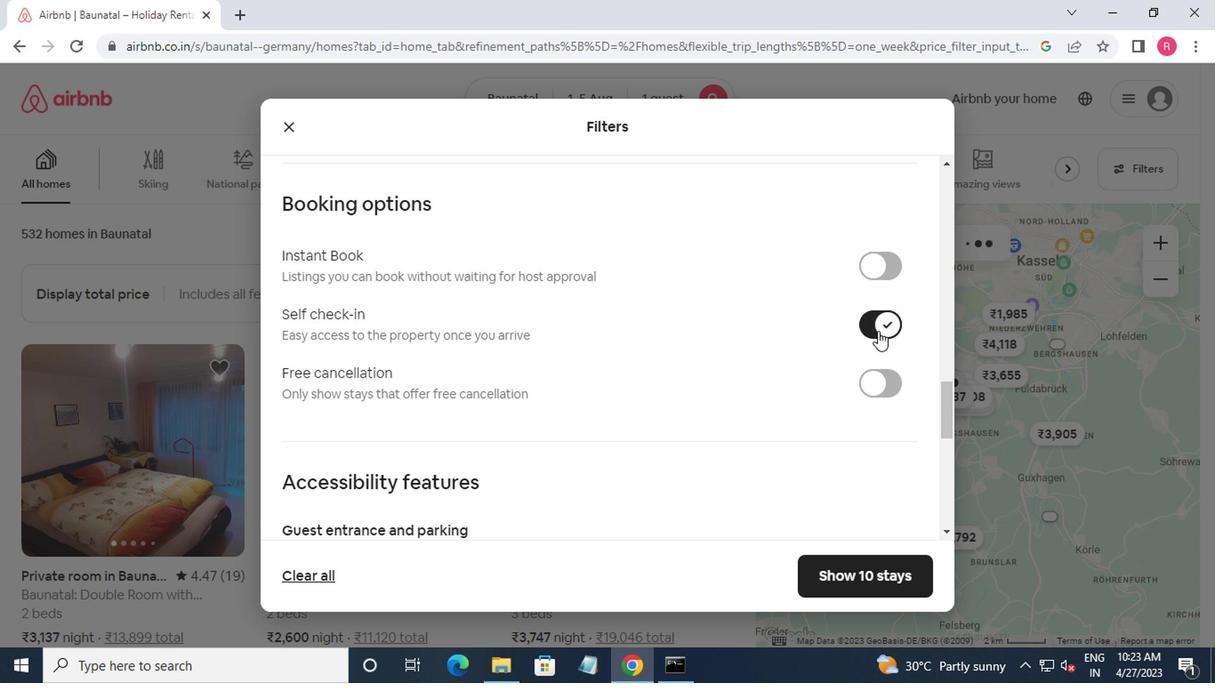
Action: Mouse moved to (874, 334)
Screenshot: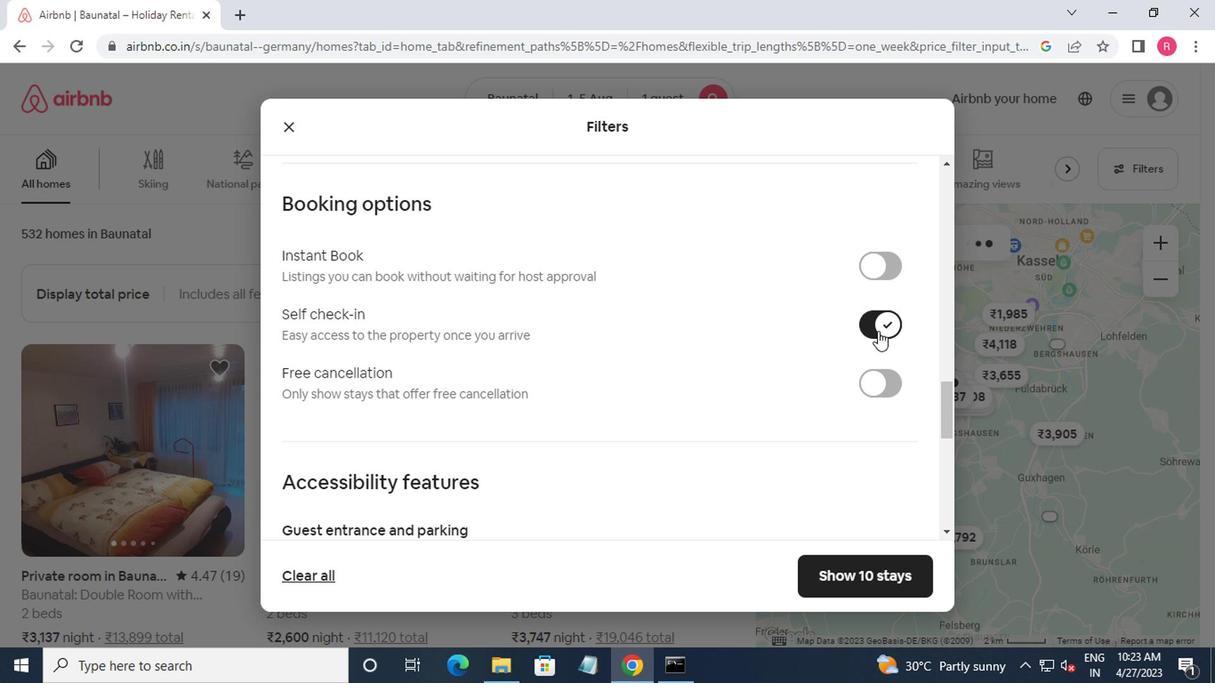 
Action: Mouse scrolled (874, 333) with delta (0, -1)
Screenshot: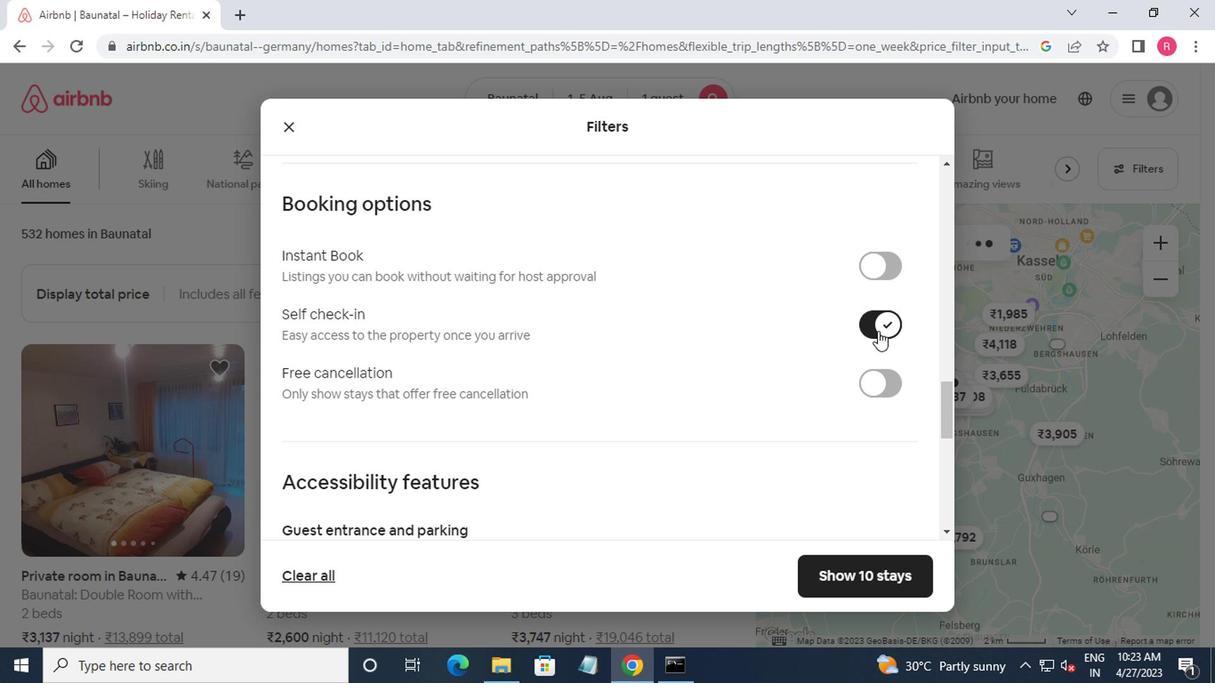 
Action: Mouse moved to (873, 336)
Screenshot: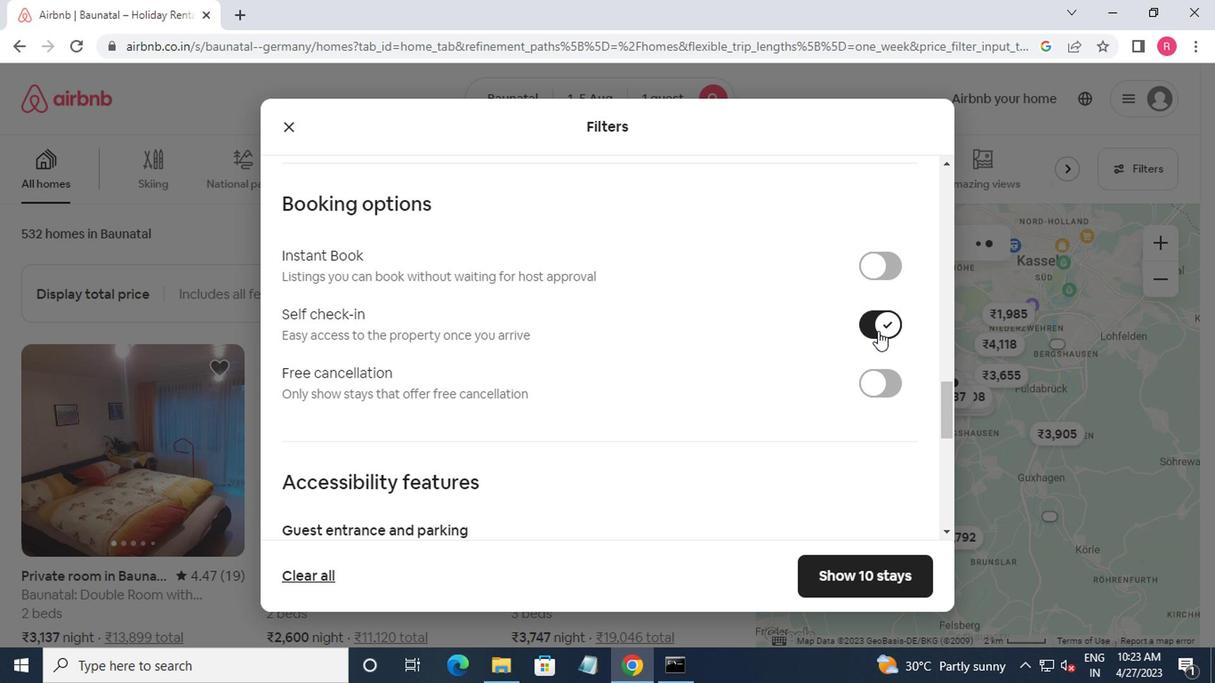 
Action: Mouse scrolled (873, 336) with delta (0, 0)
Screenshot: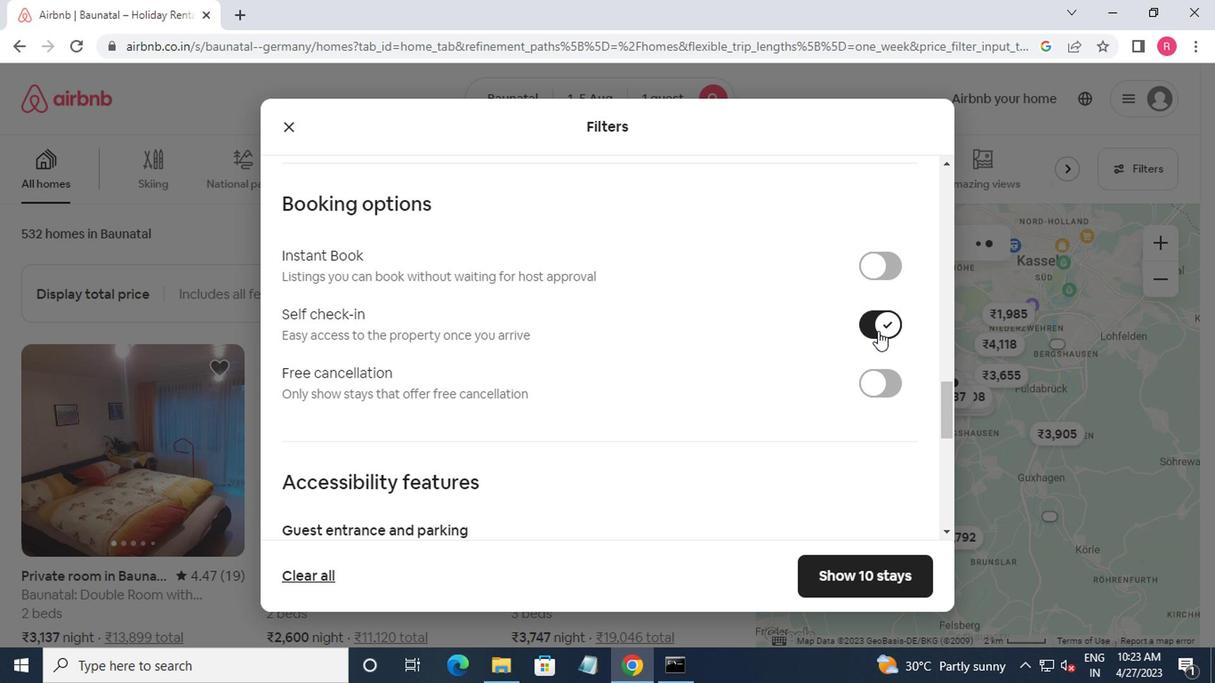 
Action: Mouse moved to (871, 339)
Screenshot: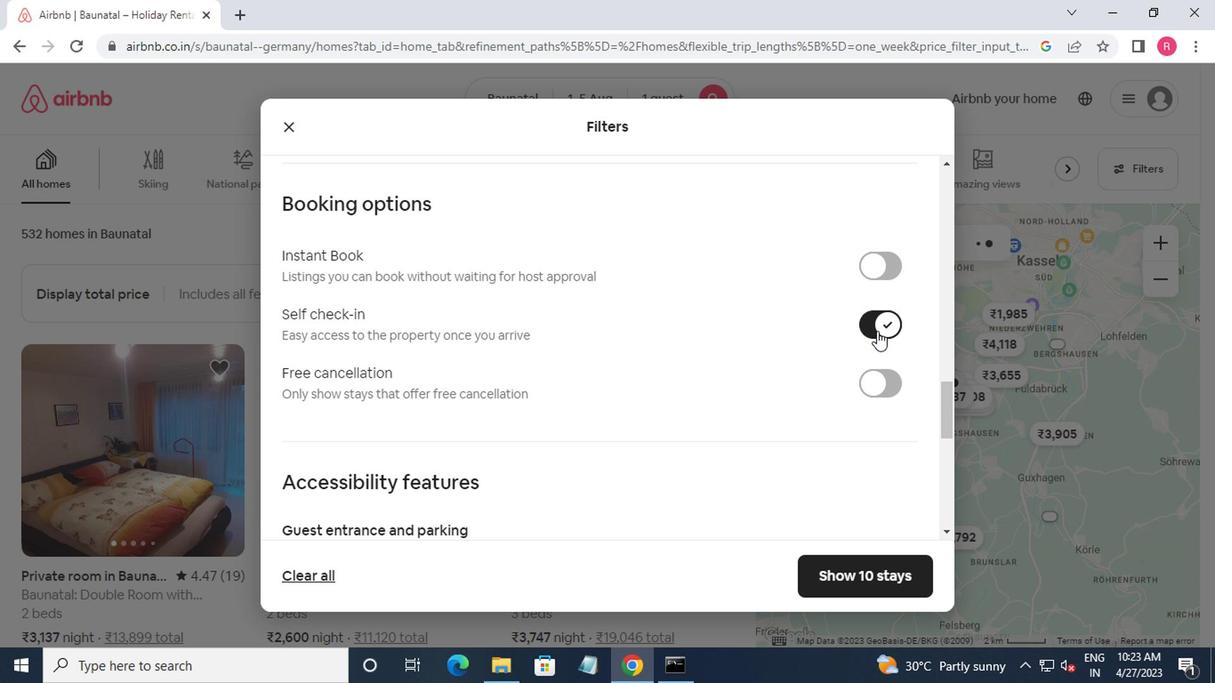 
Action: Mouse scrolled (871, 338) with delta (0, 0)
Screenshot: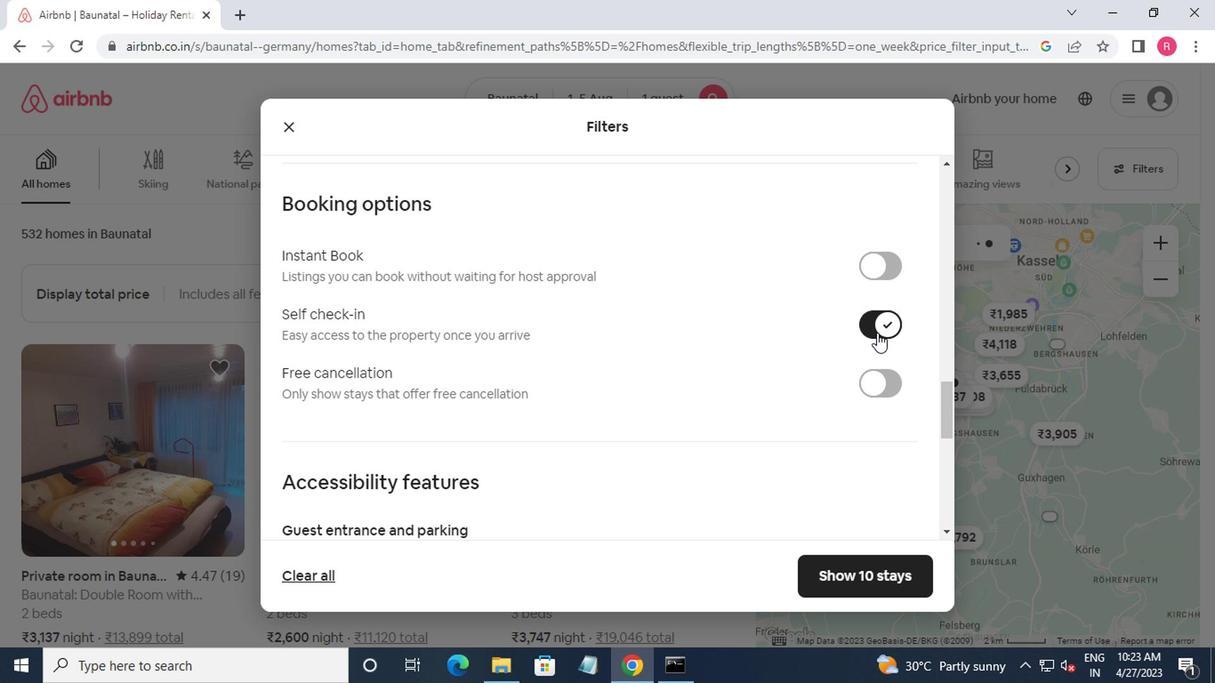 
Action: Mouse moved to (871, 340)
Screenshot: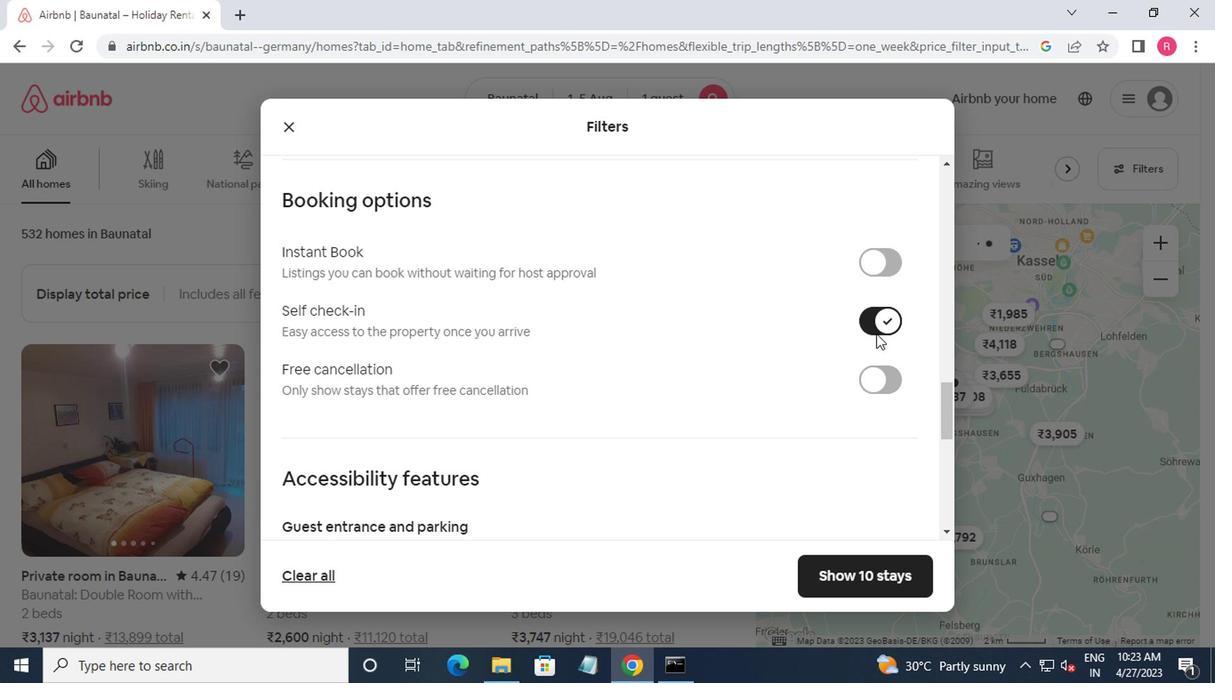
Action: Mouse scrolled (871, 339) with delta (0, -1)
Screenshot: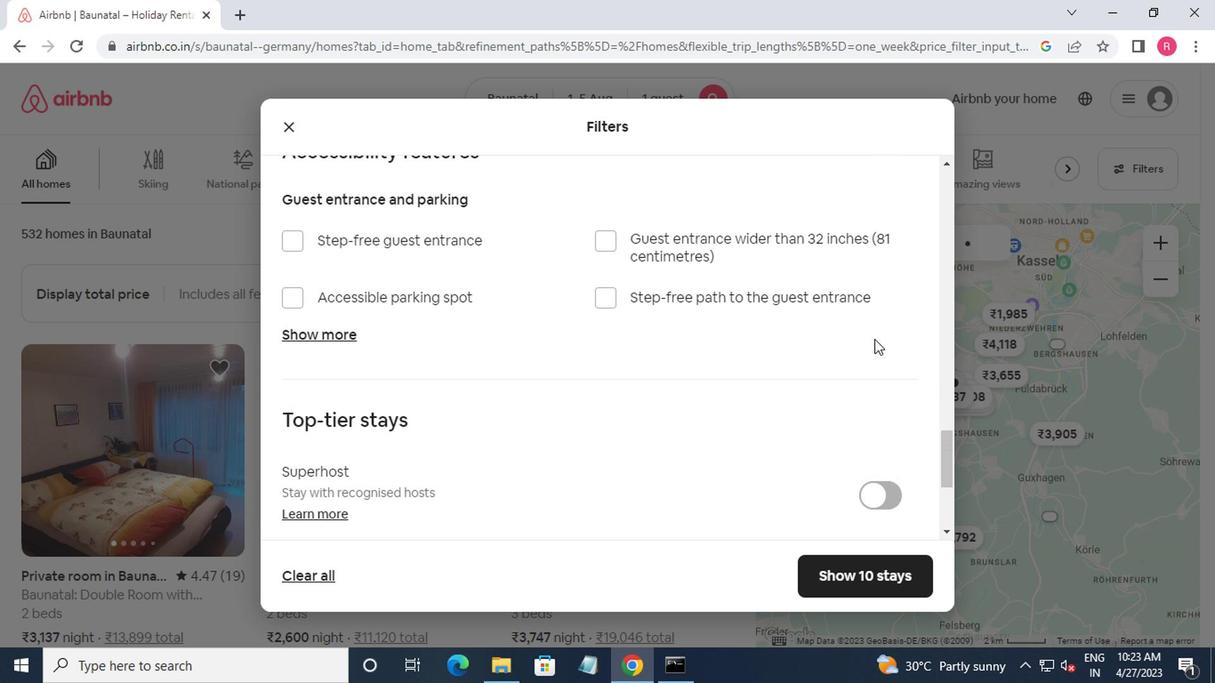 
Action: Mouse moved to (869, 341)
Screenshot: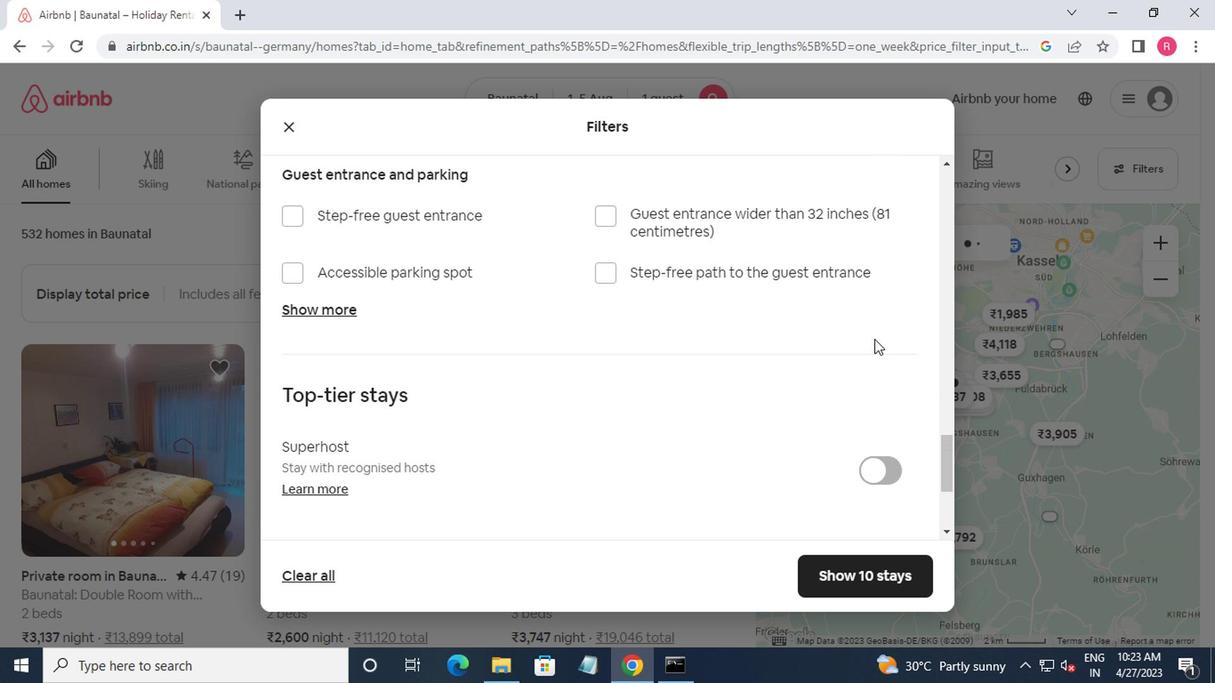 
Action: Mouse scrolled (869, 341) with delta (0, 0)
Screenshot: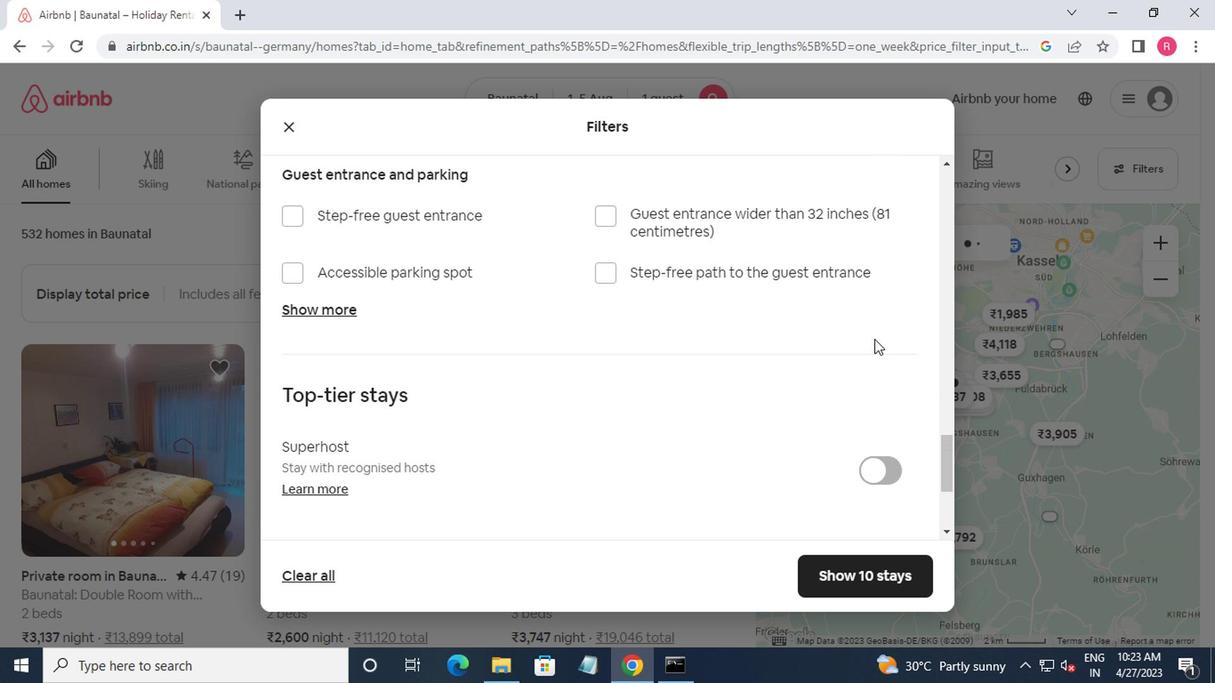 
Action: Mouse moved to (848, 401)
Screenshot: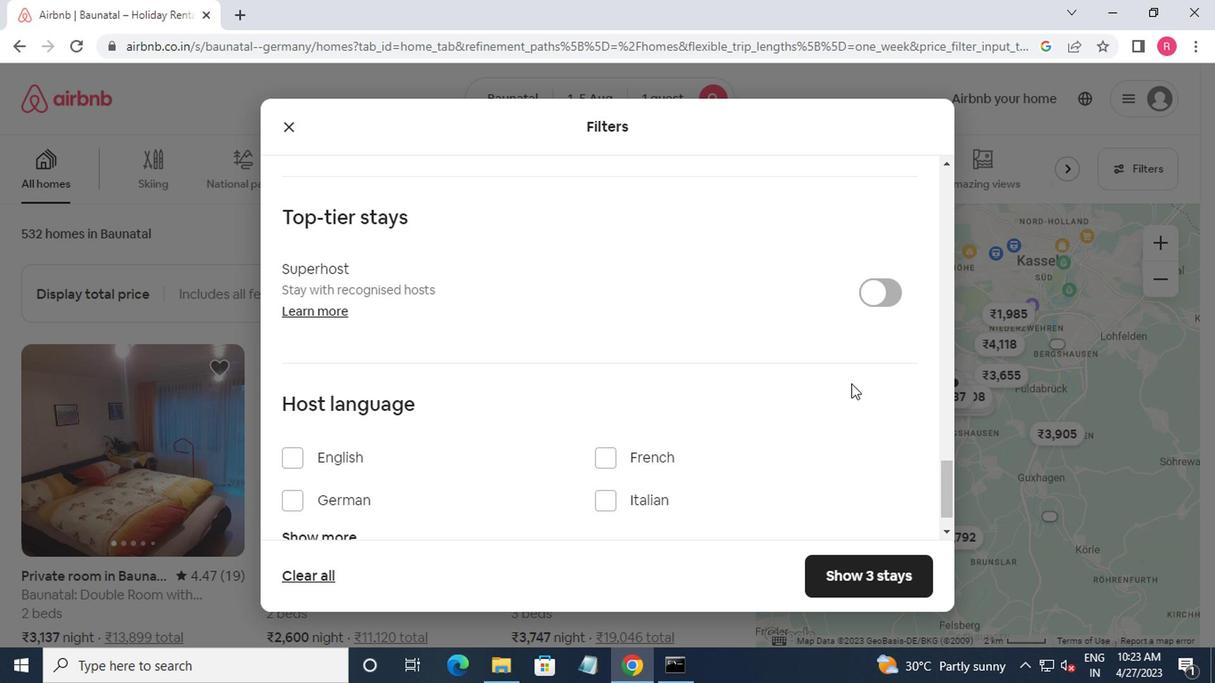 
Action: Mouse scrolled (848, 400) with delta (0, -1)
Screenshot: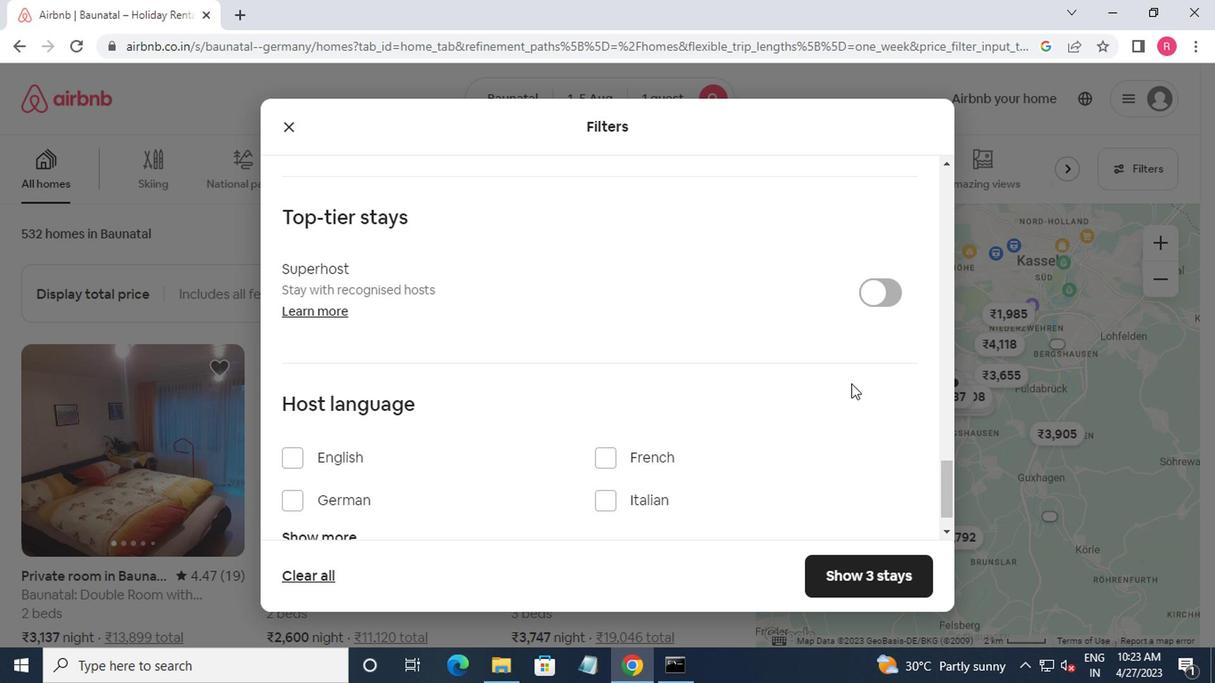
Action: Mouse moved to (848, 402)
Screenshot: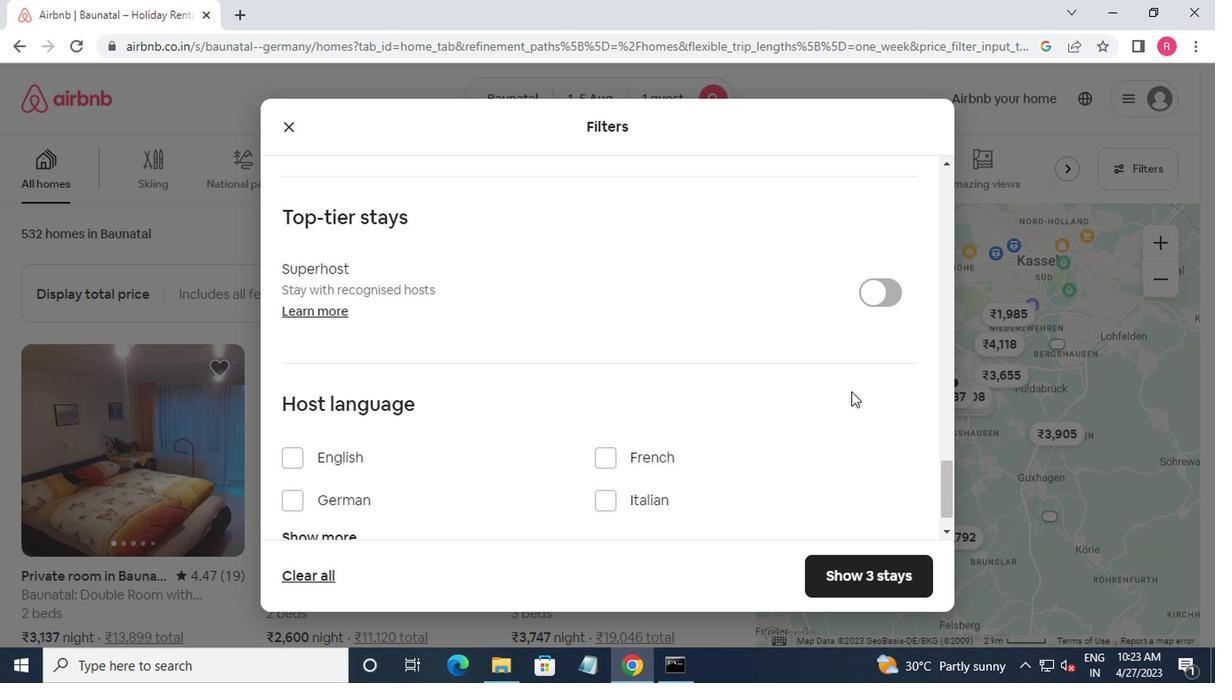 
Action: Mouse scrolled (848, 401) with delta (0, 0)
Screenshot: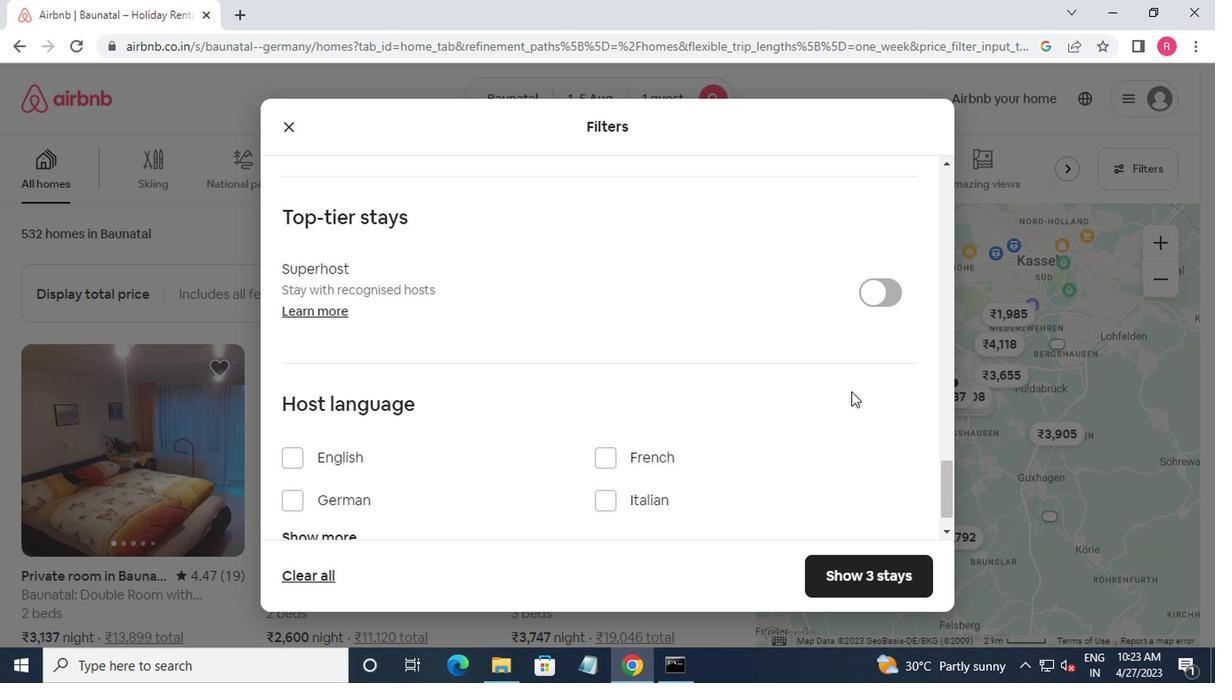 
Action: Mouse scrolled (848, 401) with delta (0, 0)
Screenshot: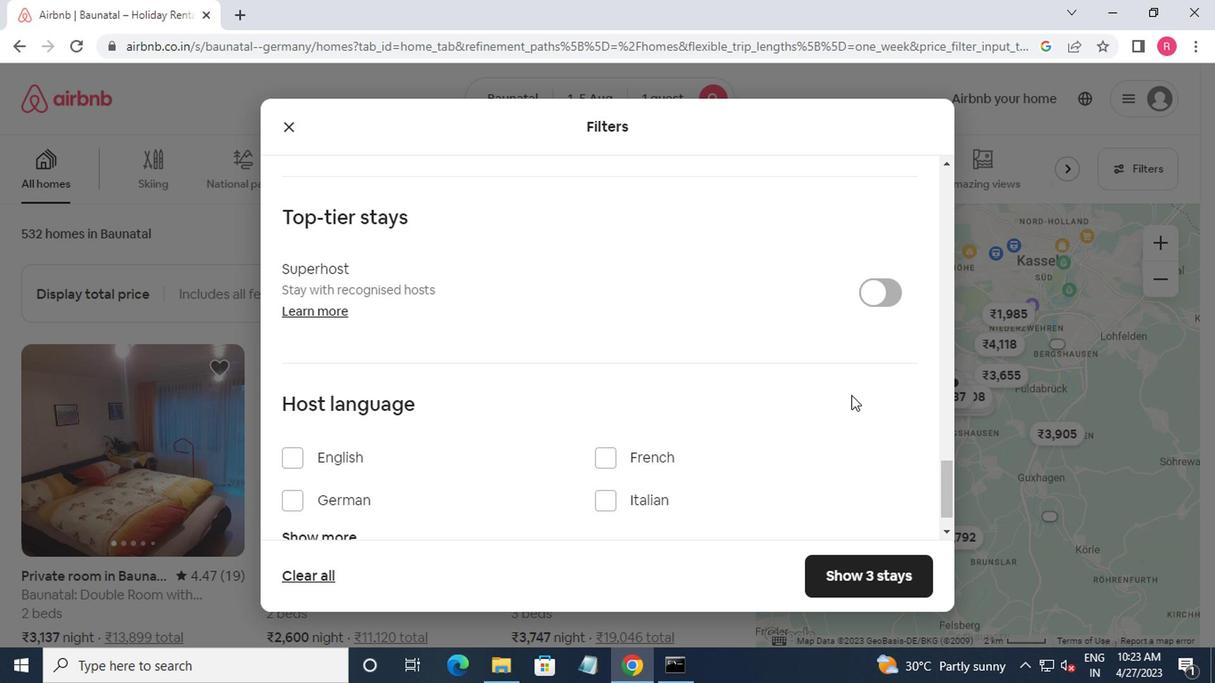 
Action: Mouse moved to (281, 414)
Screenshot: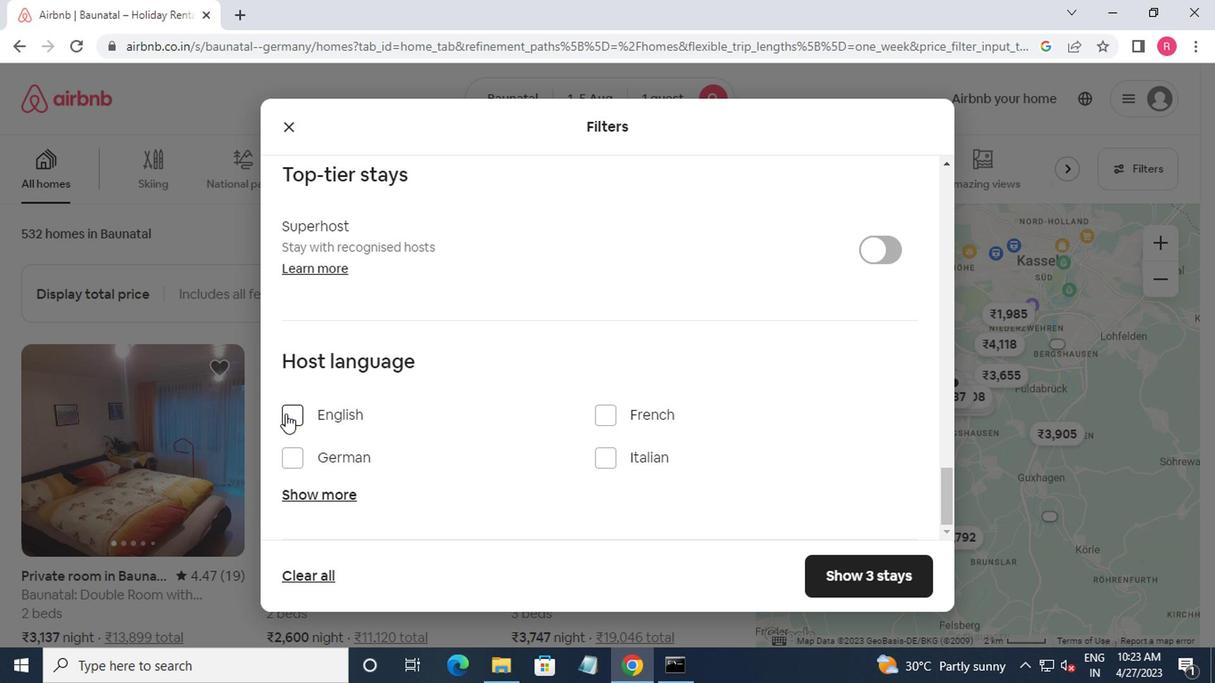 
Action: Mouse pressed left at (281, 414)
Screenshot: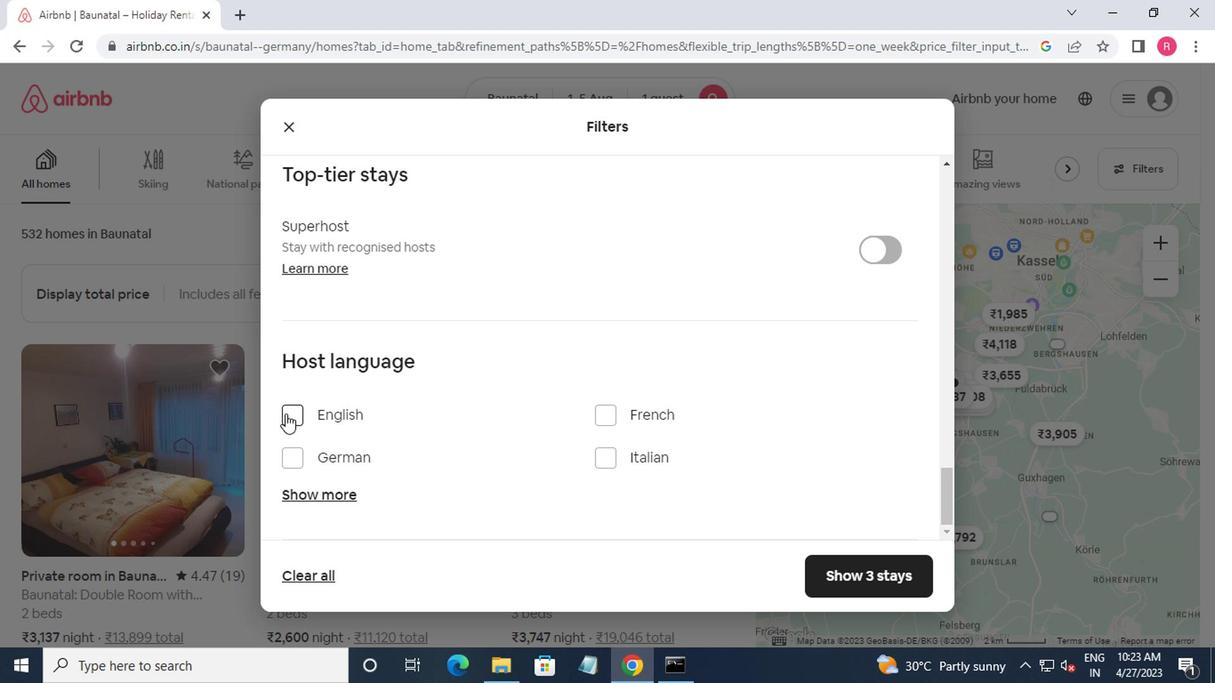 
Action: Mouse moved to (747, 507)
Screenshot: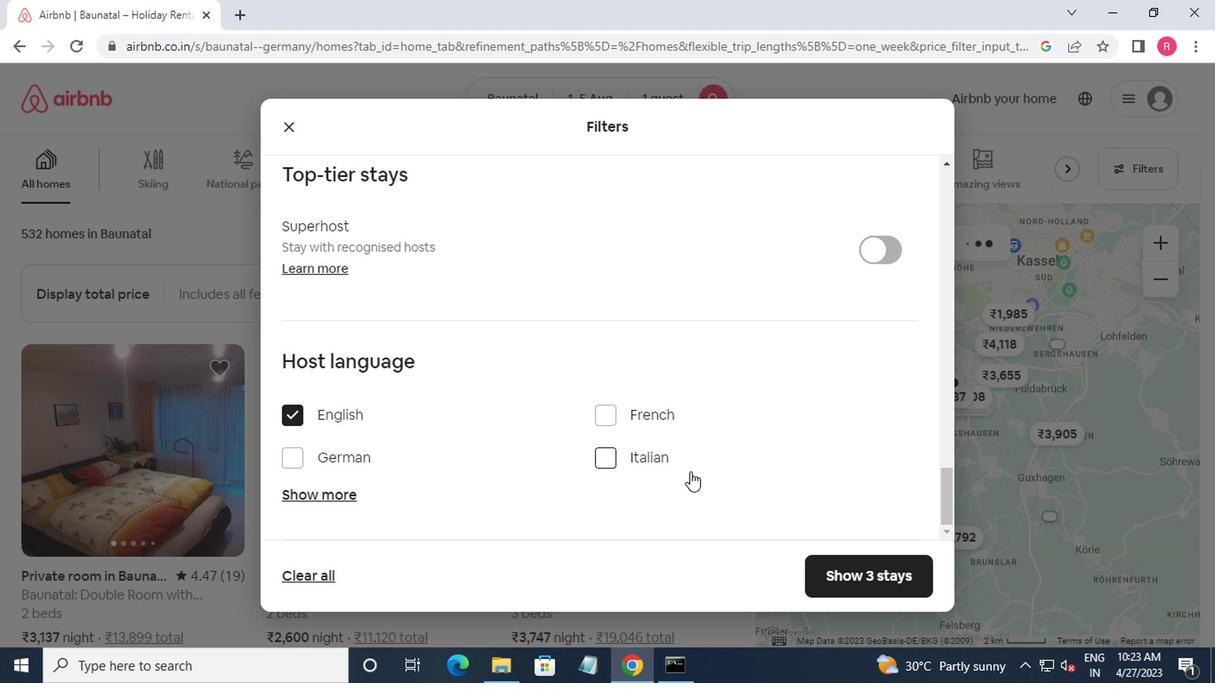 
Action: Mouse scrolled (747, 505) with delta (0, -1)
Screenshot: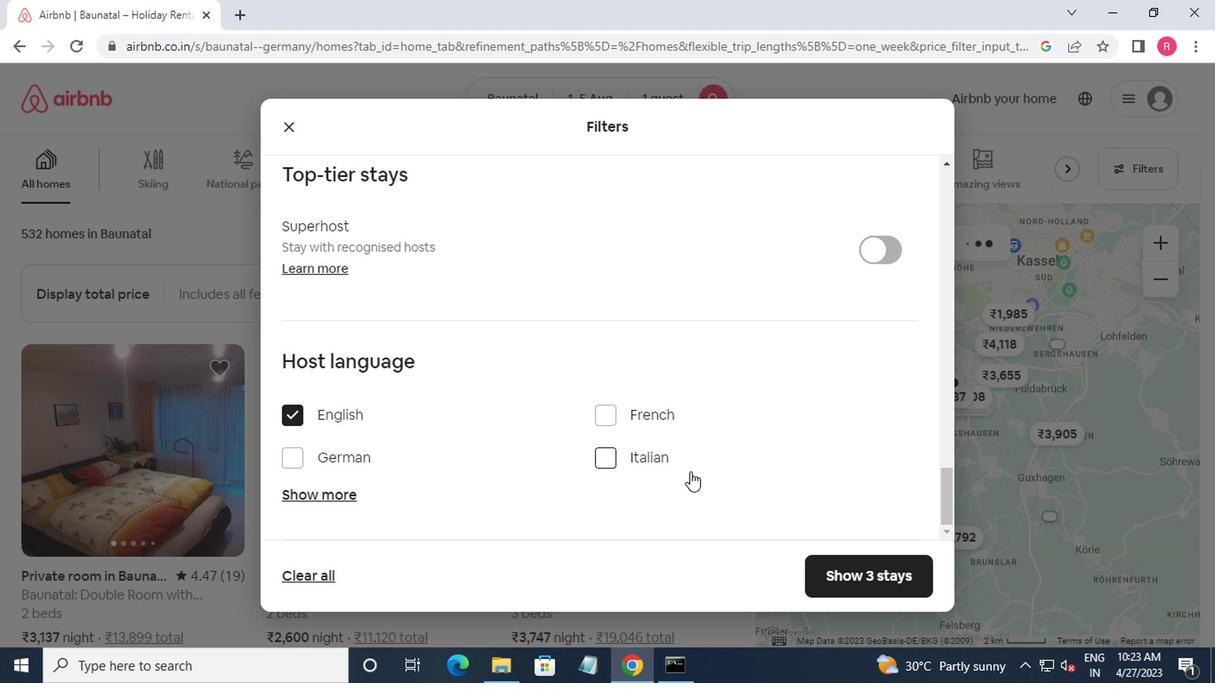 
Action: Mouse moved to (764, 515)
Screenshot: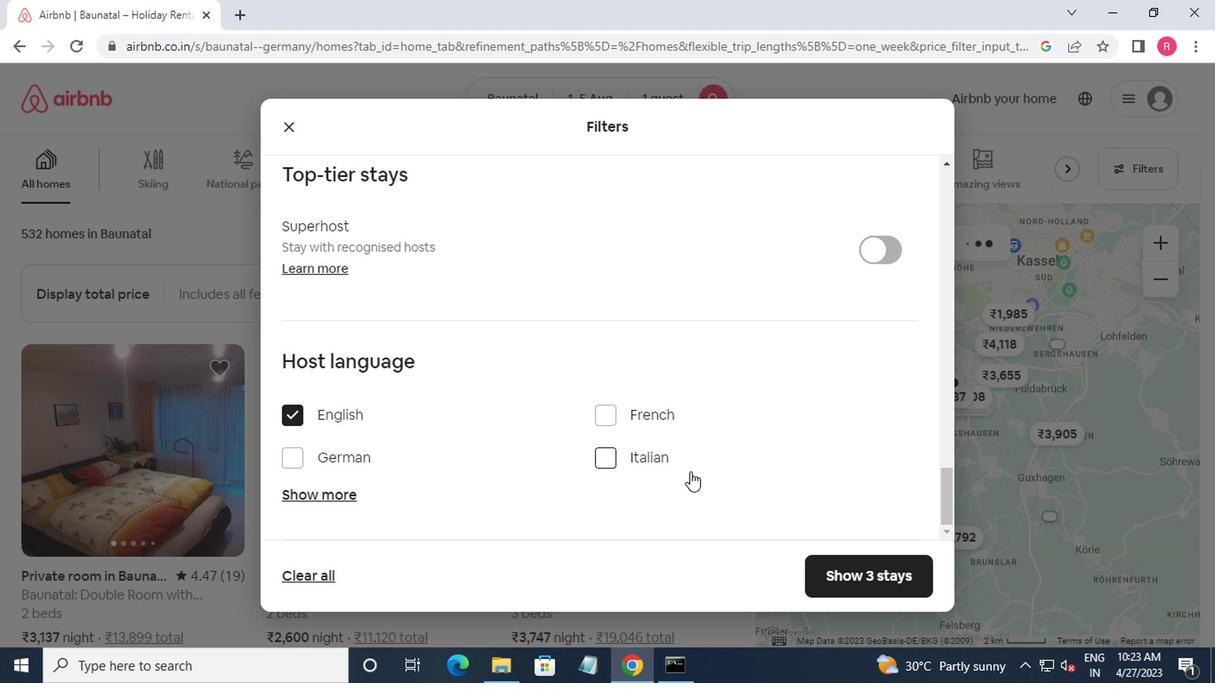 
Action: Mouse scrolled (764, 514) with delta (0, -1)
Screenshot: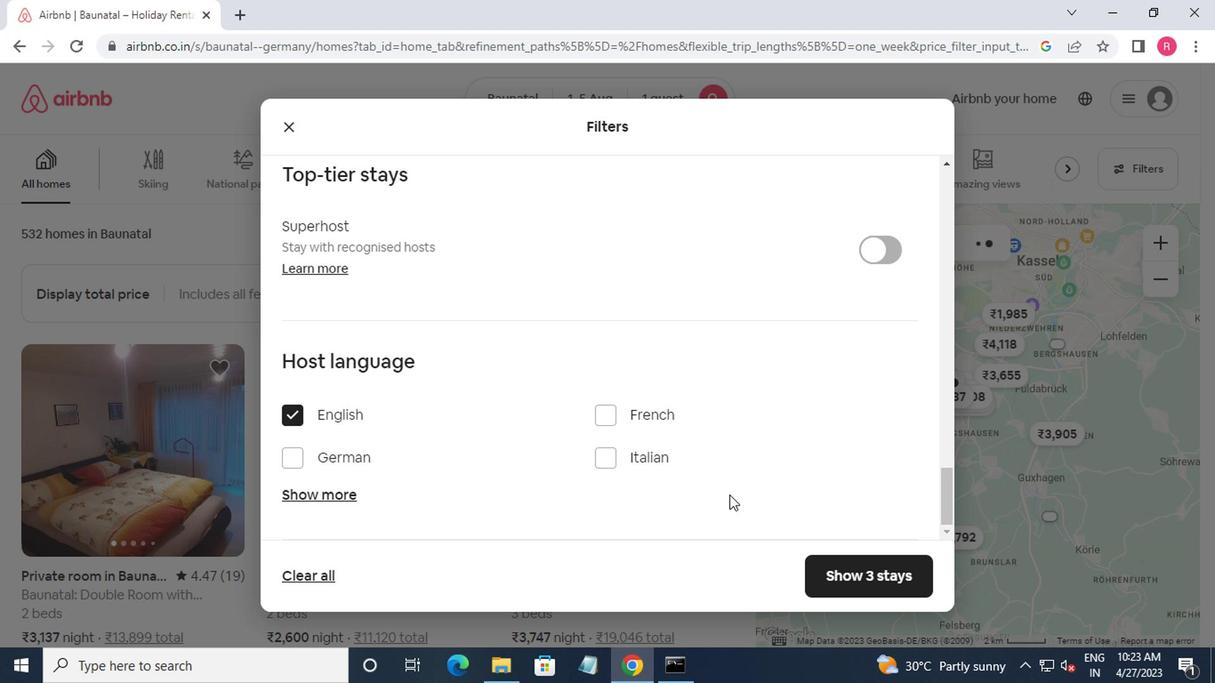 
Action: Mouse moved to (828, 567)
Screenshot: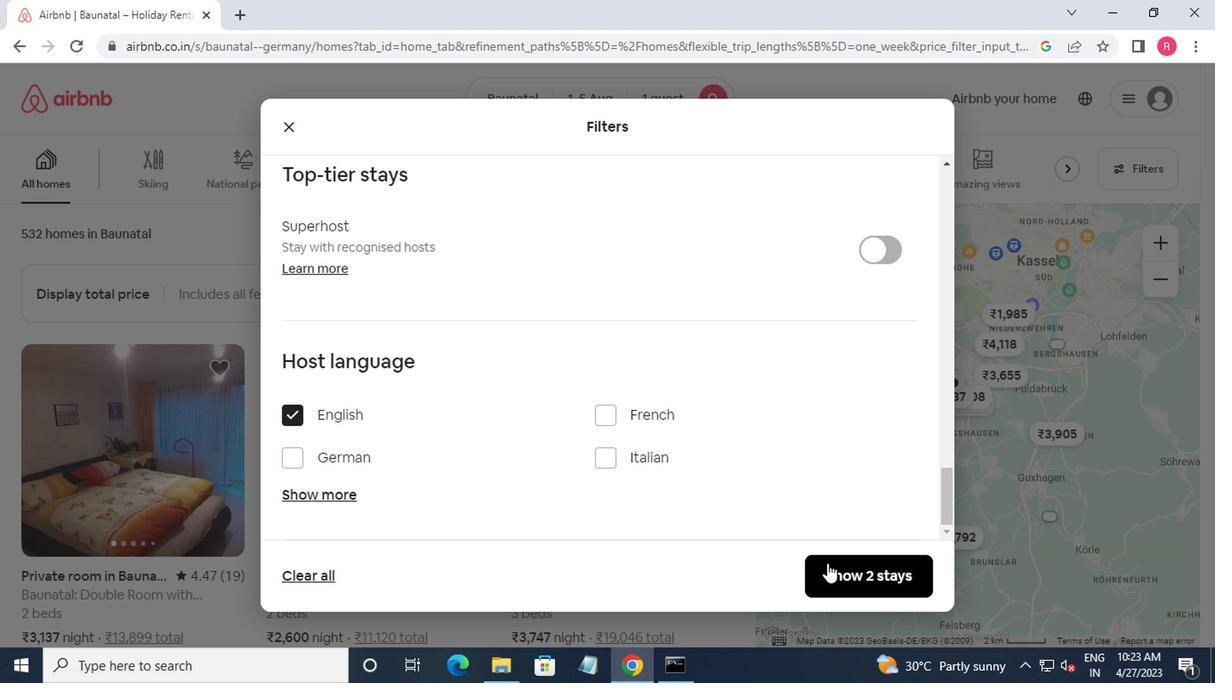 
Action: Mouse pressed left at (828, 567)
Screenshot: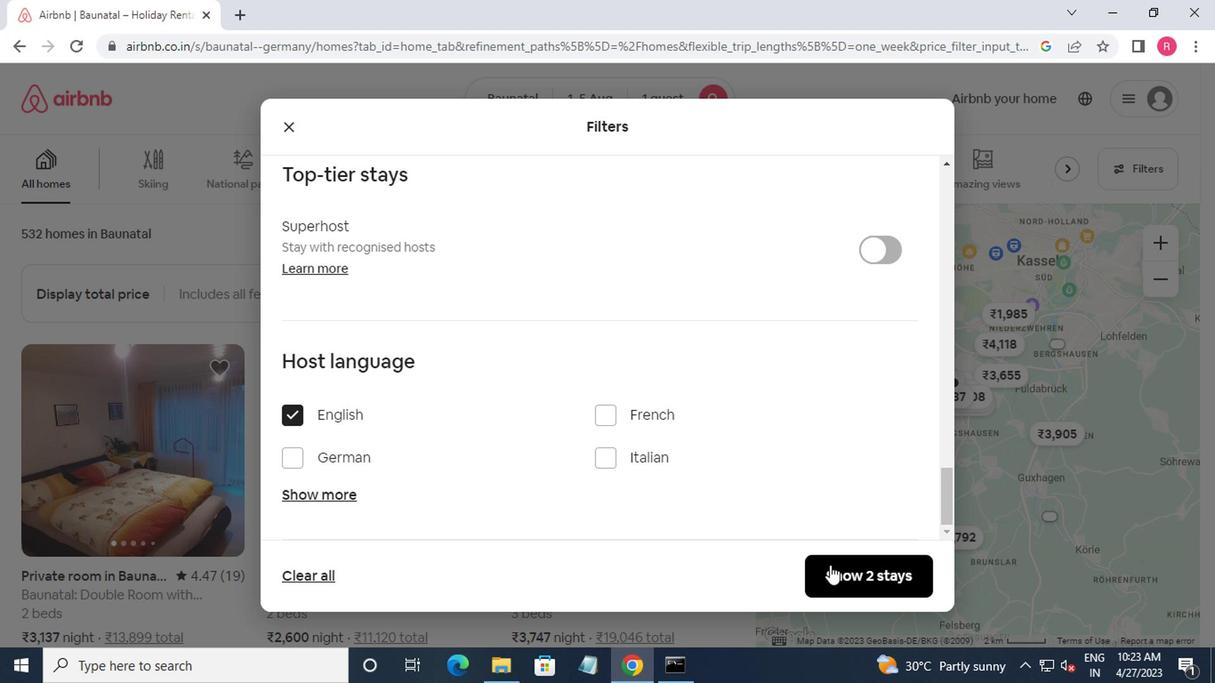 
Action: Mouse moved to (781, 567)
Screenshot: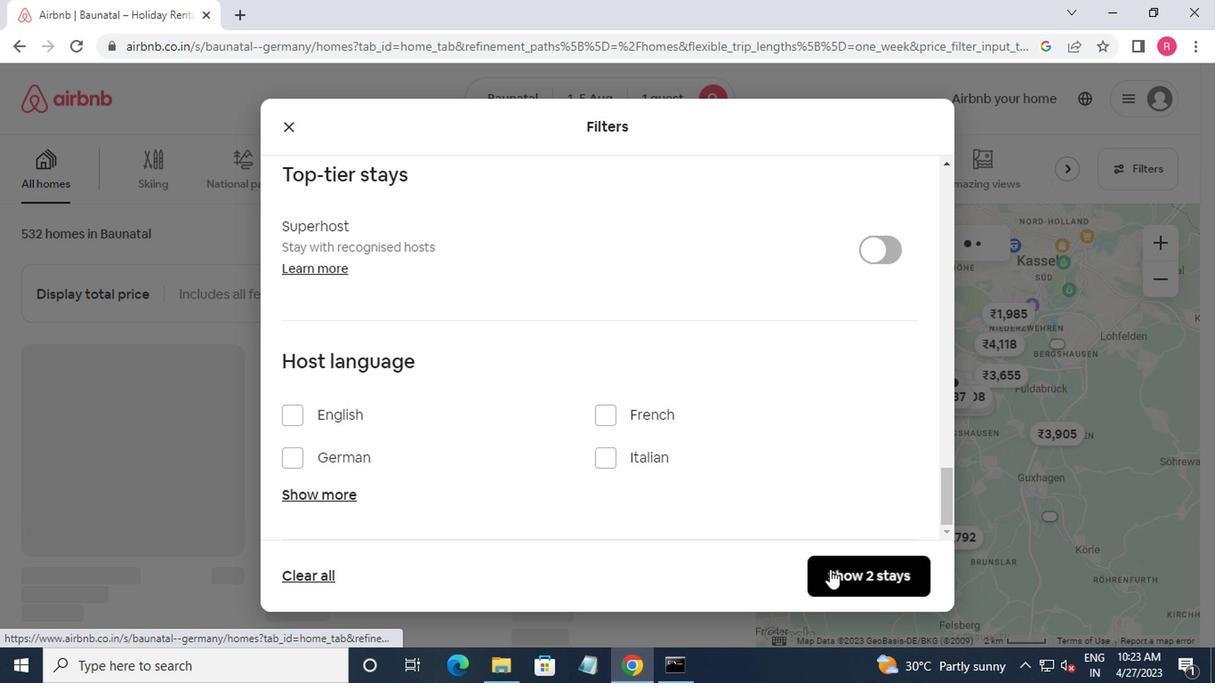 
